 Task: Look for space in Artur Nogueira, Brazil from 1st July, 2023 to 8th July, 2023 for 2 adults, 1 child in price range Rs.15000 to Rs.20000. Place can be entire place with 1  bedroom having 1 bed and 1 bathroom. Property type can be house, flat, guest house, hotel. Amenities needed are: washing machine. Booking option can be shelf check-in. Required host language is Spanish.
Action: Mouse moved to (478, 96)
Screenshot: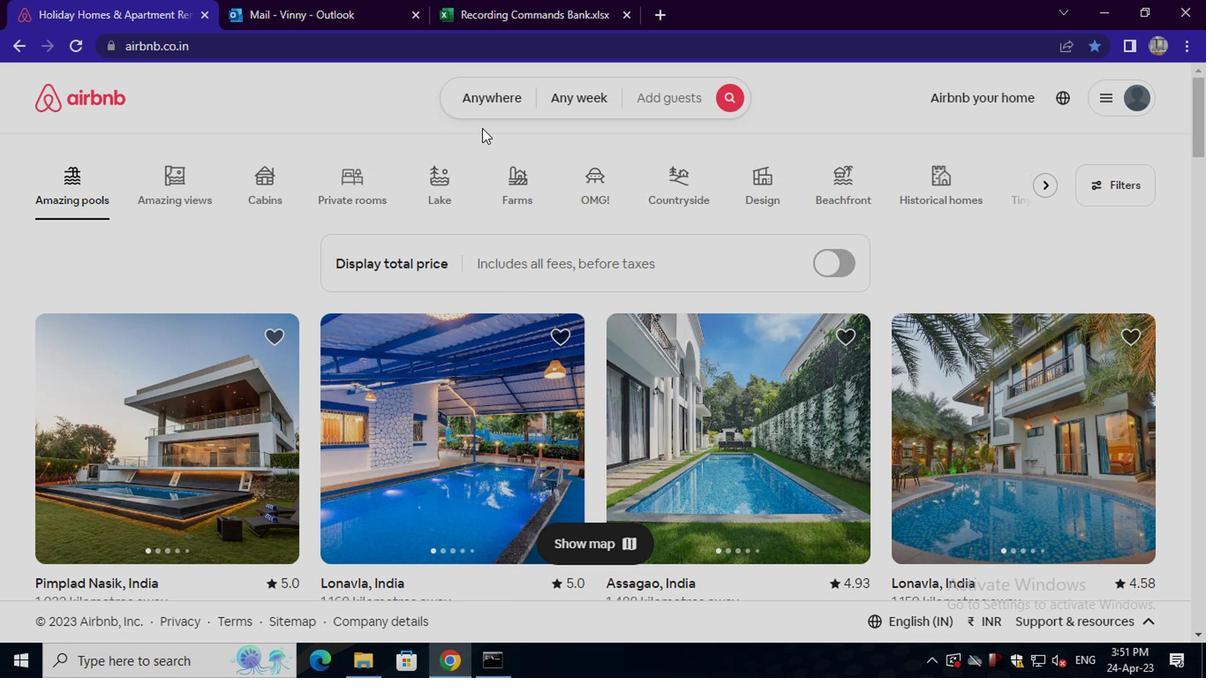 
Action: Mouse pressed left at (478, 96)
Screenshot: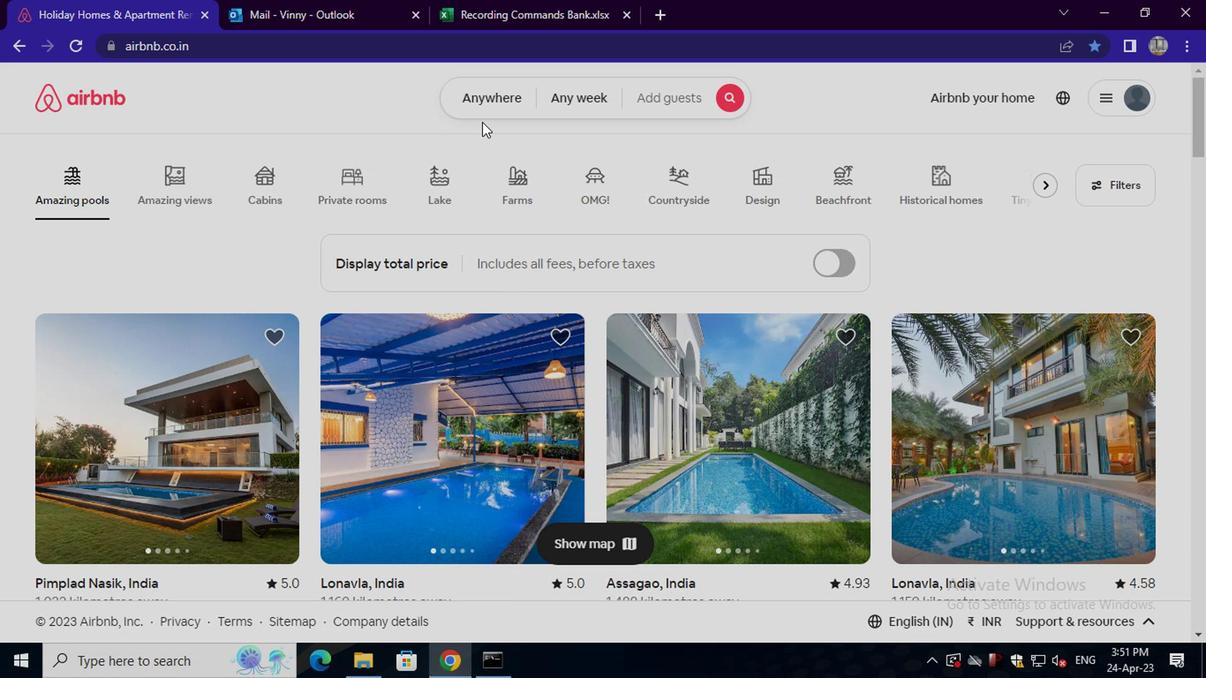 
Action: Mouse moved to (344, 161)
Screenshot: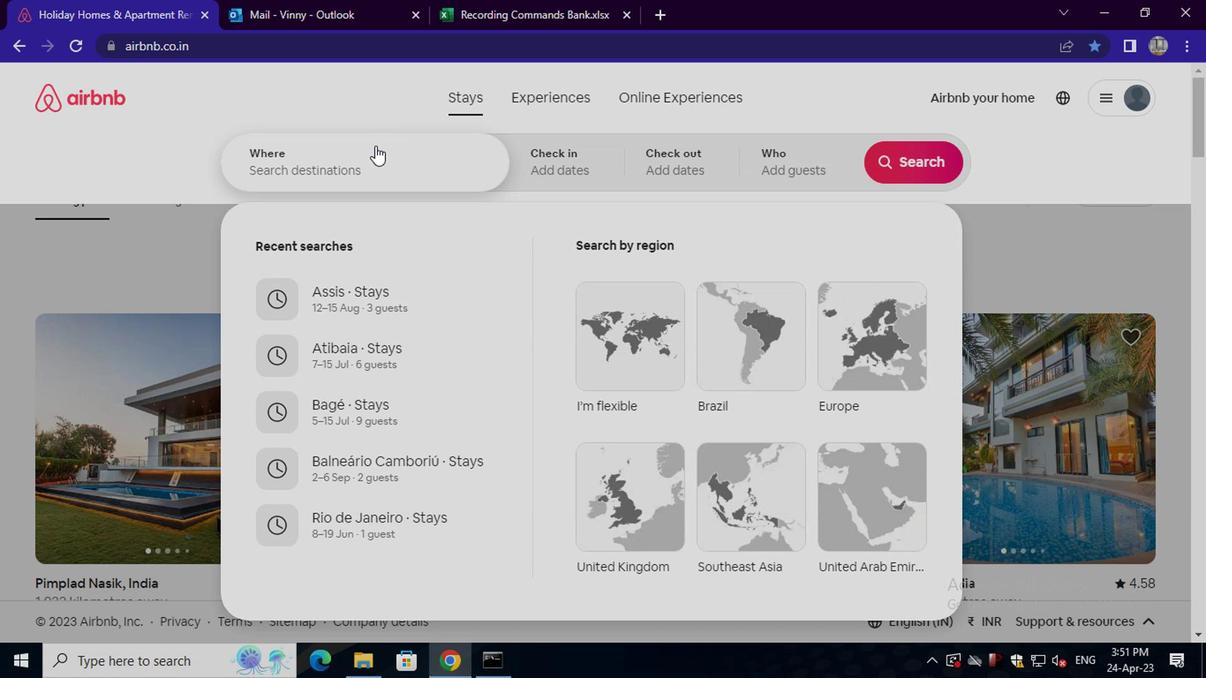 
Action: Mouse pressed left at (344, 161)
Screenshot: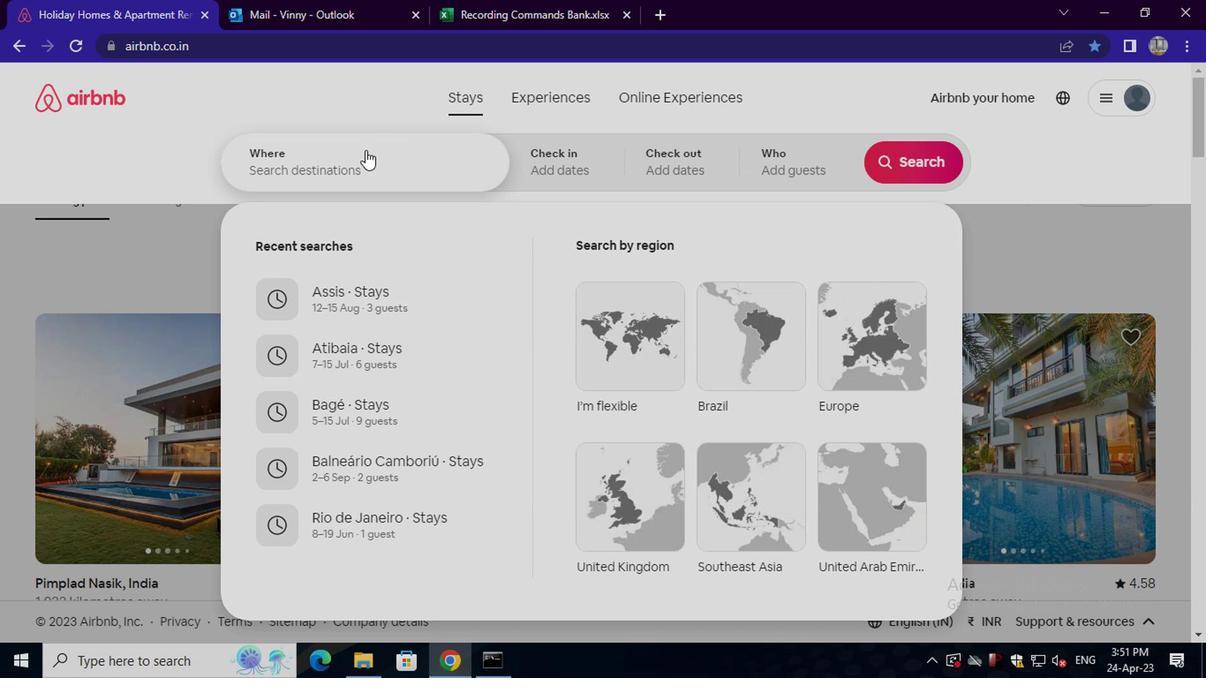 
Action: Mouse moved to (344, 162)
Screenshot: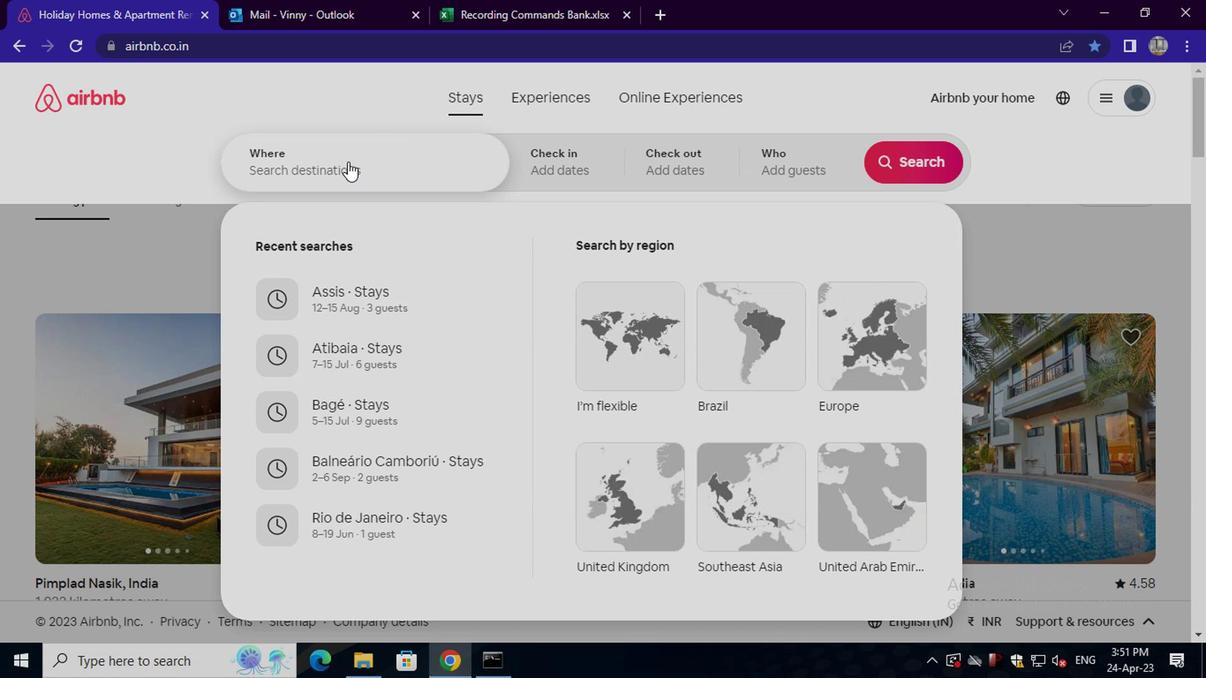 
Action: Key pressed artur<Key.space>nogueira,<Key.space>brazil<Key.enter>
Screenshot: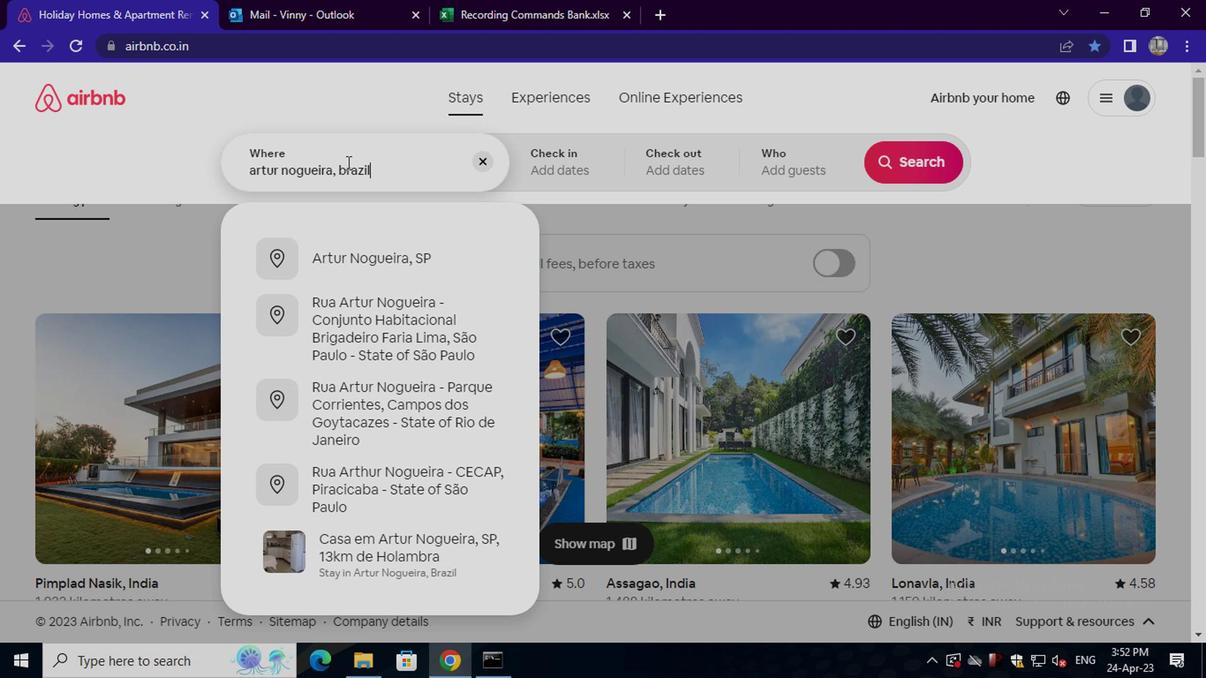 
Action: Mouse moved to (880, 300)
Screenshot: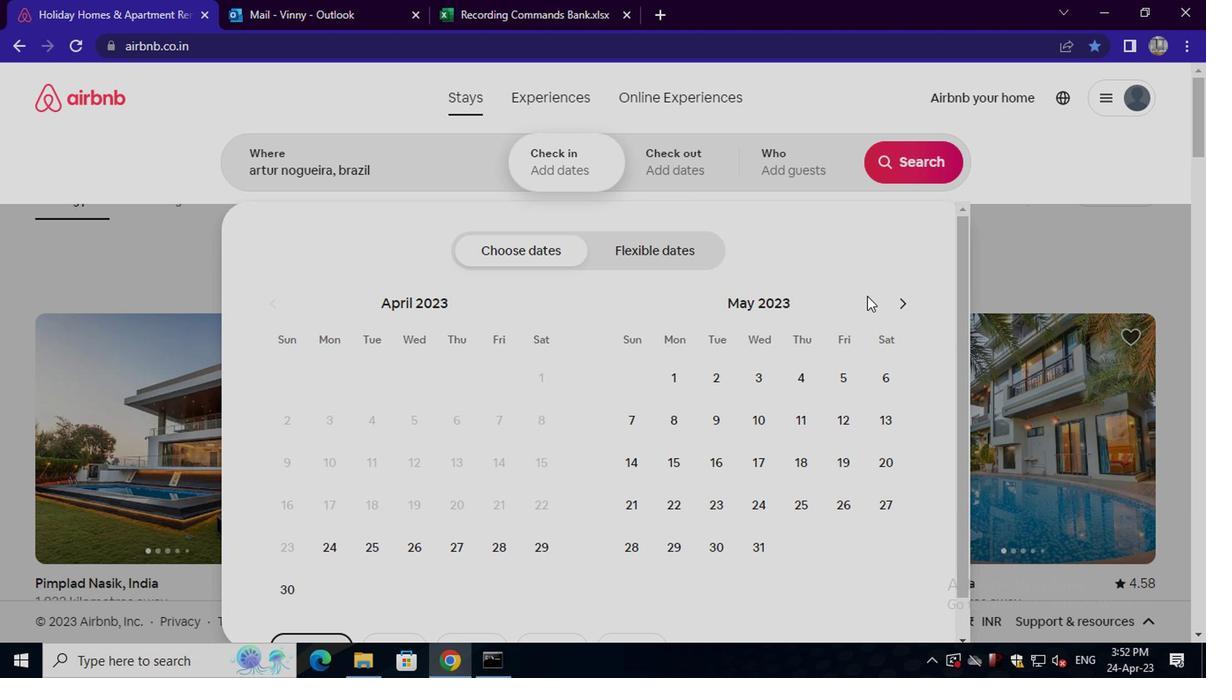 
Action: Mouse pressed left at (880, 300)
Screenshot: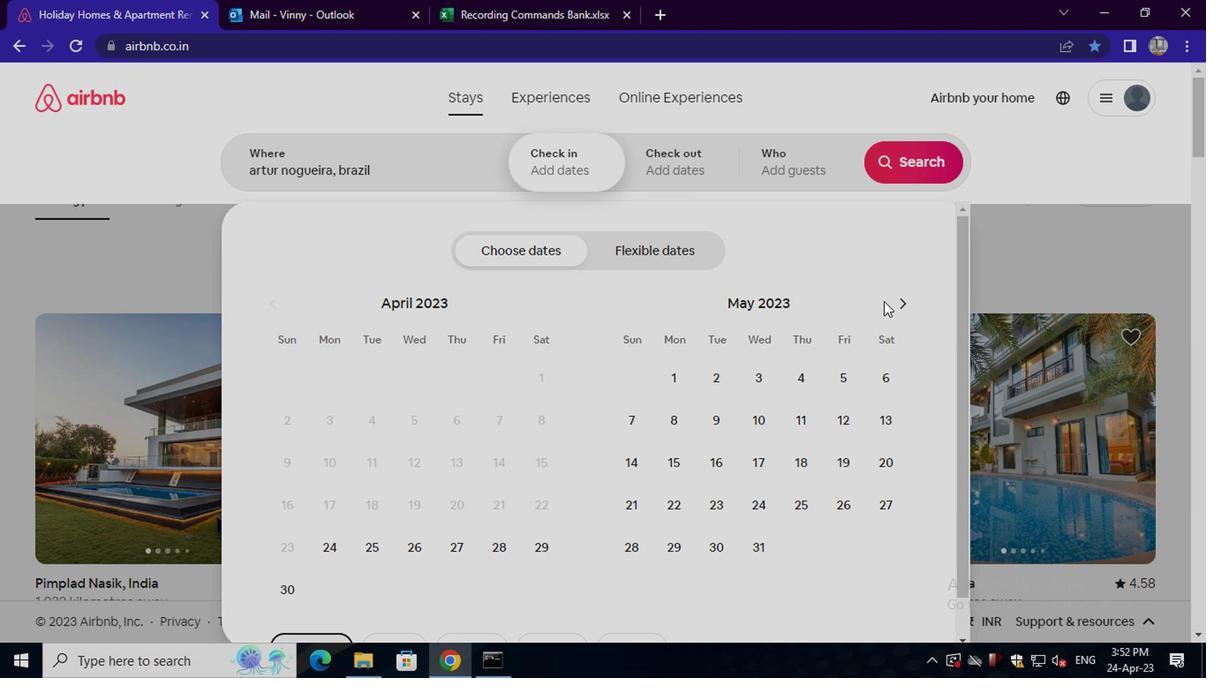 
Action: Mouse moved to (898, 303)
Screenshot: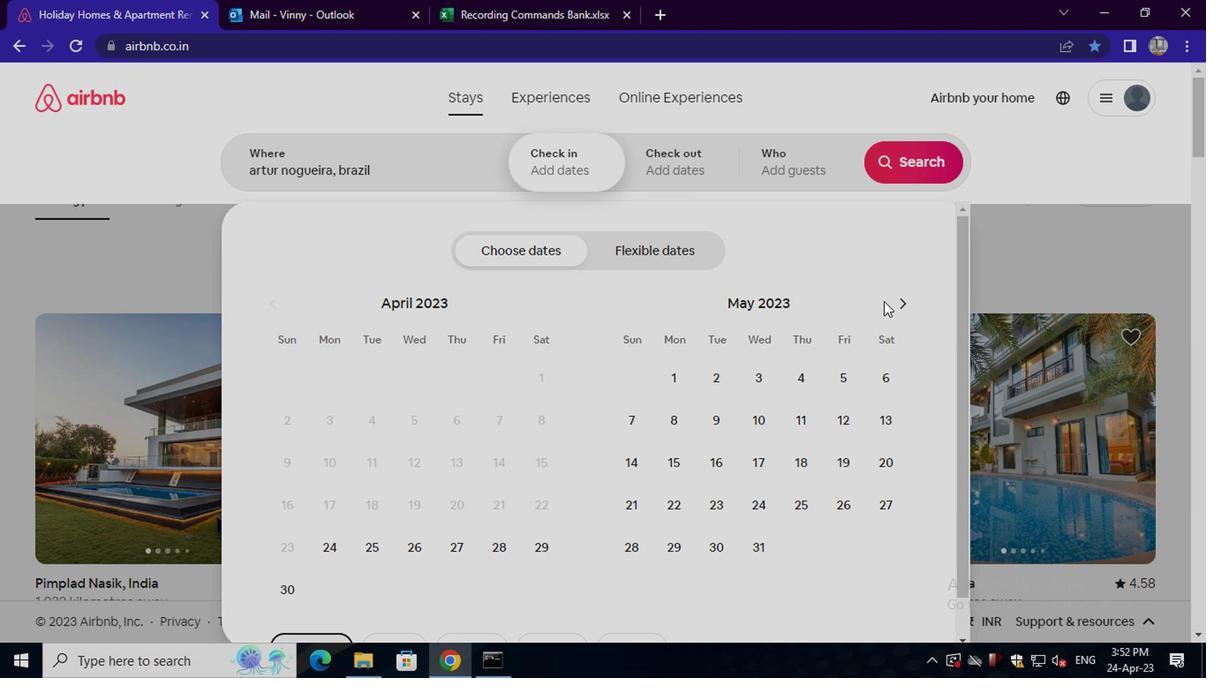 
Action: Mouse pressed left at (898, 303)
Screenshot: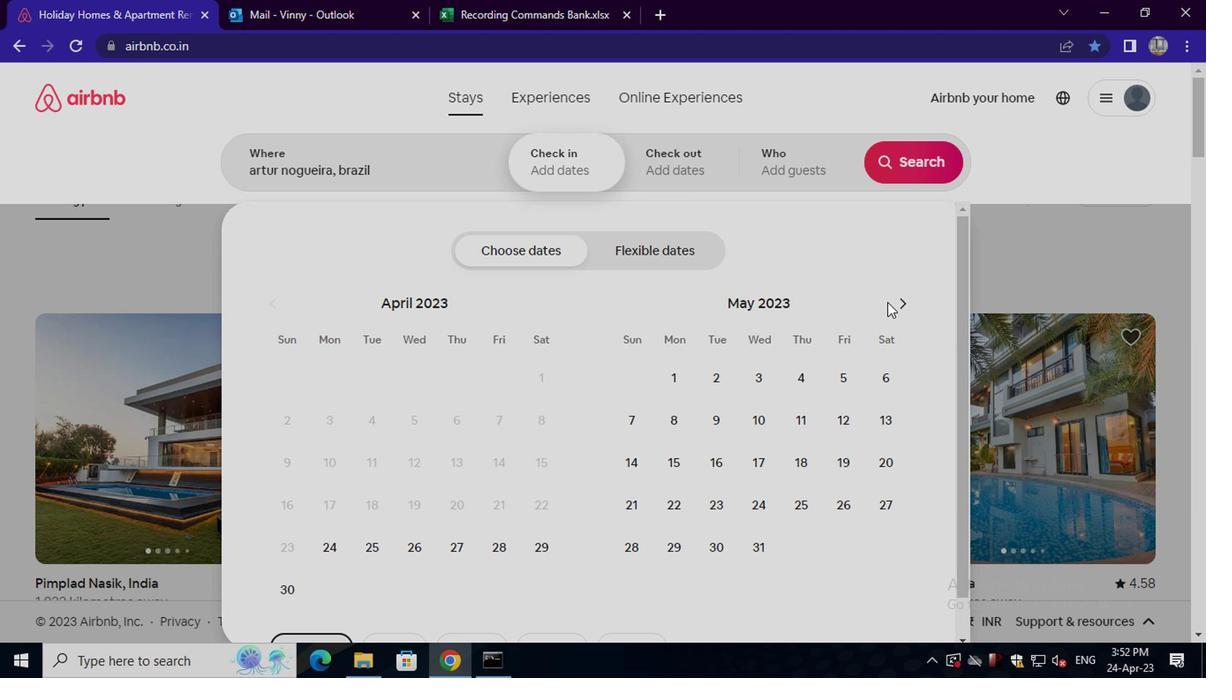 
Action: Mouse pressed left at (898, 303)
Screenshot: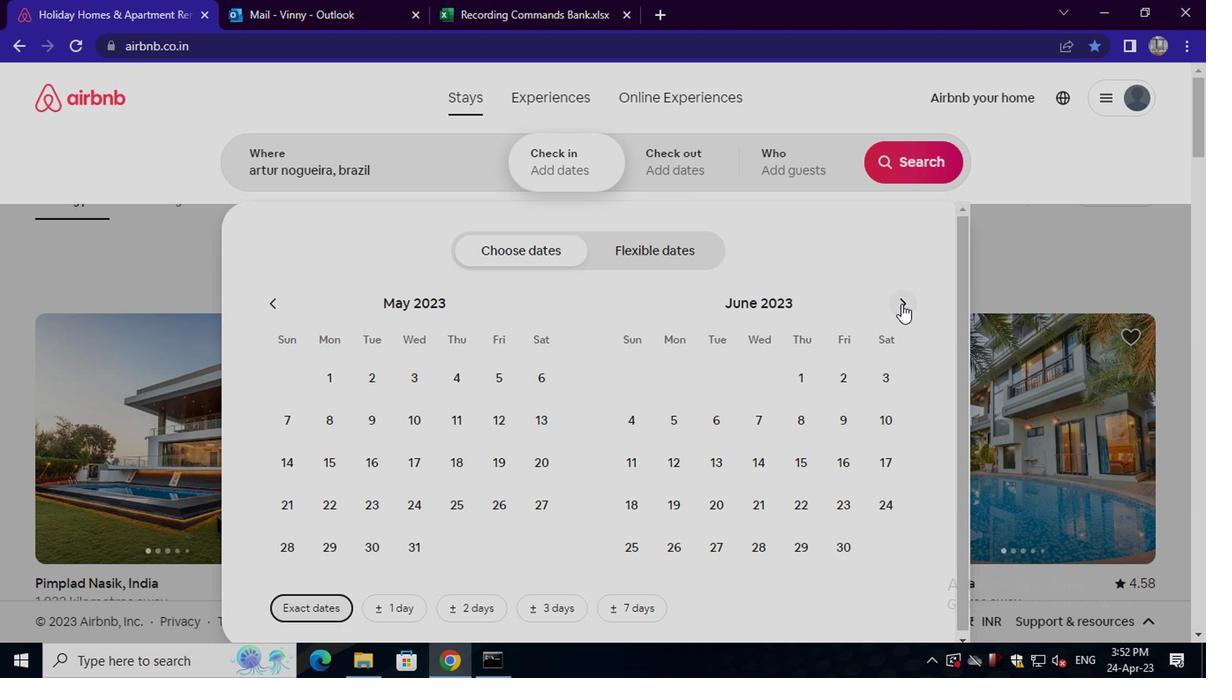 
Action: Mouse moved to (877, 366)
Screenshot: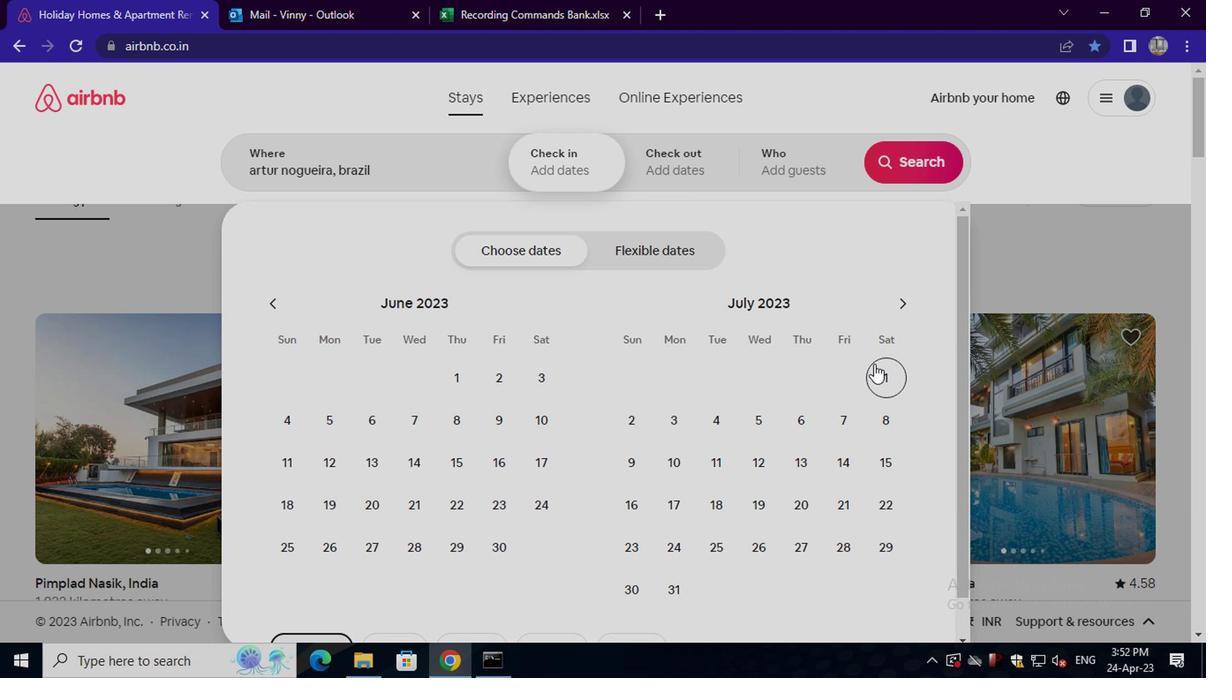 
Action: Mouse pressed left at (877, 366)
Screenshot: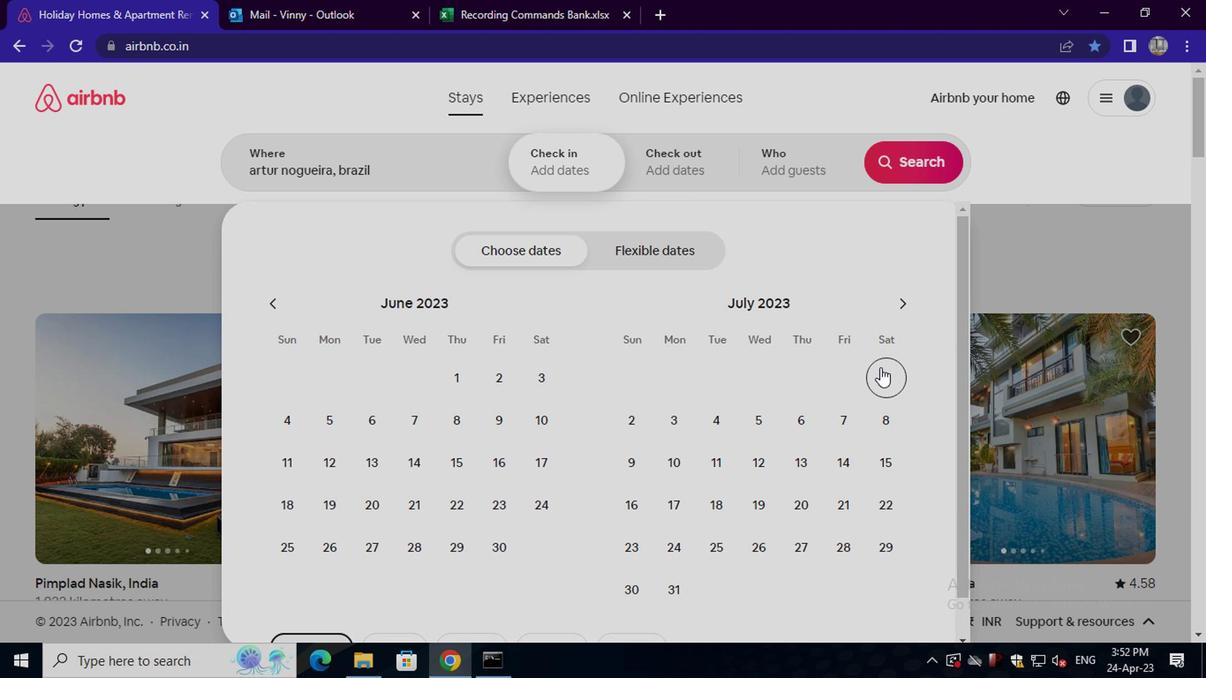
Action: Mouse moved to (879, 425)
Screenshot: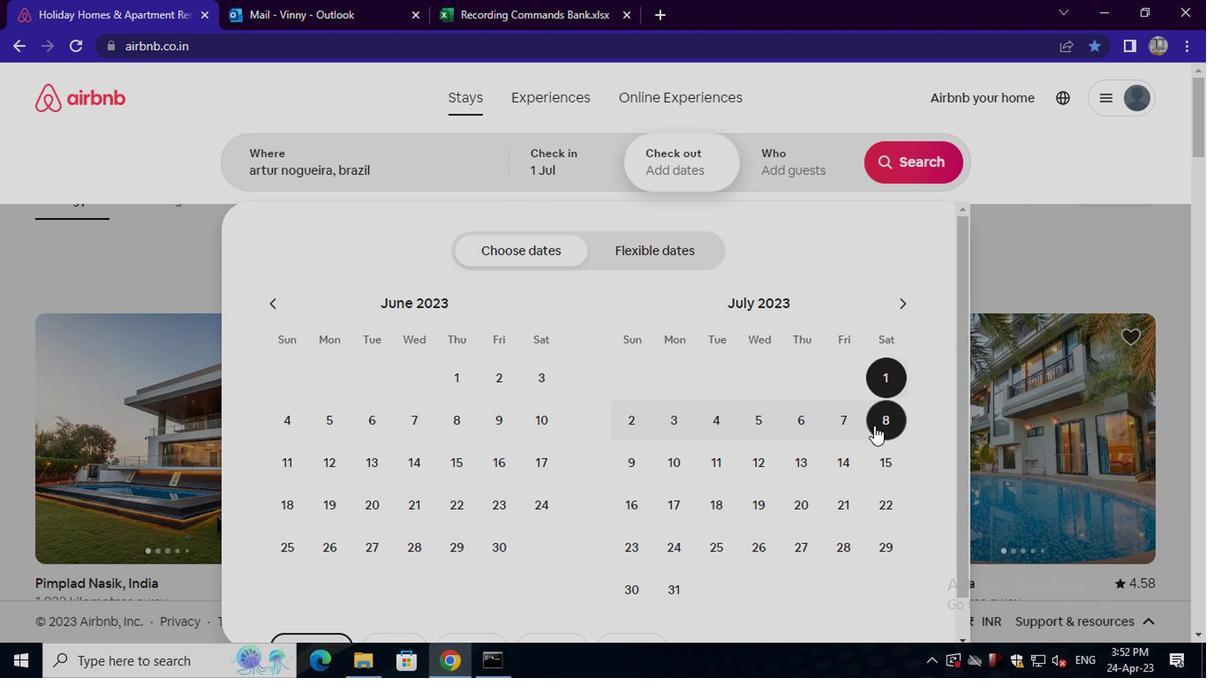
Action: Mouse pressed left at (879, 425)
Screenshot: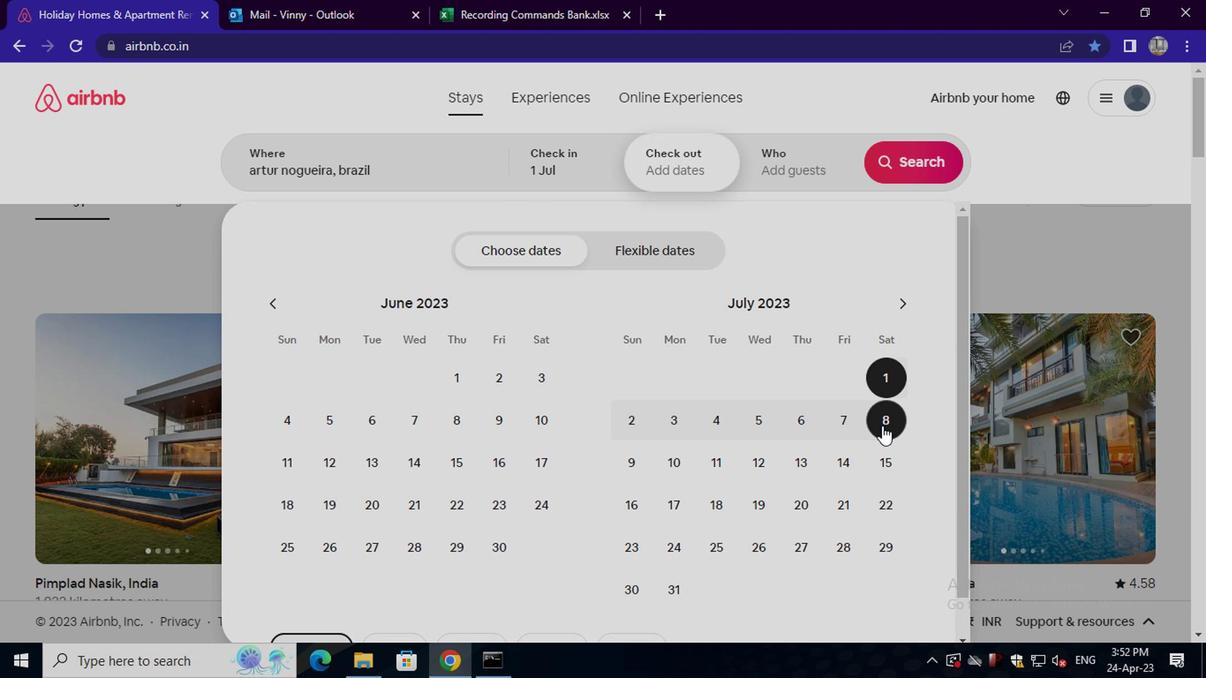 
Action: Mouse moved to (801, 175)
Screenshot: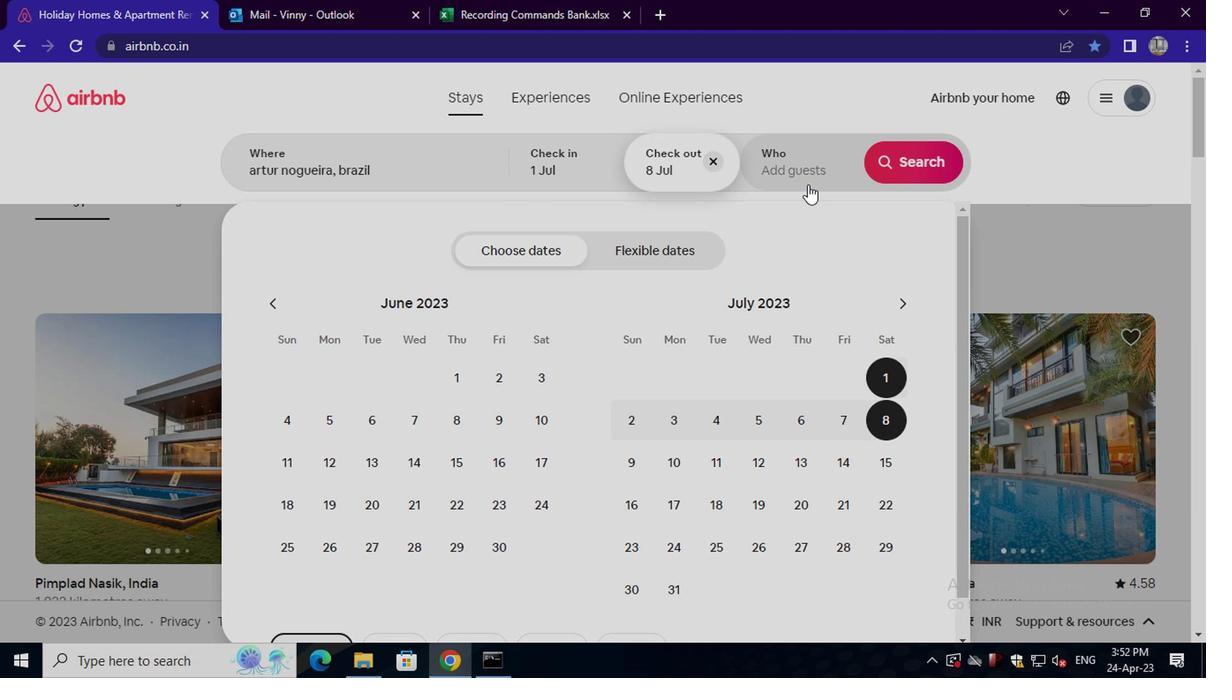 
Action: Mouse pressed left at (801, 175)
Screenshot: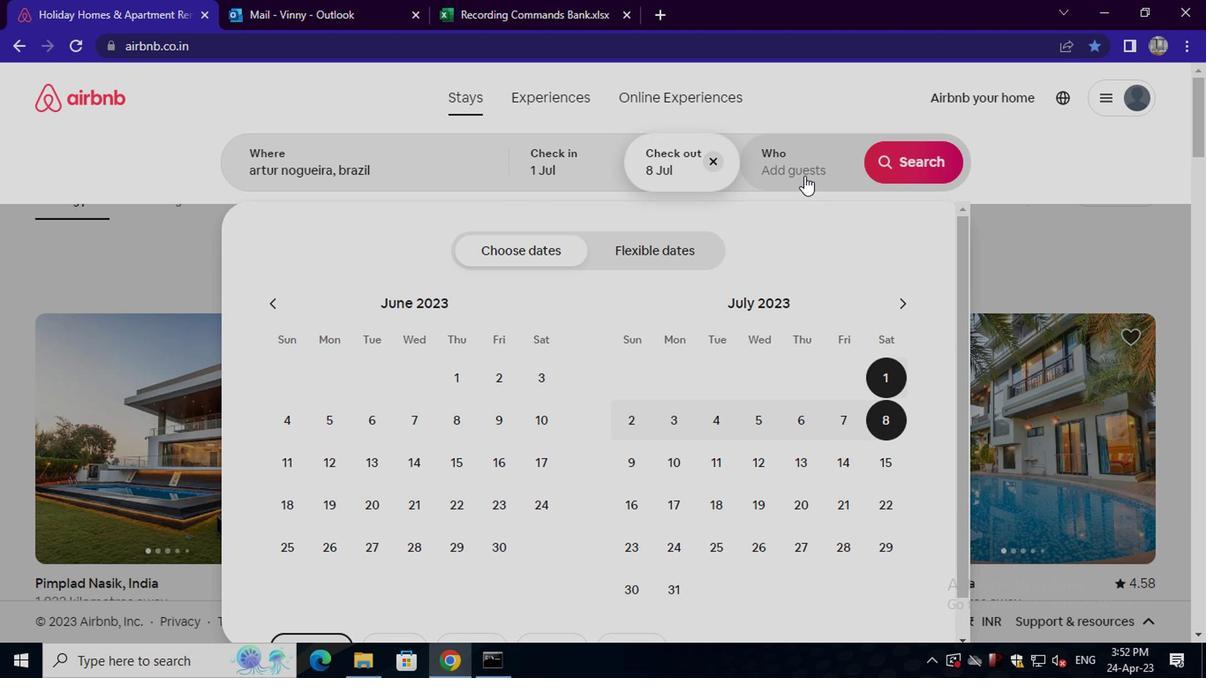 
Action: Mouse moved to (916, 258)
Screenshot: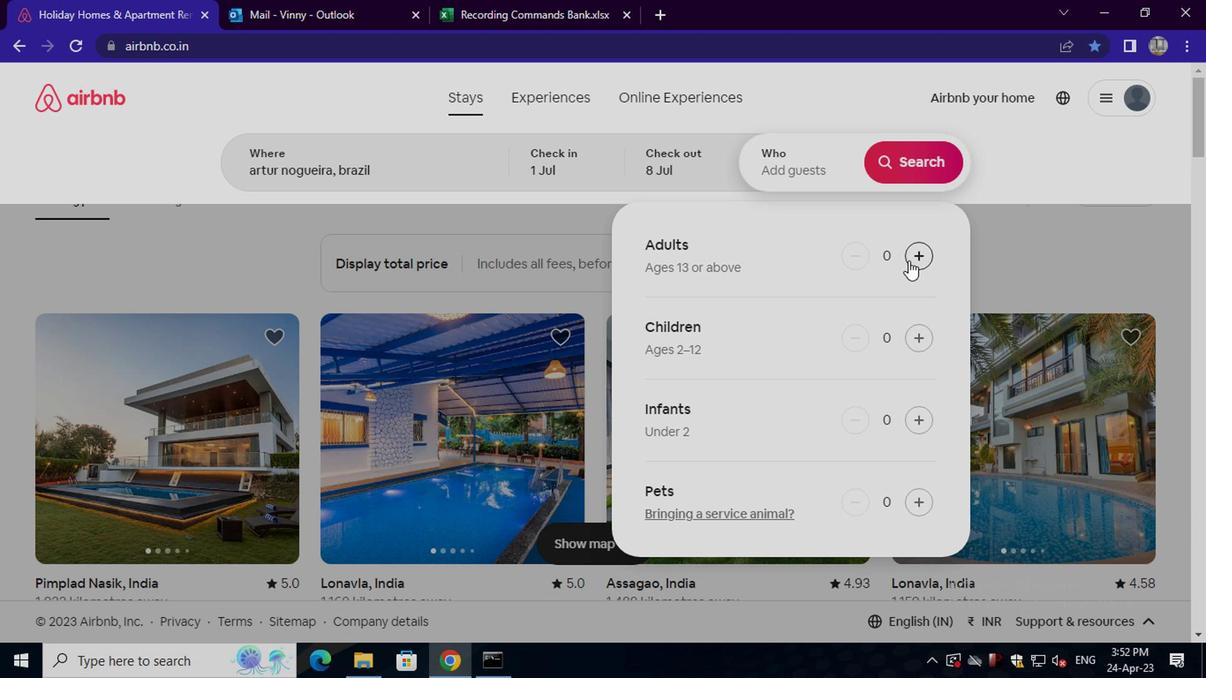 
Action: Mouse pressed left at (916, 258)
Screenshot: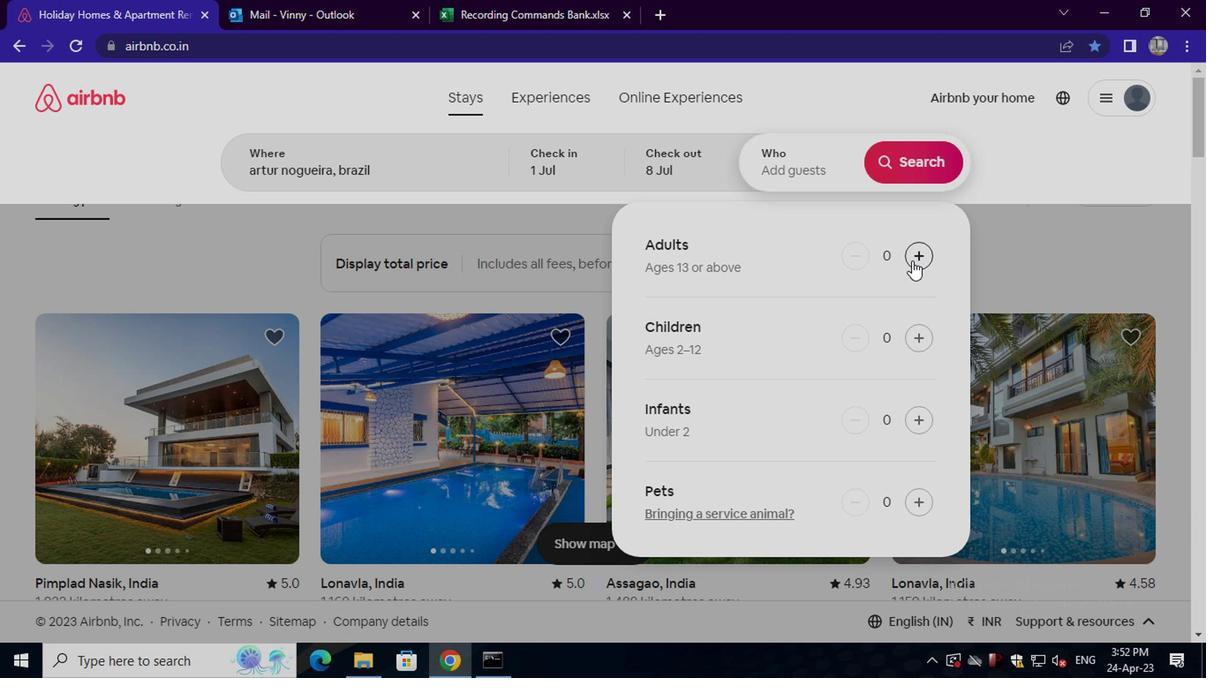 
Action: Mouse pressed left at (916, 258)
Screenshot: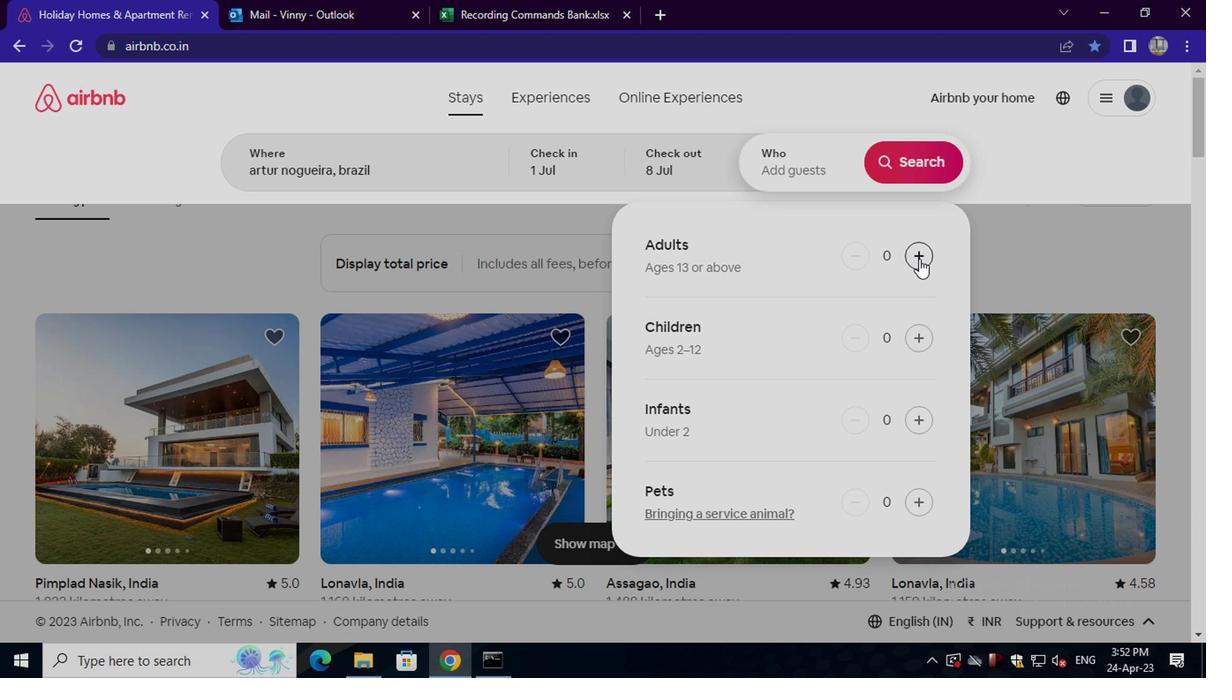 
Action: Mouse moved to (918, 337)
Screenshot: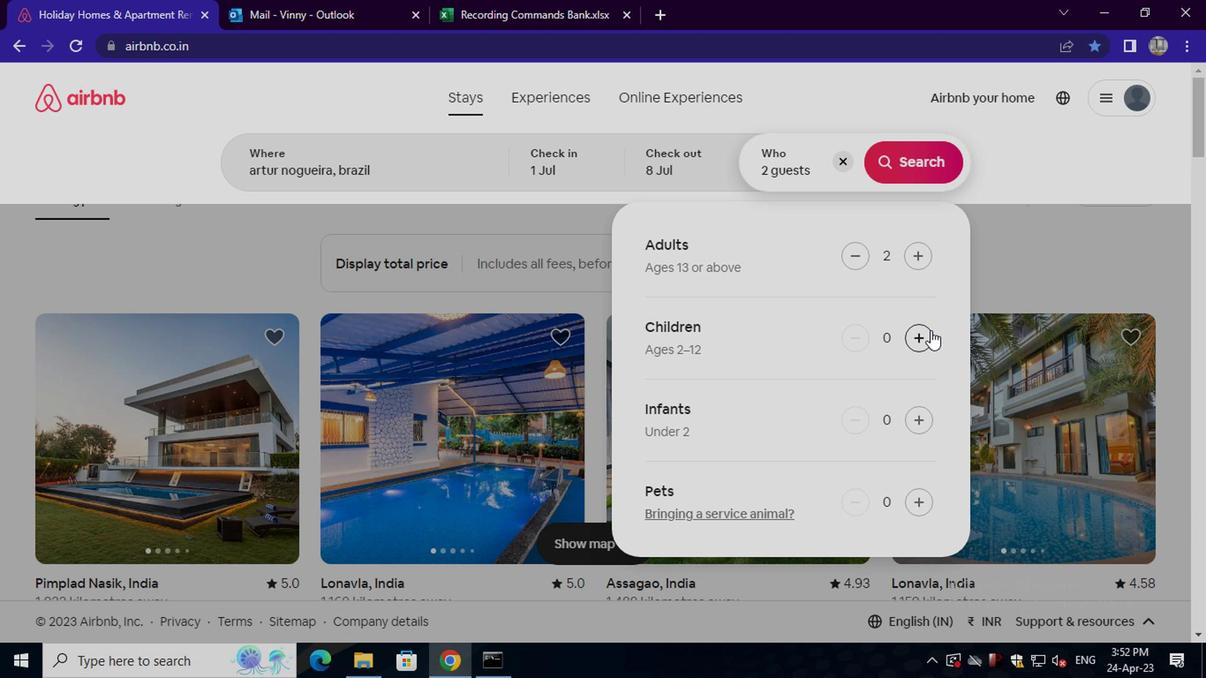 
Action: Mouse pressed left at (918, 337)
Screenshot: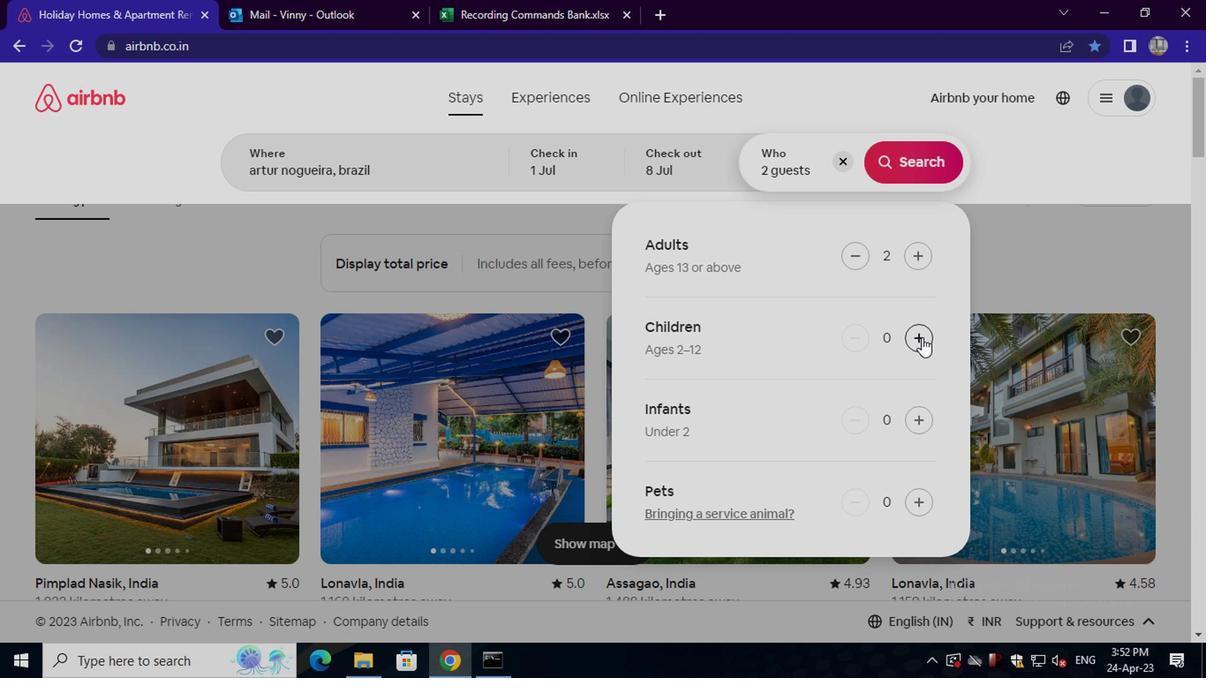 
Action: Mouse moved to (904, 172)
Screenshot: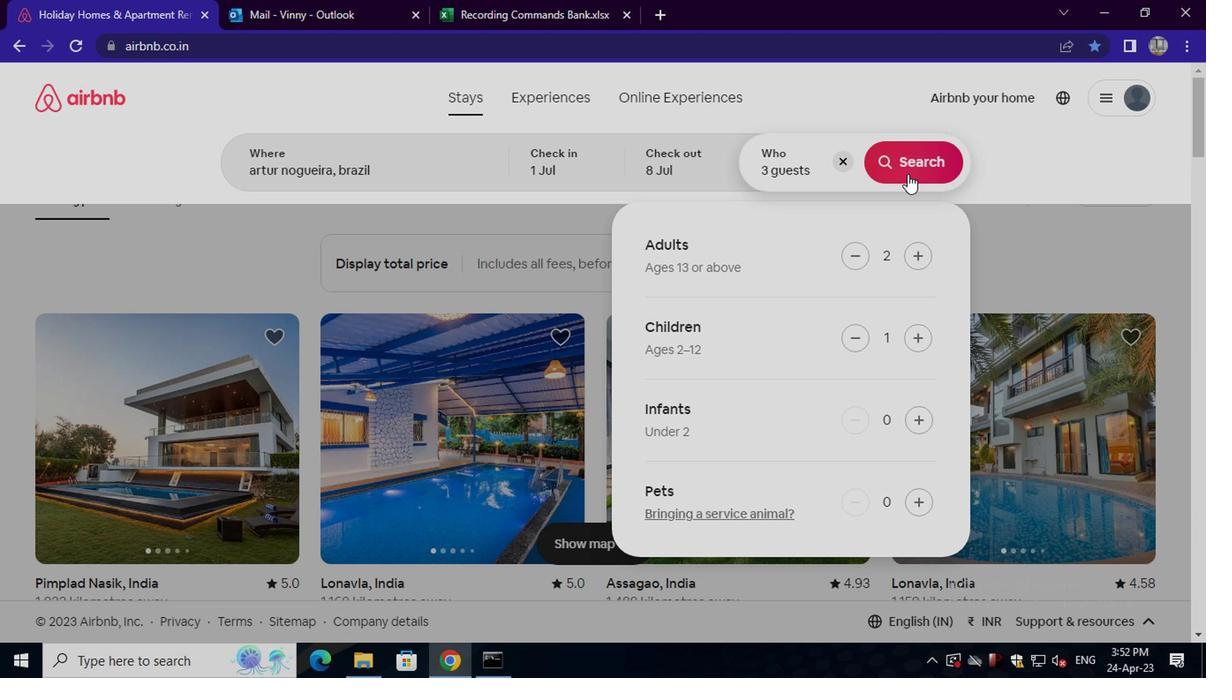 
Action: Mouse pressed left at (904, 172)
Screenshot: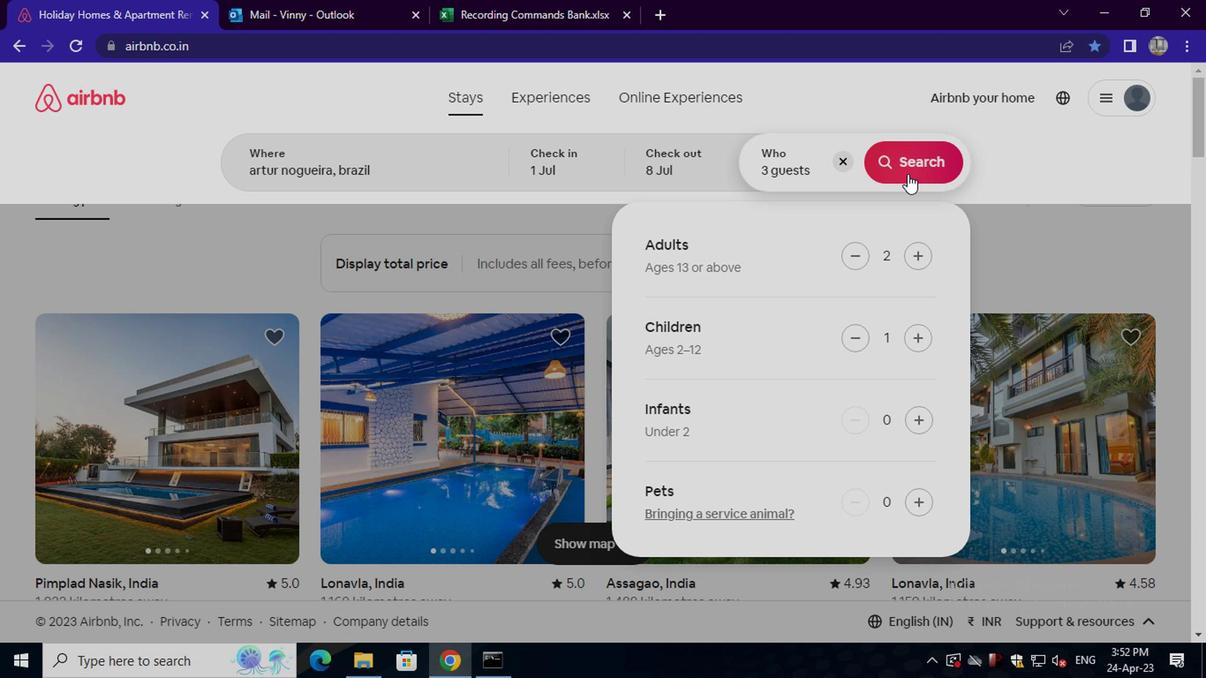 
Action: Mouse moved to (1138, 186)
Screenshot: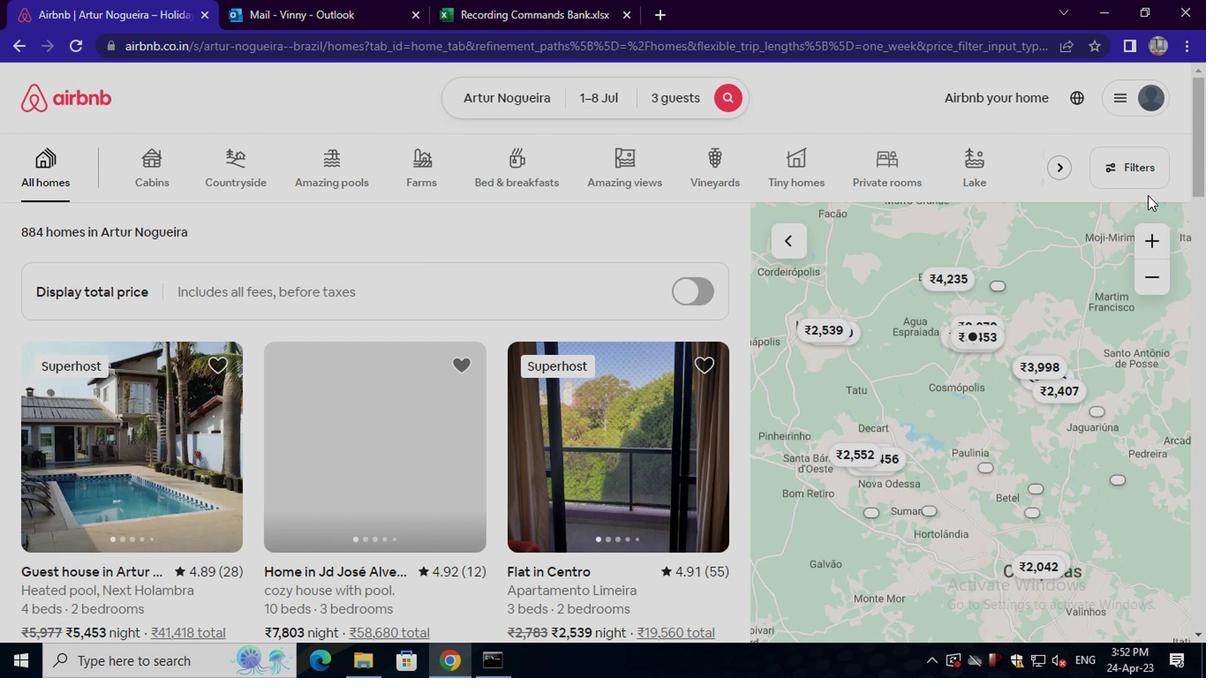
Action: Mouse pressed left at (1138, 186)
Screenshot: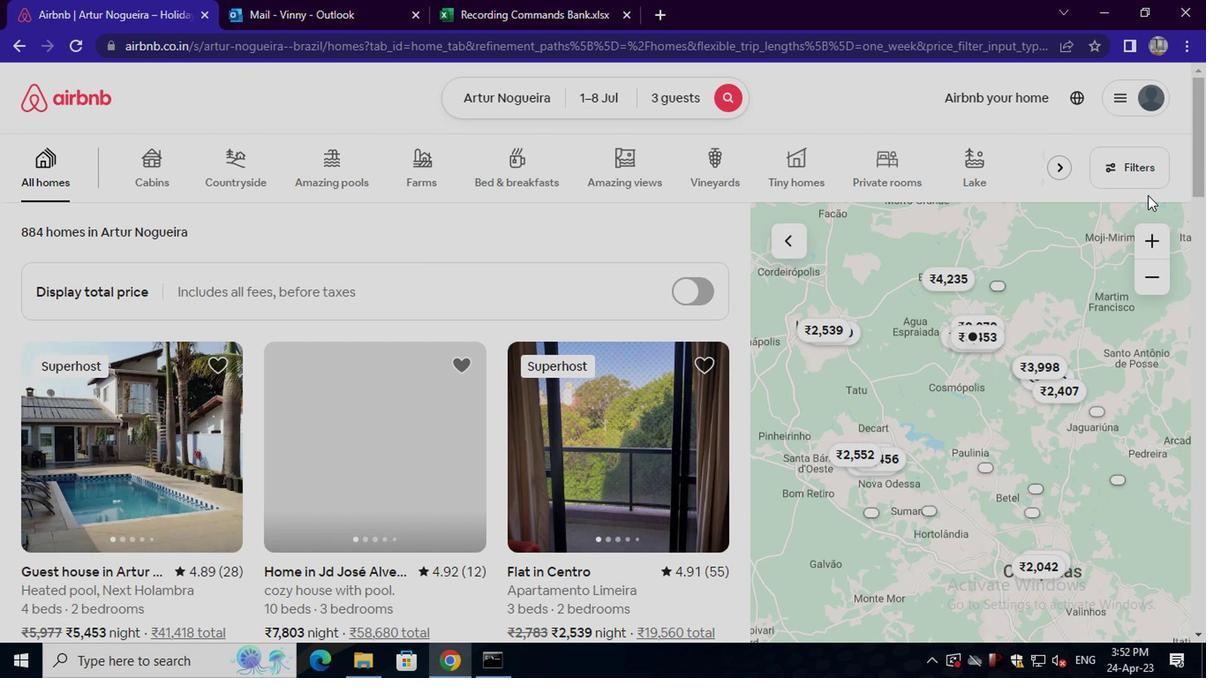 
Action: Mouse moved to (488, 380)
Screenshot: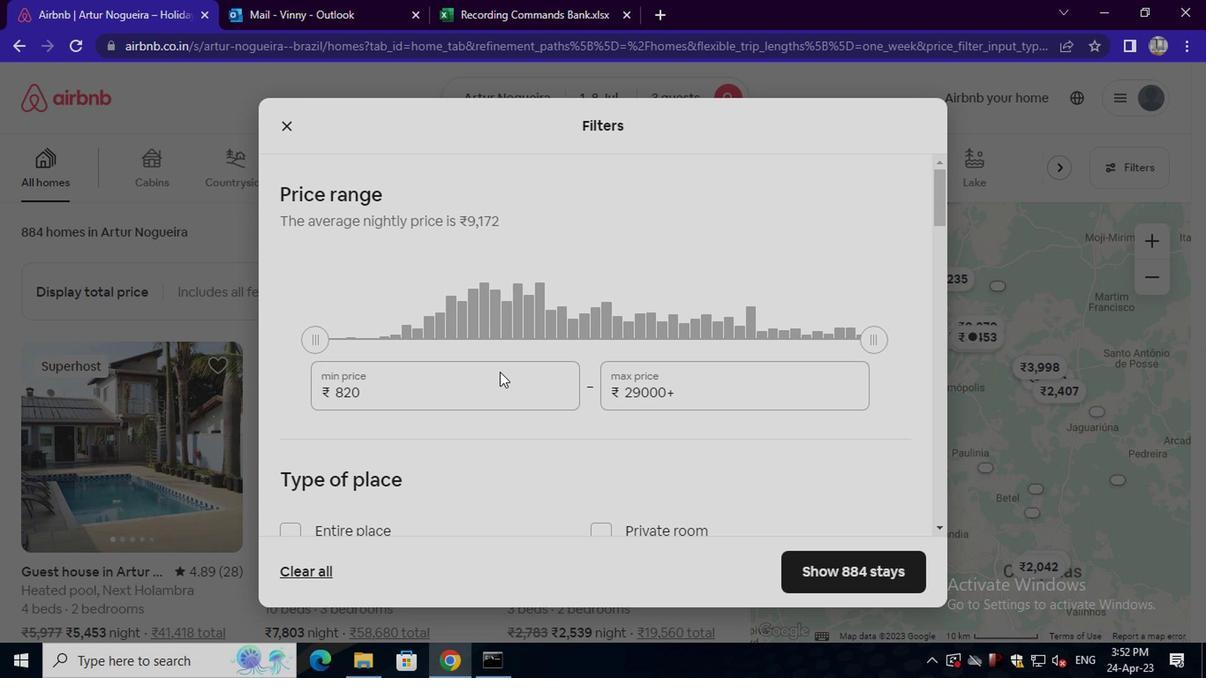 
Action: Mouse pressed left at (488, 380)
Screenshot: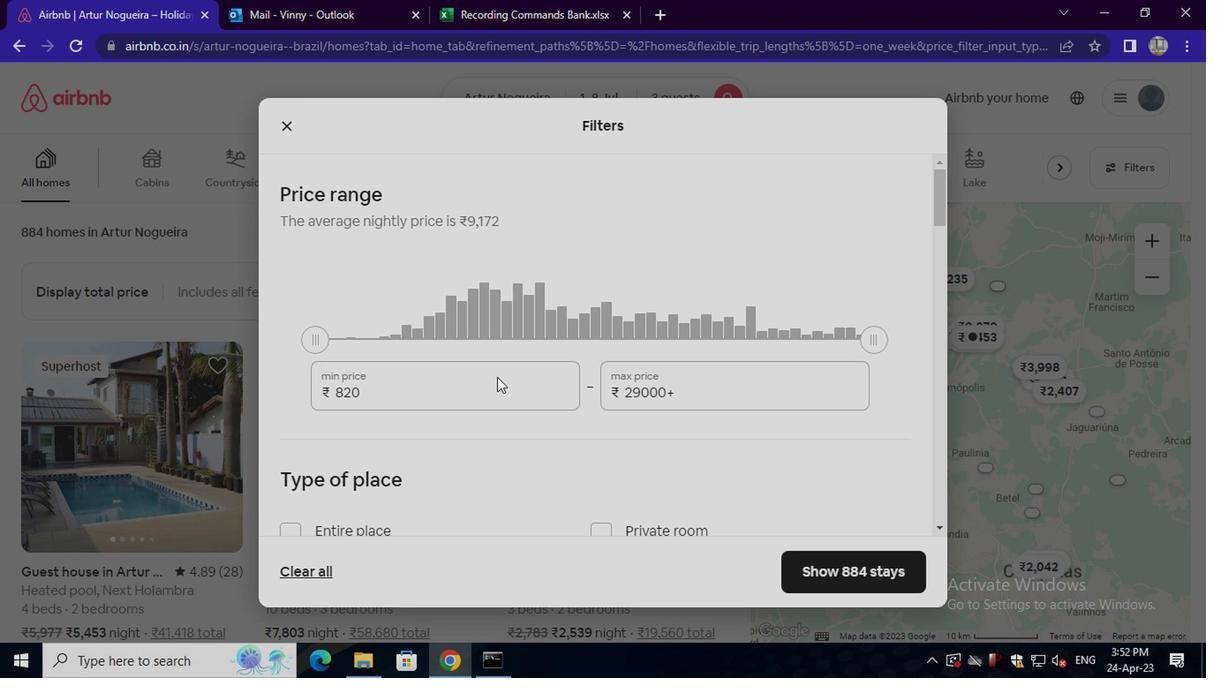 
Action: Mouse moved to (488, 380)
Screenshot: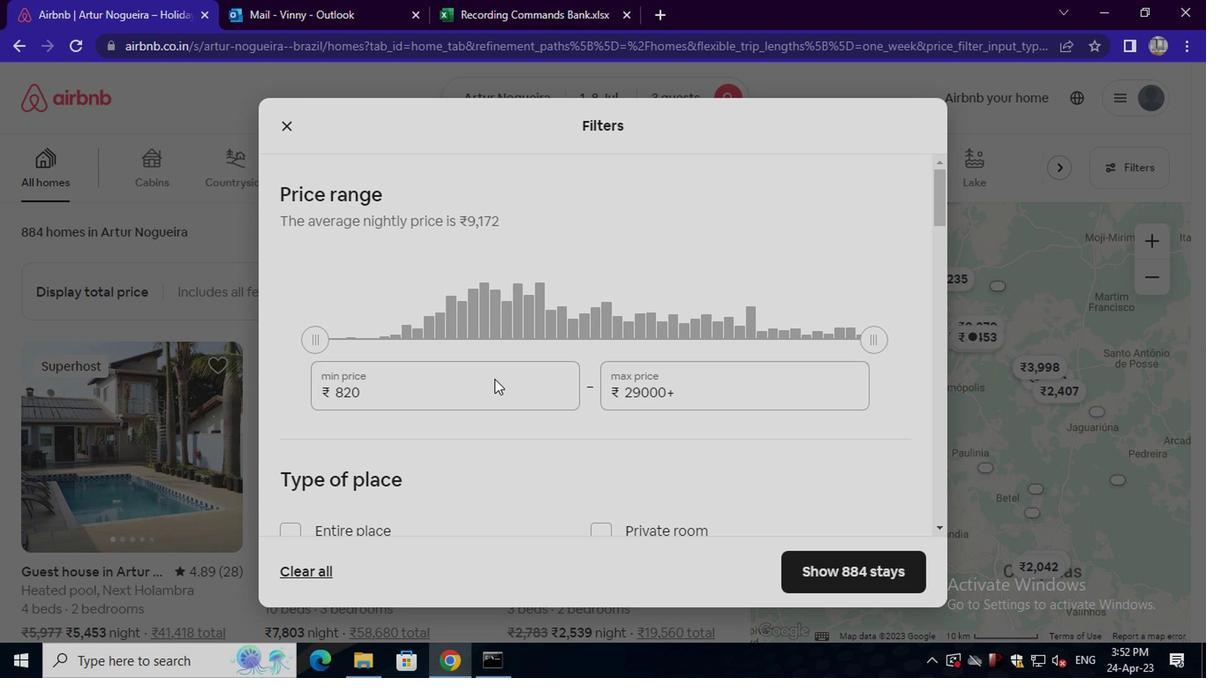 
Action: Key pressed <Key.backspace><Key.backspace><Key.backspace><Key.backspace><Key.backspace><Key.backspace><Key.backspace><Key.backspace><Key.backspace><Key.backspace><Key.backspace>15000
Screenshot: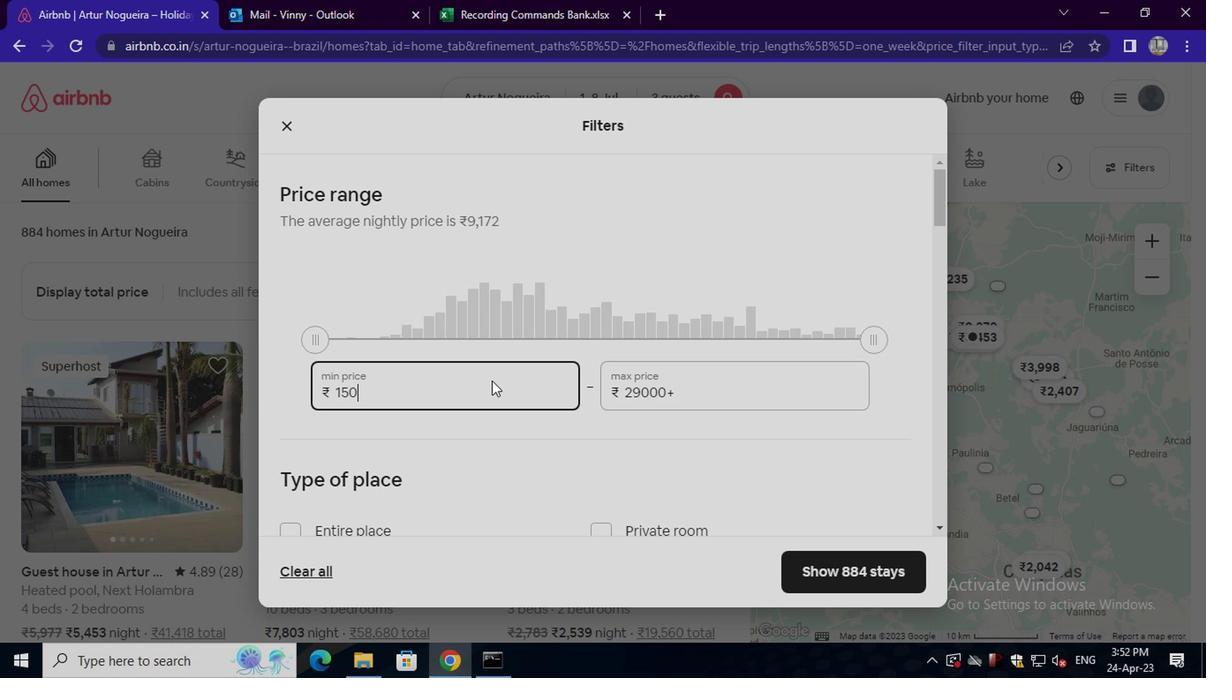
Action: Mouse moved to (680, 394)
Screenshot: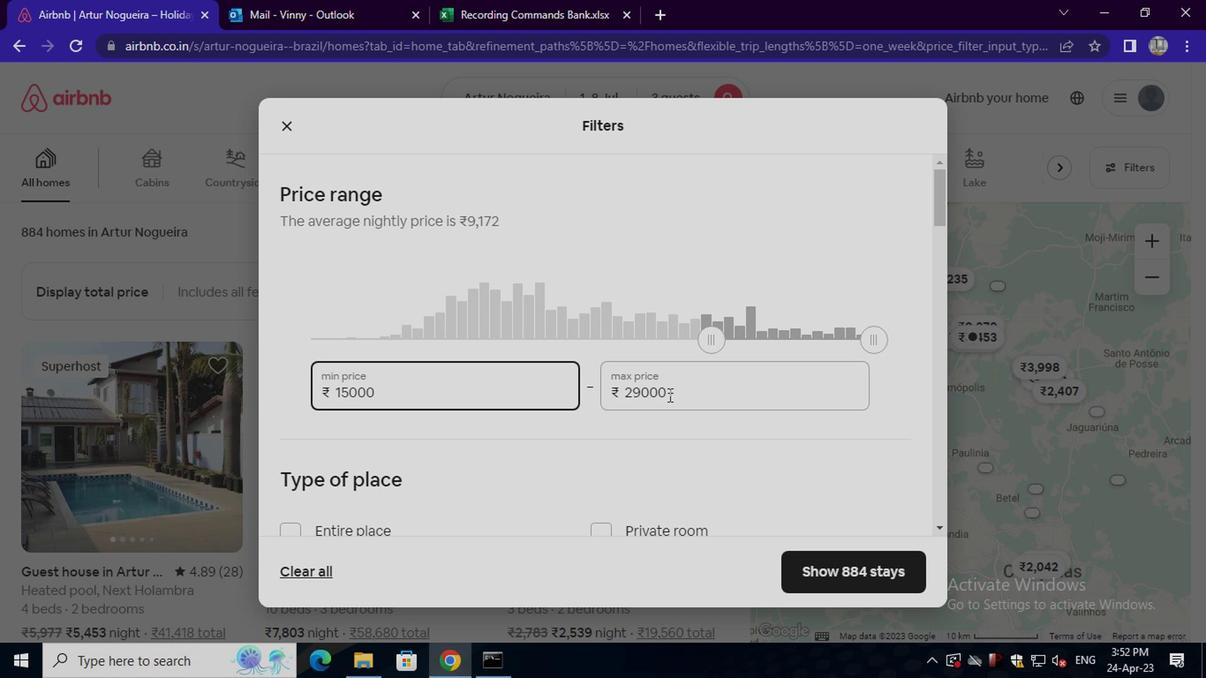 
Action: Mouse pressed left at (680, 394)
Screenshot: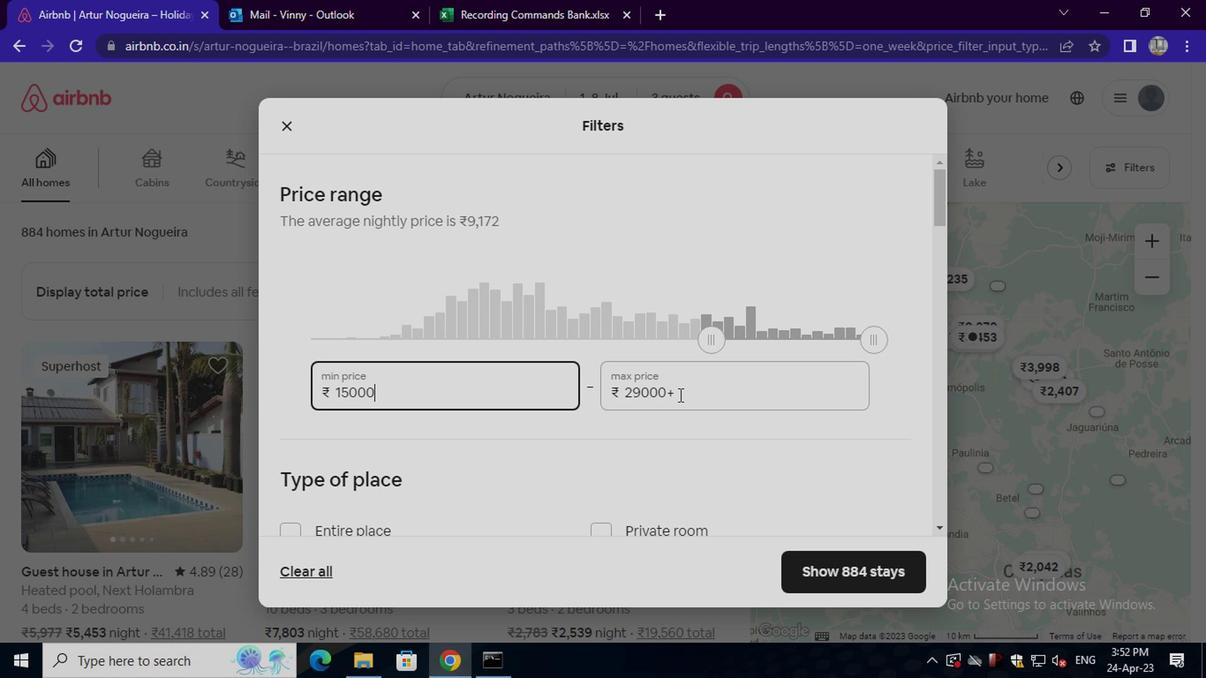 
Action: Mouse moved to (691, 388)
Screenshot: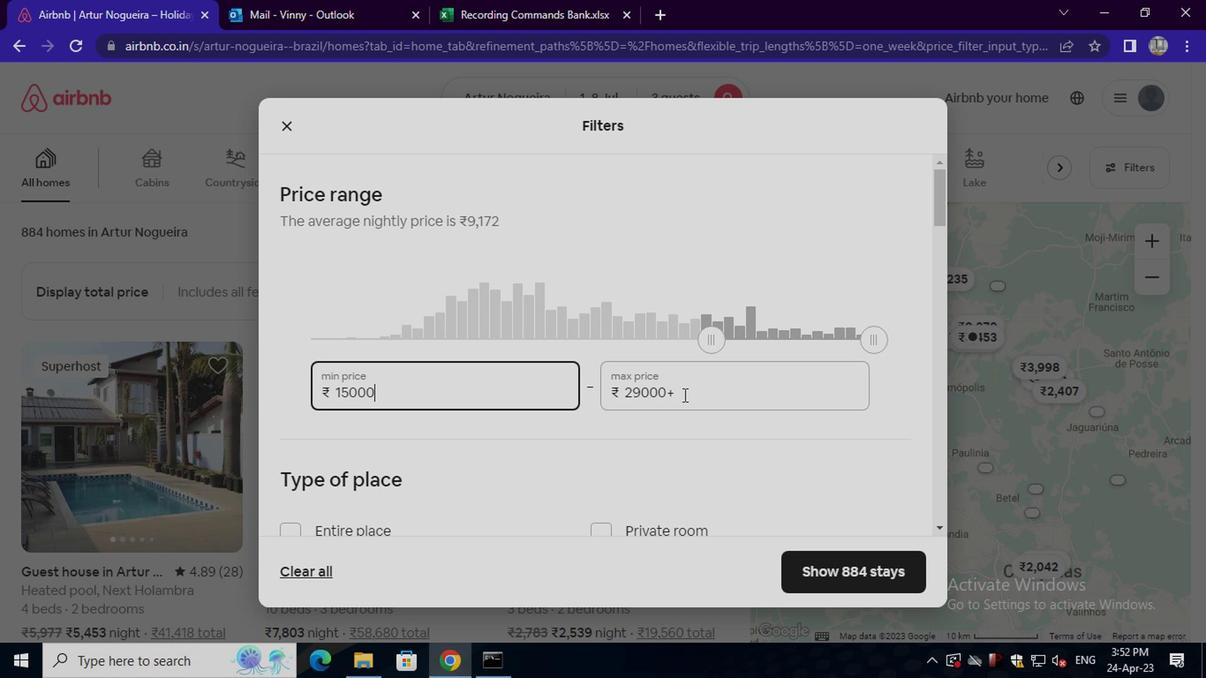 
Action: Key pressed <Key.backspace><Key.backspace><Key.backspace><Key.backspace><Key.backspace><Key.backspace><Key.backspace><Key.backspace><Key.backspace><Key.backspace><Key.backspace><Key.backspace><Key.backspace>20000
Screenshot: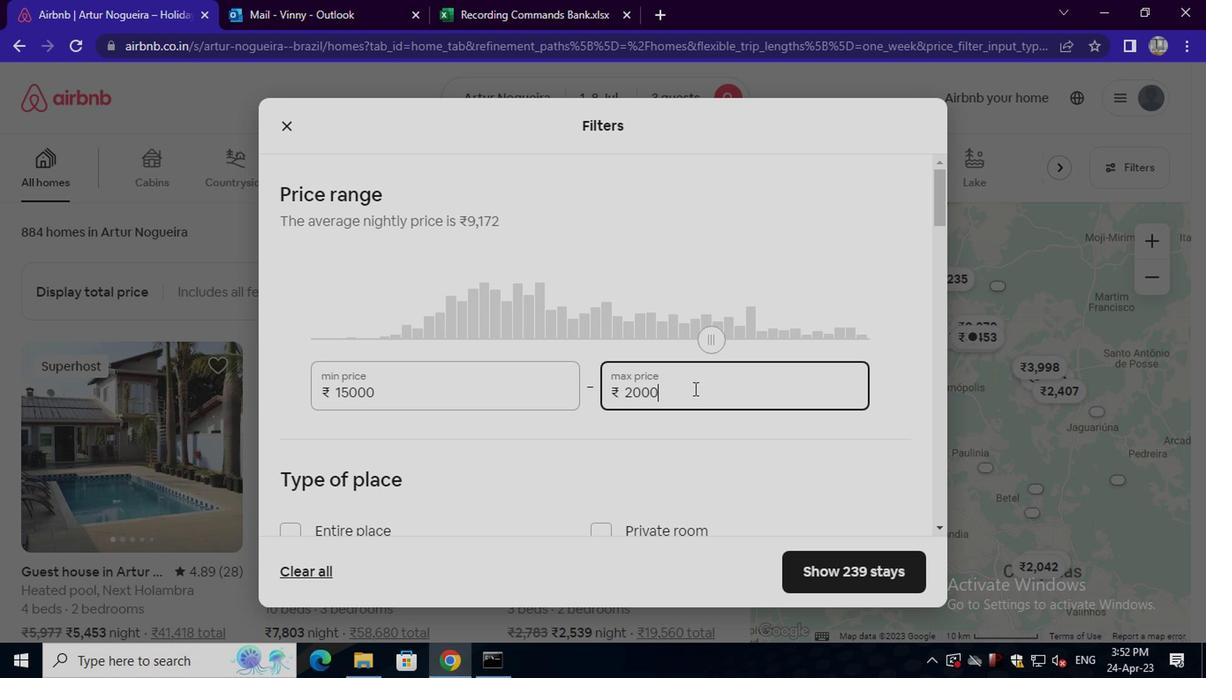 
Action: Mouse moved to (703, 380)
Screenshot: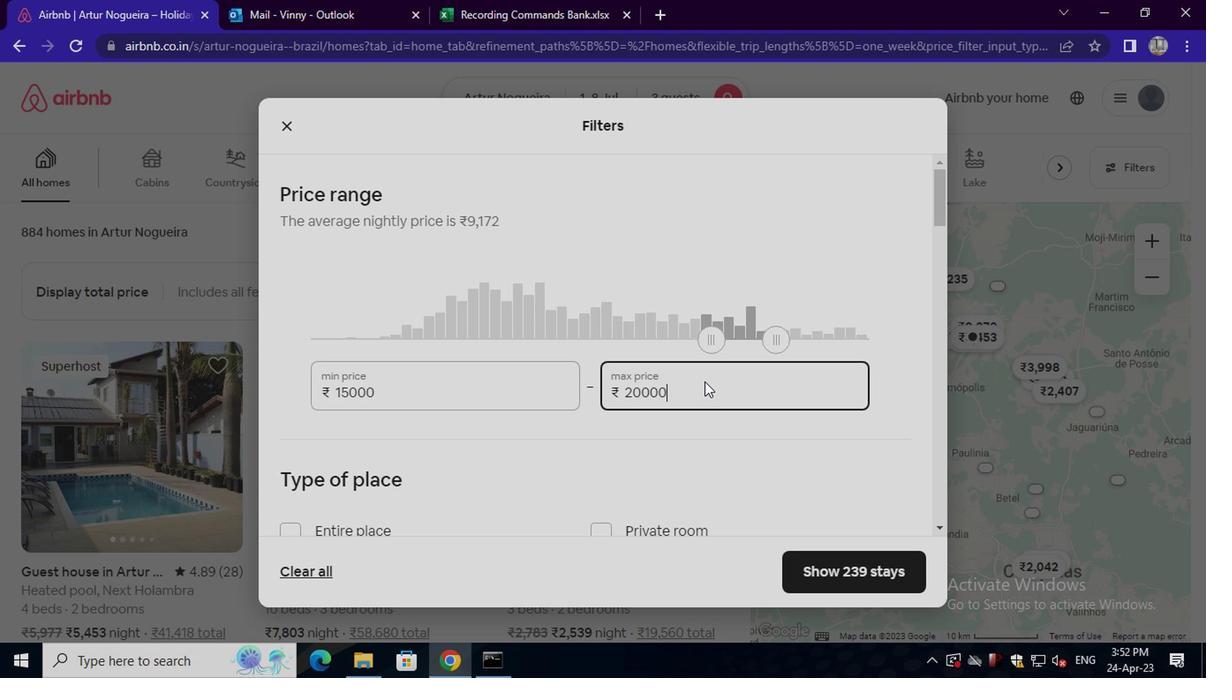 
Action: Mouse scrolled (703, 379) with delta (0, -1)
Screenshot: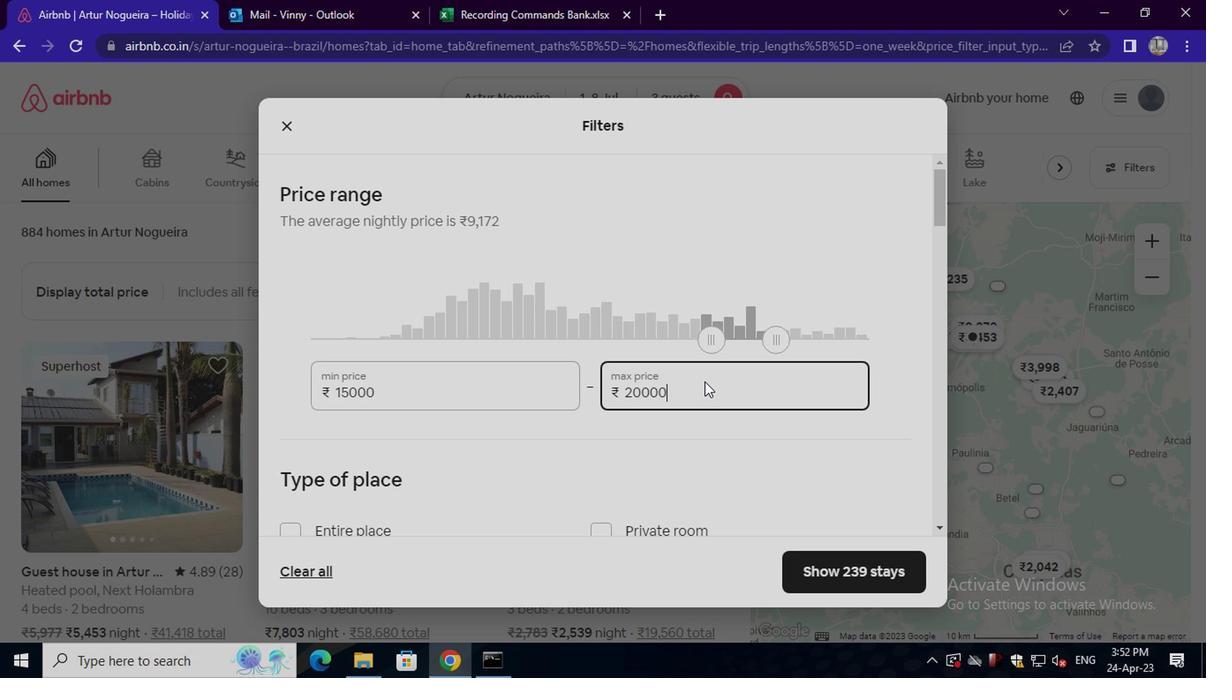 
Action: Mouse moved to (705, 379)
Screenshot: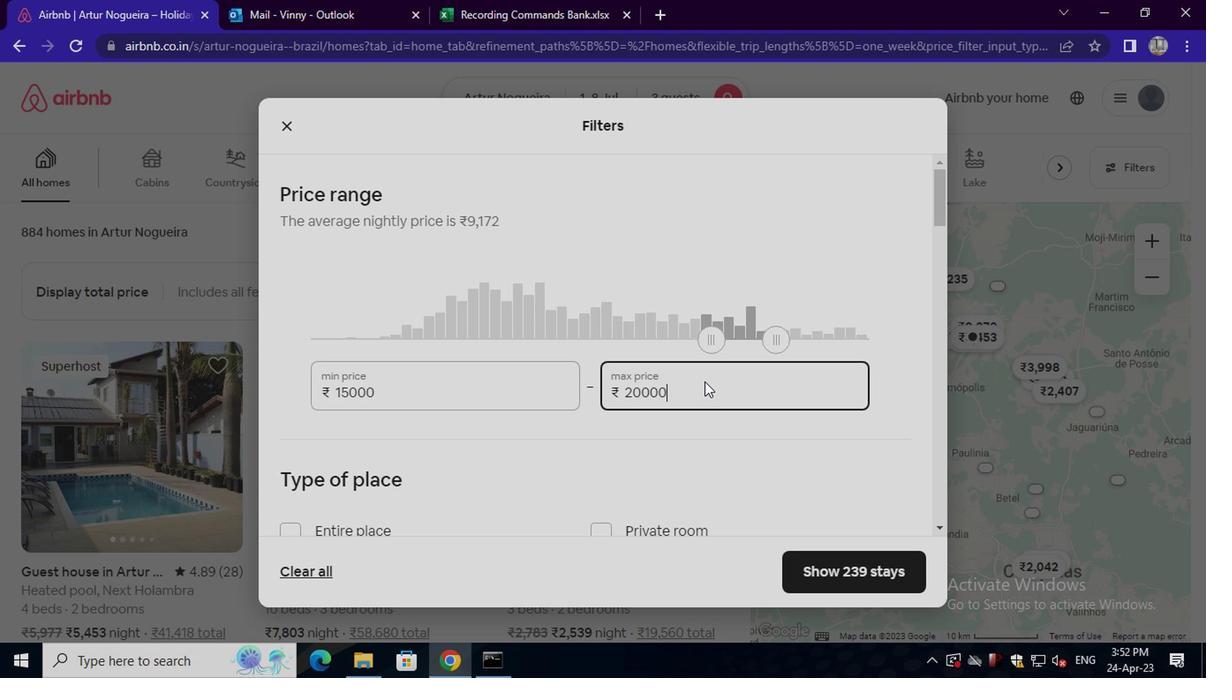 
Action: Mouse scrolled (705, 378) with delta (0, 0)
Screenshot: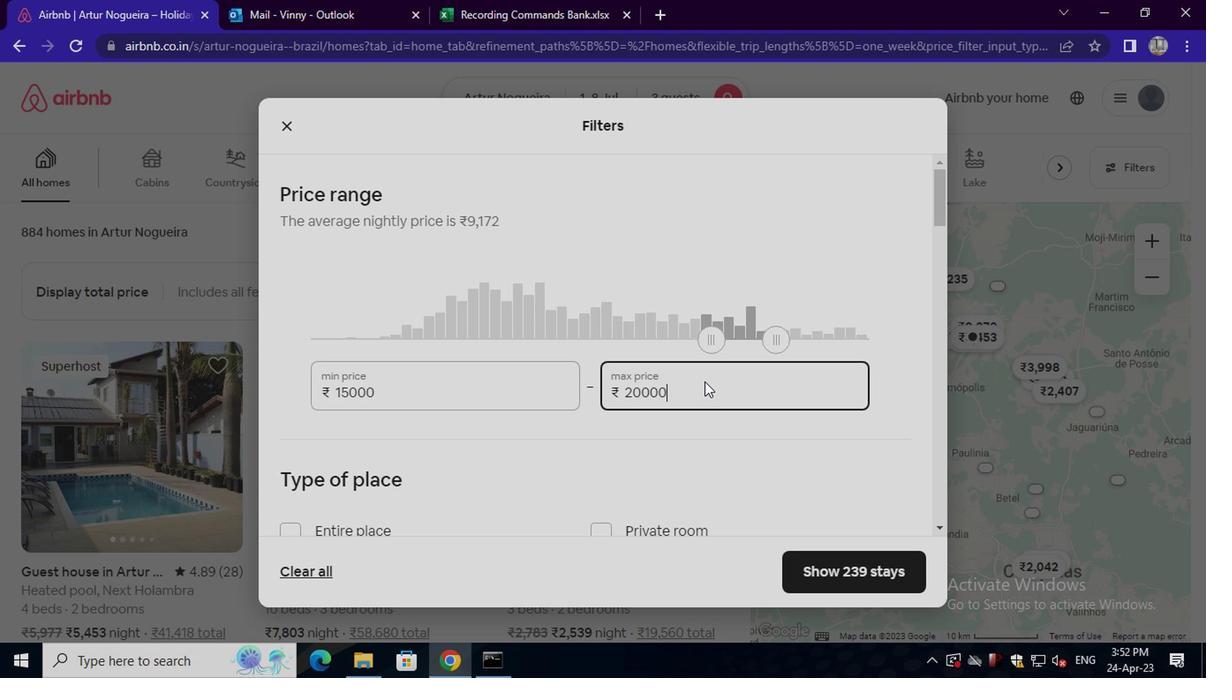
Action: Mouse moved to (291, 357)
Screenshot: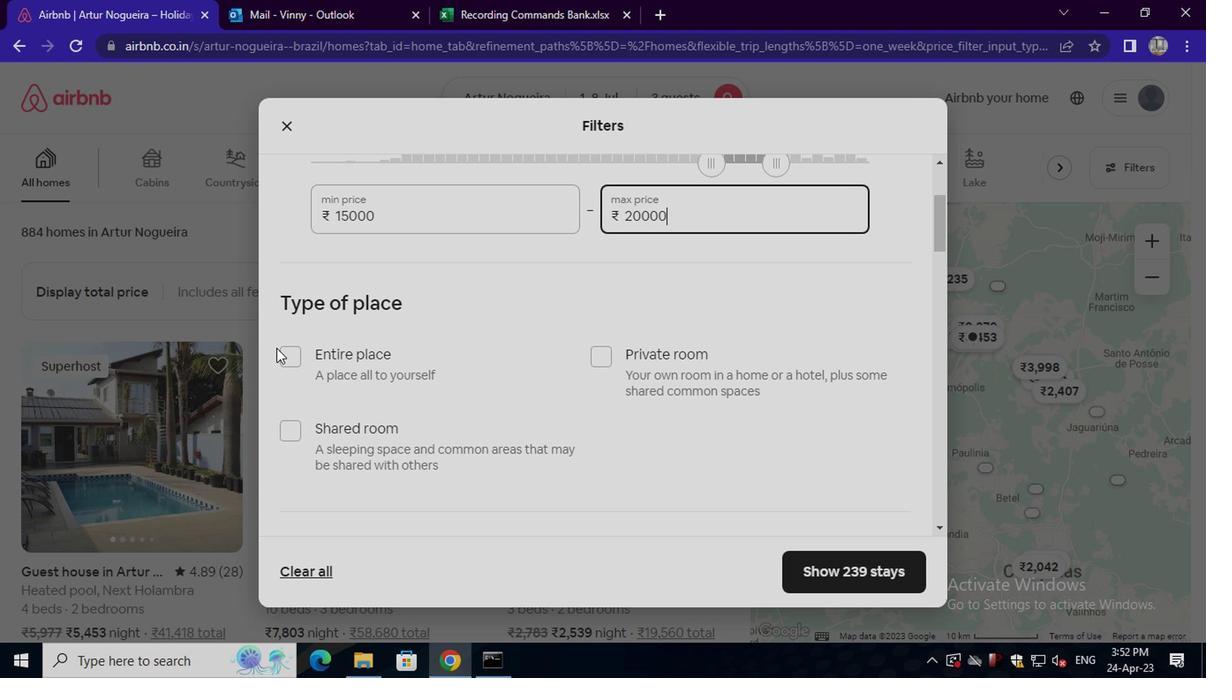 
Action: Mouse pressed left at (291, 357)
Screenshot: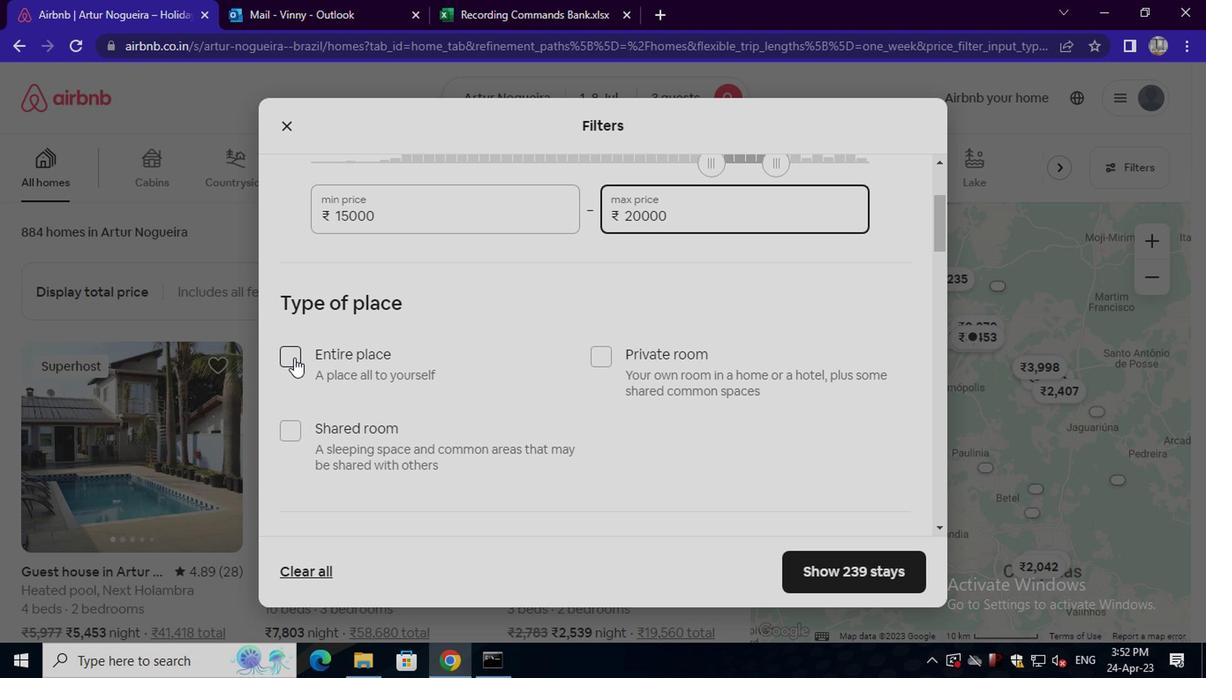 
Action: Mouse moved to (333, 375)
Screenshot: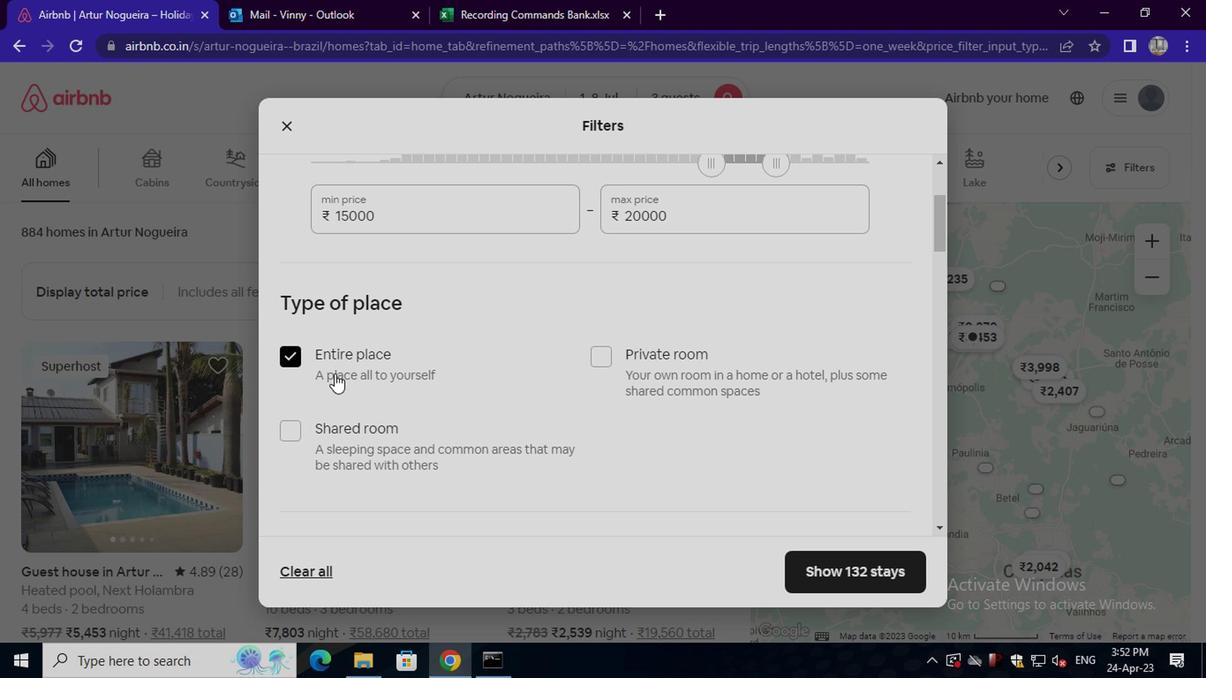 
Action: Mouse scrolled (333, 374) with delta (0, 0)
Screenshot: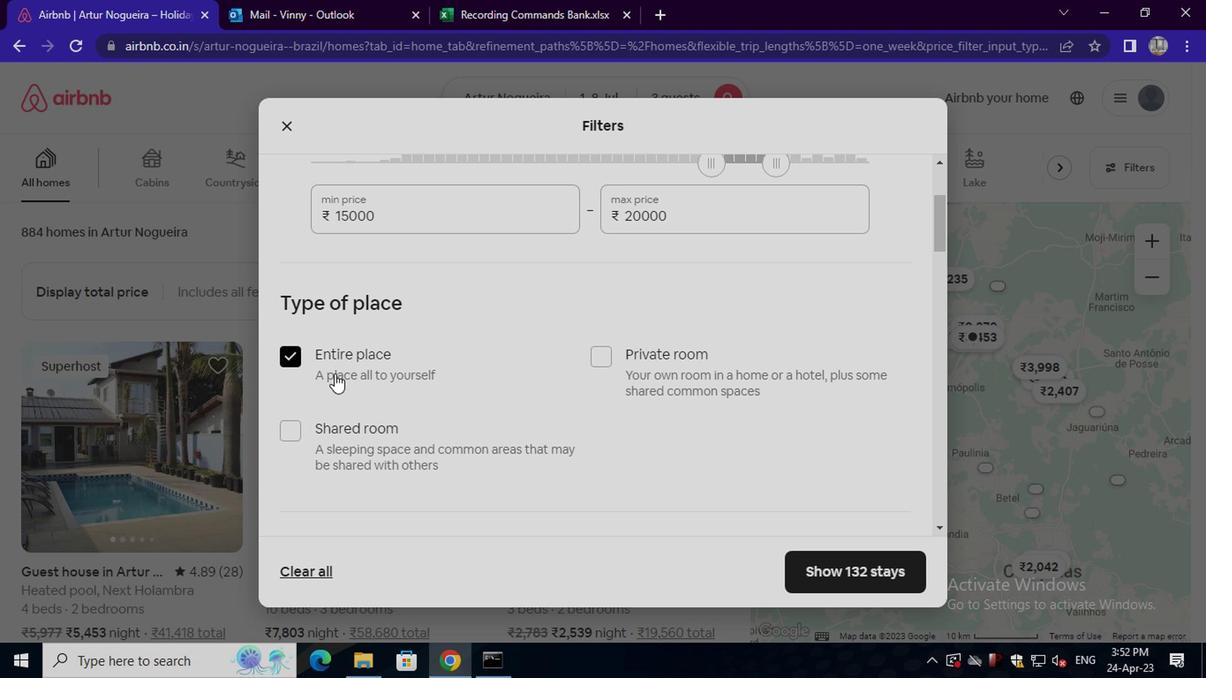
Action: Mouse scrolled (333, 374) with delta (0, 0)
Screenshot: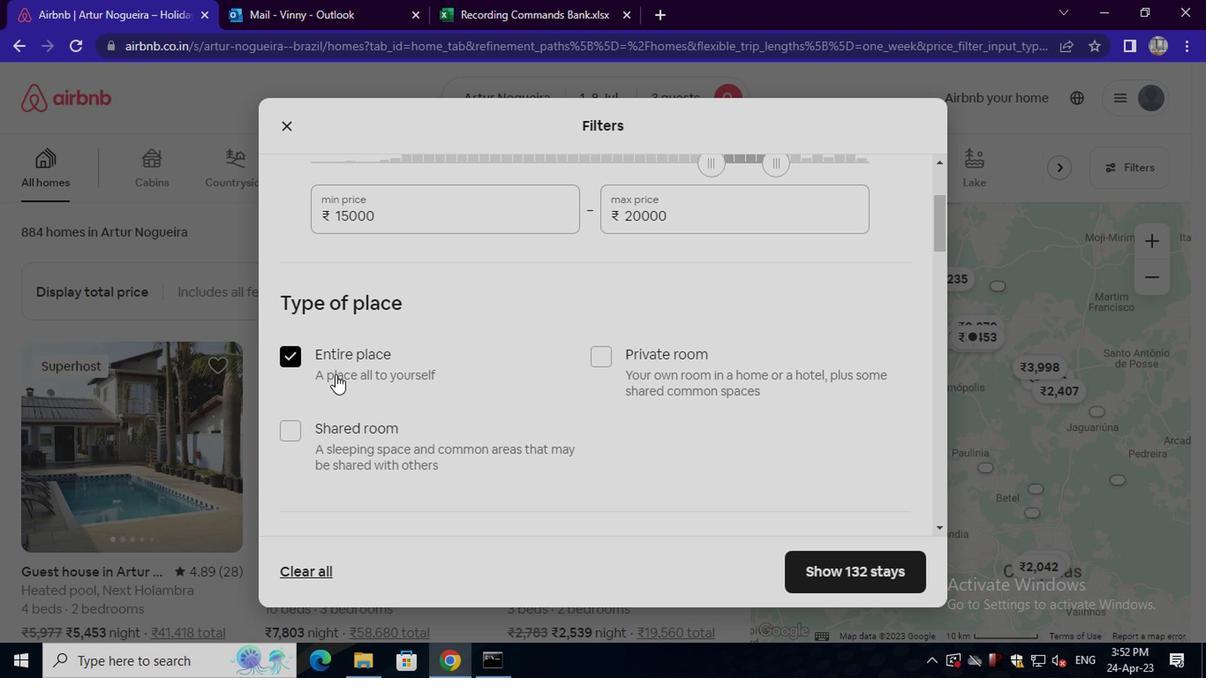 
Action: Mouse moved to (333, 377)
Screenshot: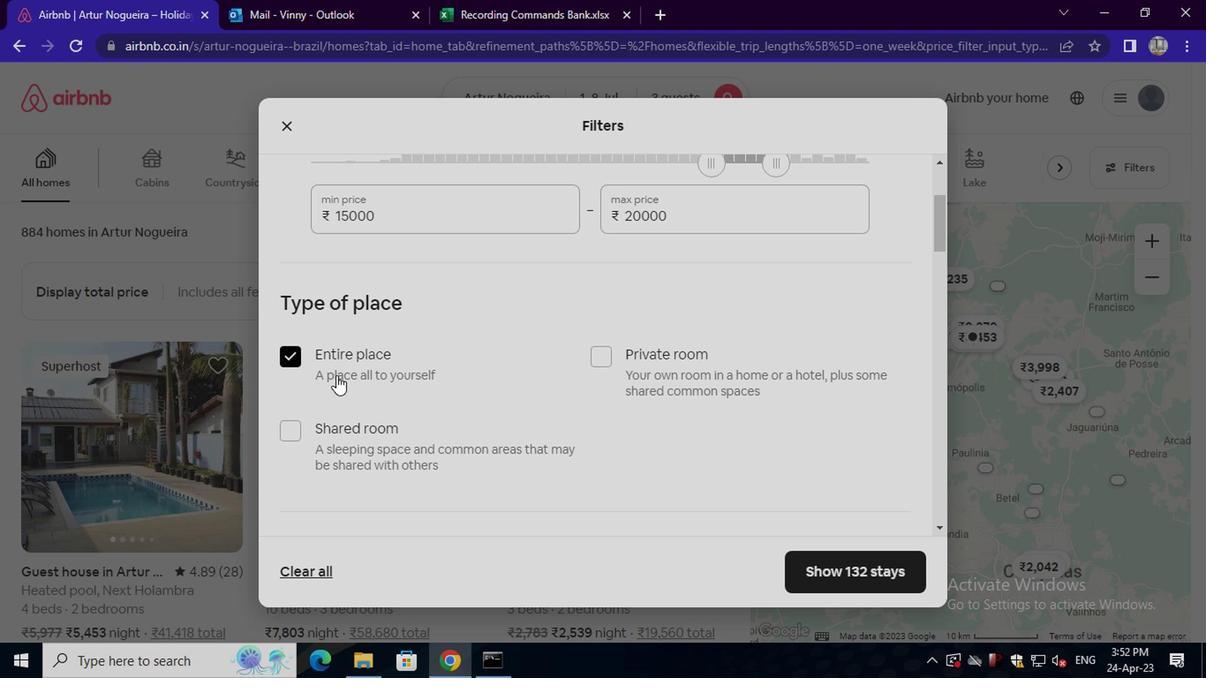 
Action: Mouse scrolled (333, 375) with delta (0, -1)
Screenshot: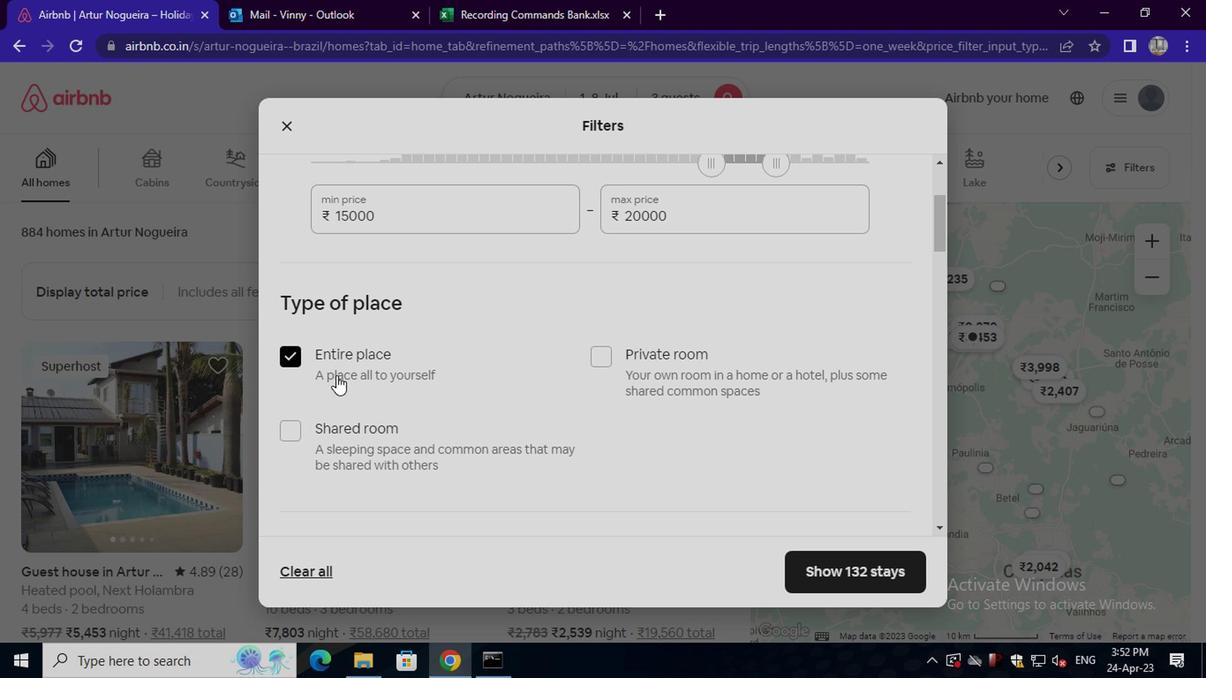 
Action: Mouse scrolled (333, 375) with delta (0, -1)
Screenshot: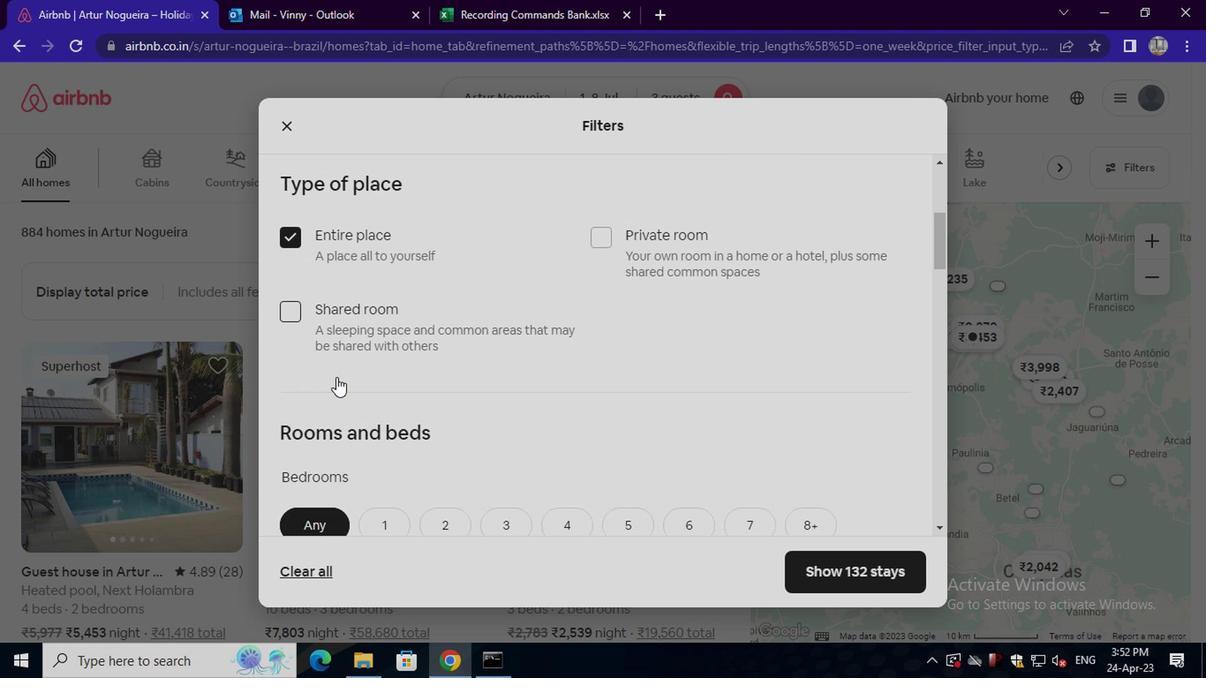 
Action: Mouse moved to (383, 296)
Screenshot: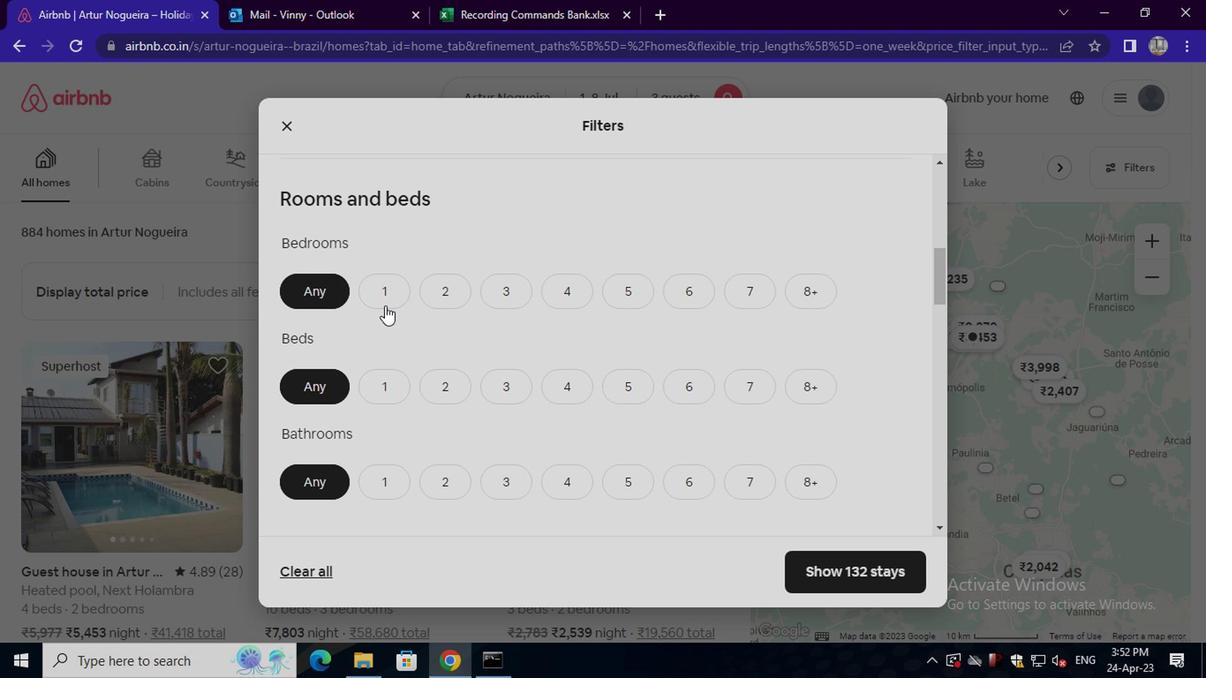 
Action: Mouse pressed left at (383, 296)
Screenshot: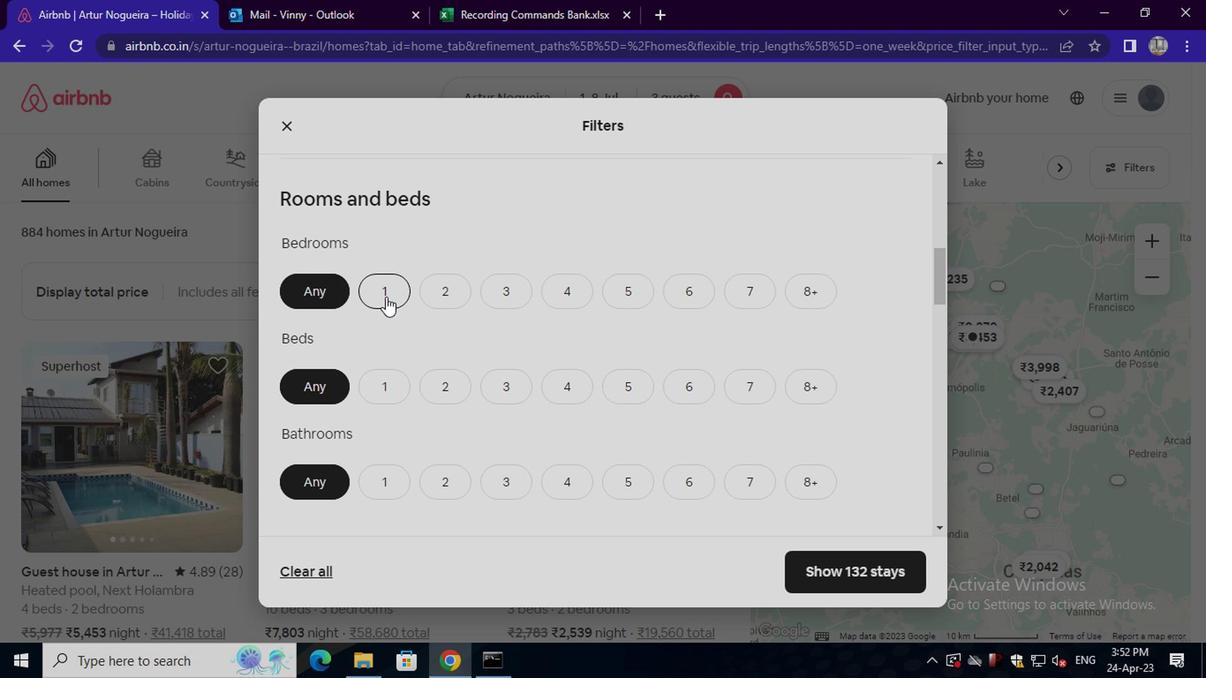
Action: Mouse moved to (381, 385)
Screenshot: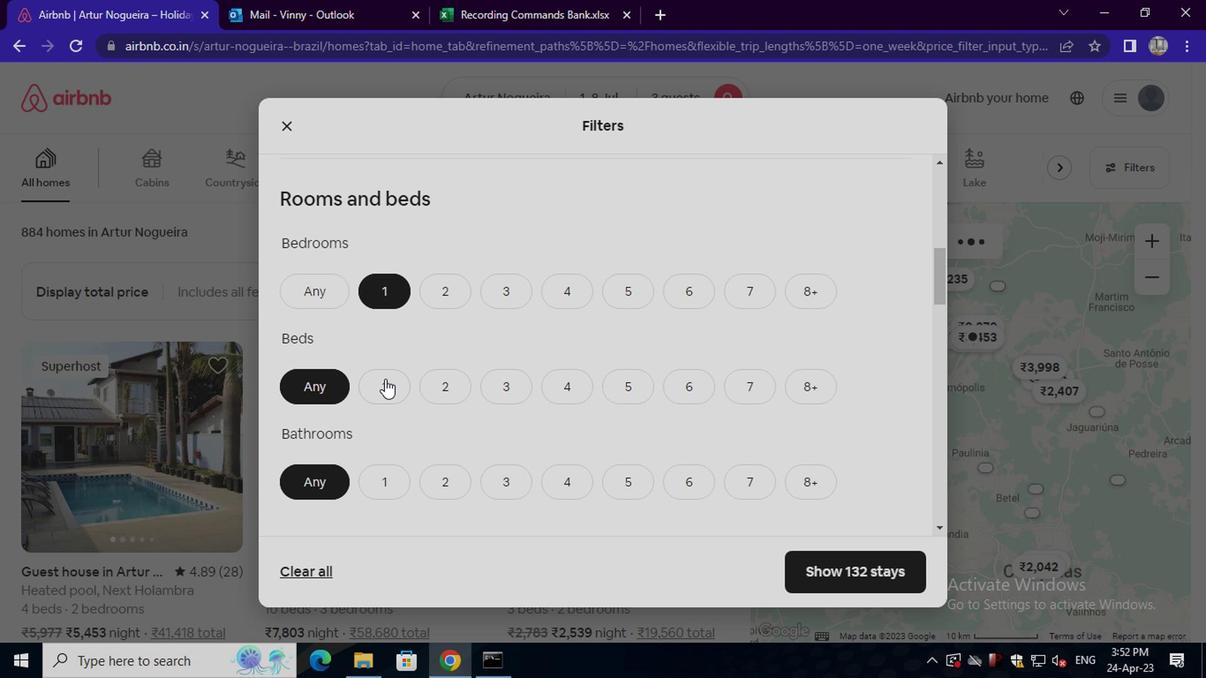 
Action: Mouse pressed left at (381, 385)
Screenshot: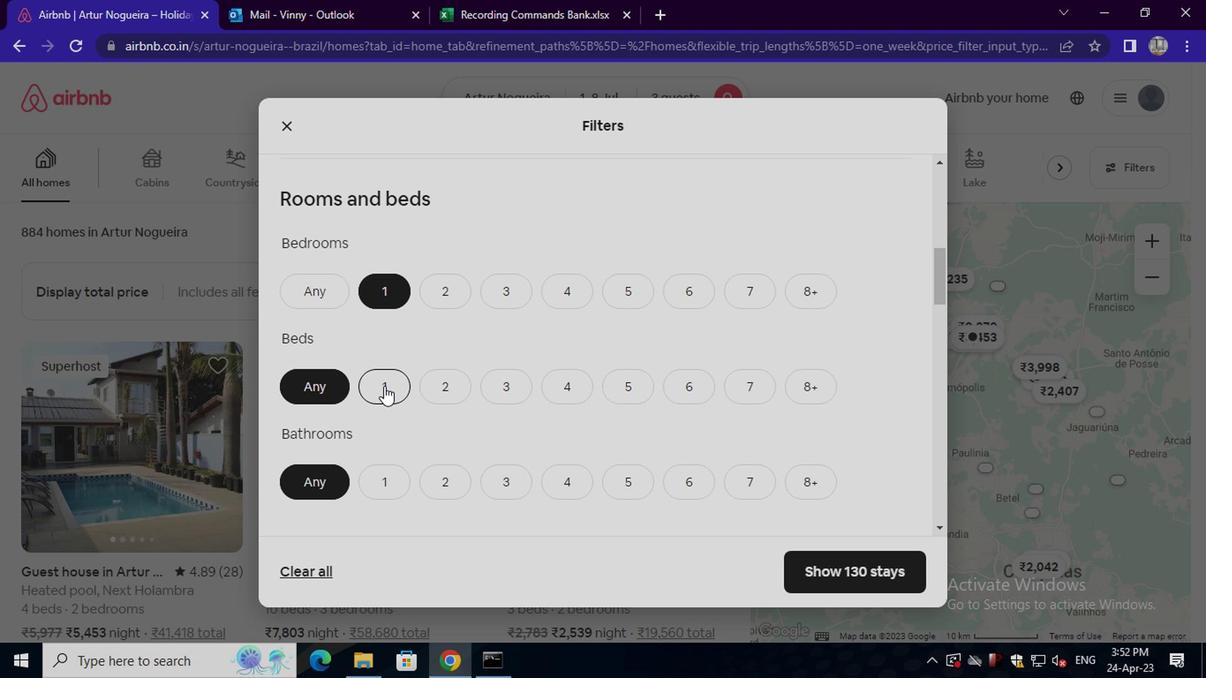 
Action: Mouse moved to (386, 475)
Screenshot: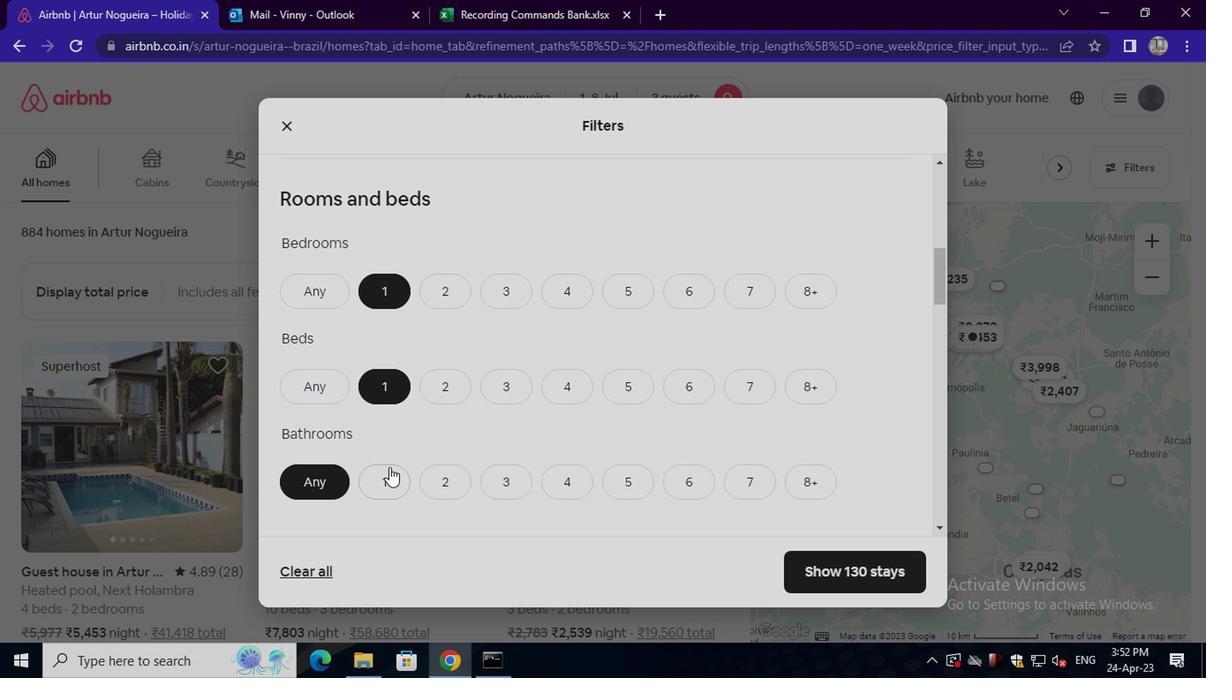 
Action: Mouse pressed left at (386, 475)
Screenshot: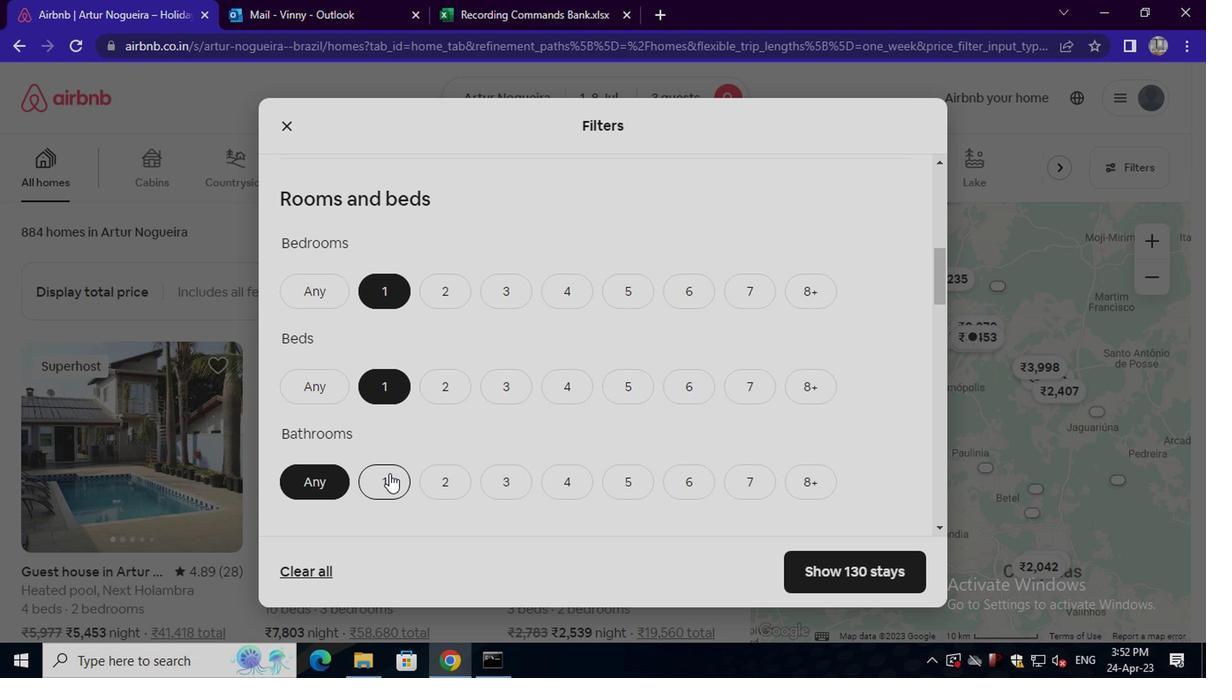 
Action: Mouse moved to (396, 473)
Screenshot: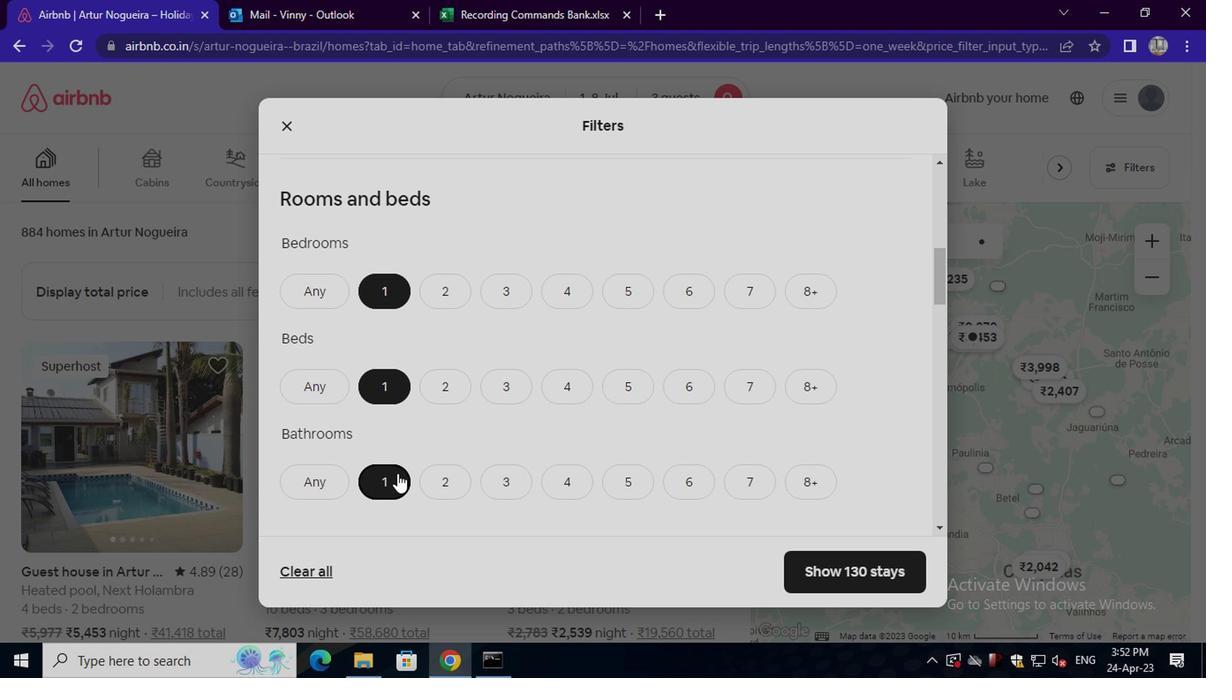 
Action: Mouse scrolled (396, 472) with delta (0, 0)
Screenshot: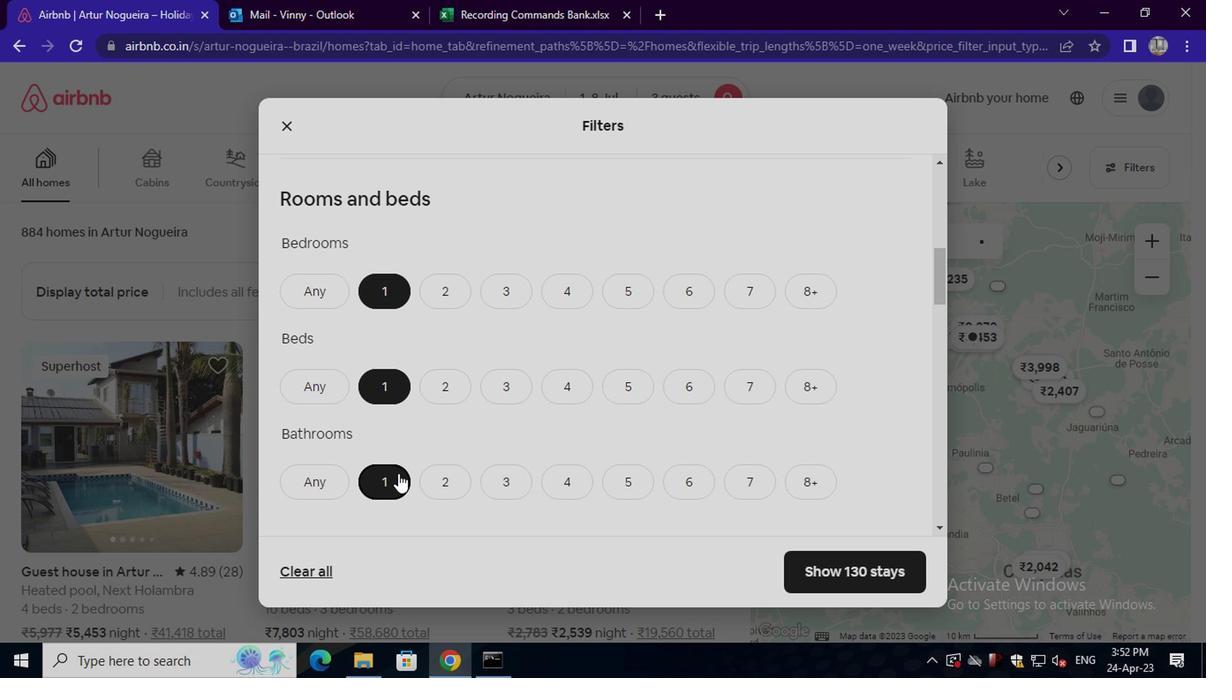 
Action: Mouse scrolled (396, 472) with delta (0, 0)
Screenshot: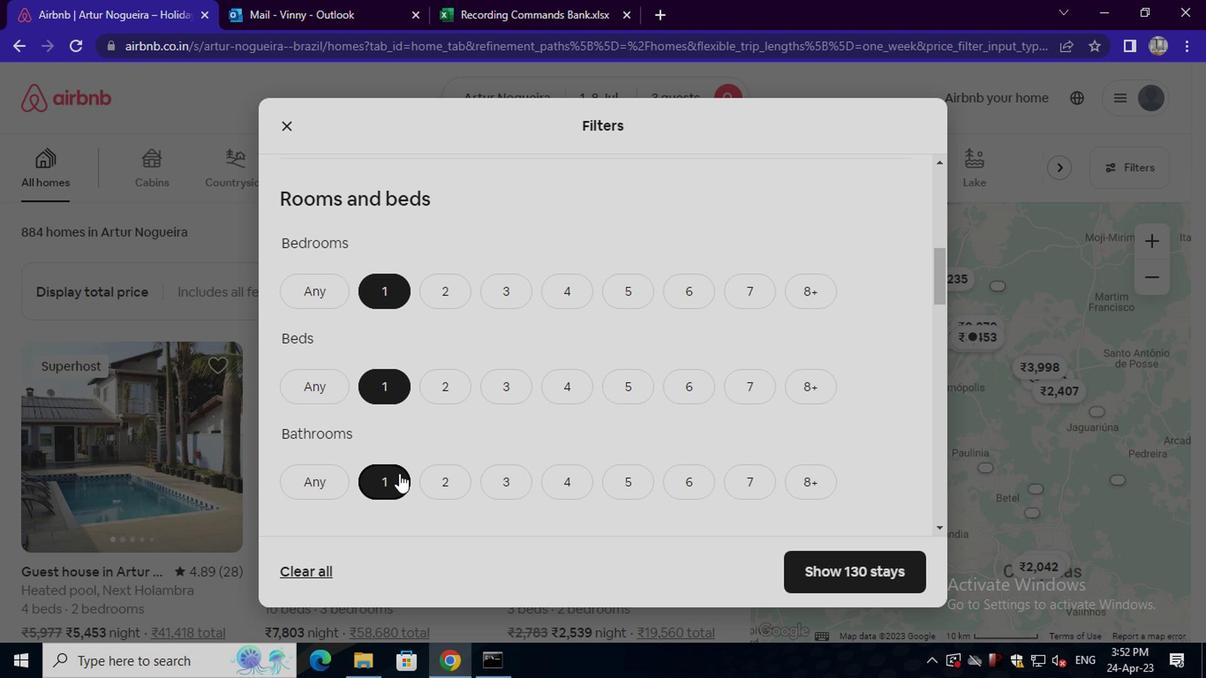 
Action: Mouse moved to (394, 476)
Screenshot: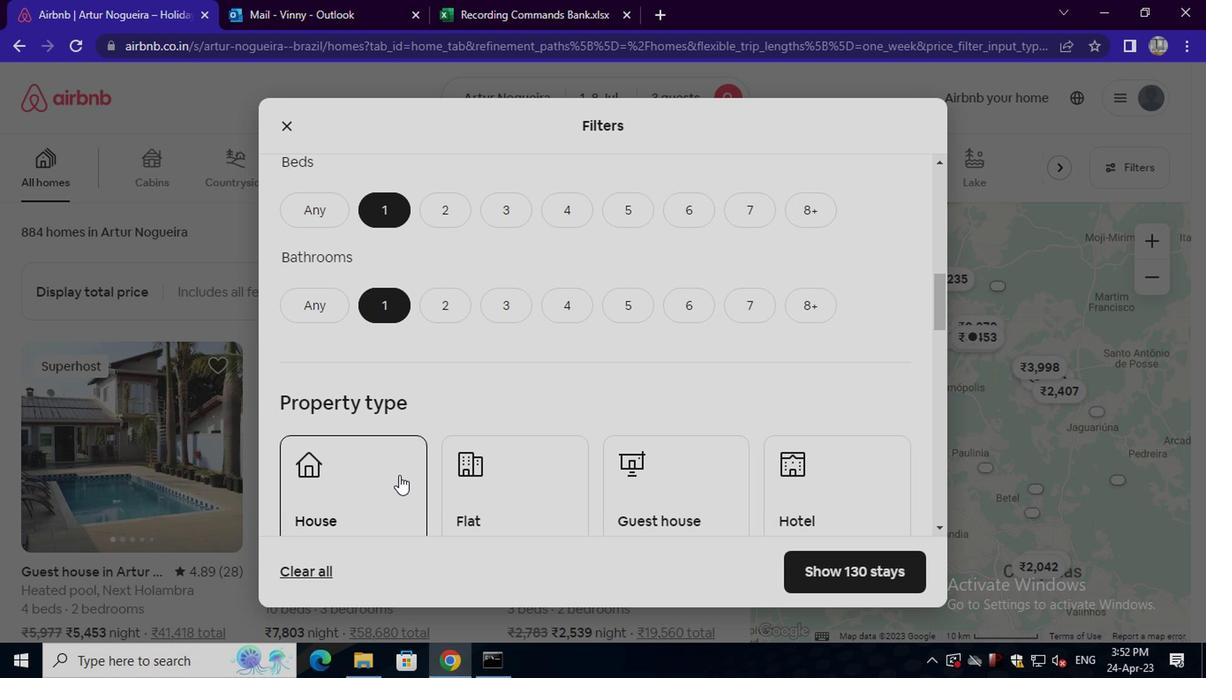 
Action: Mouse pressed left at (394, 476)
Screenshot: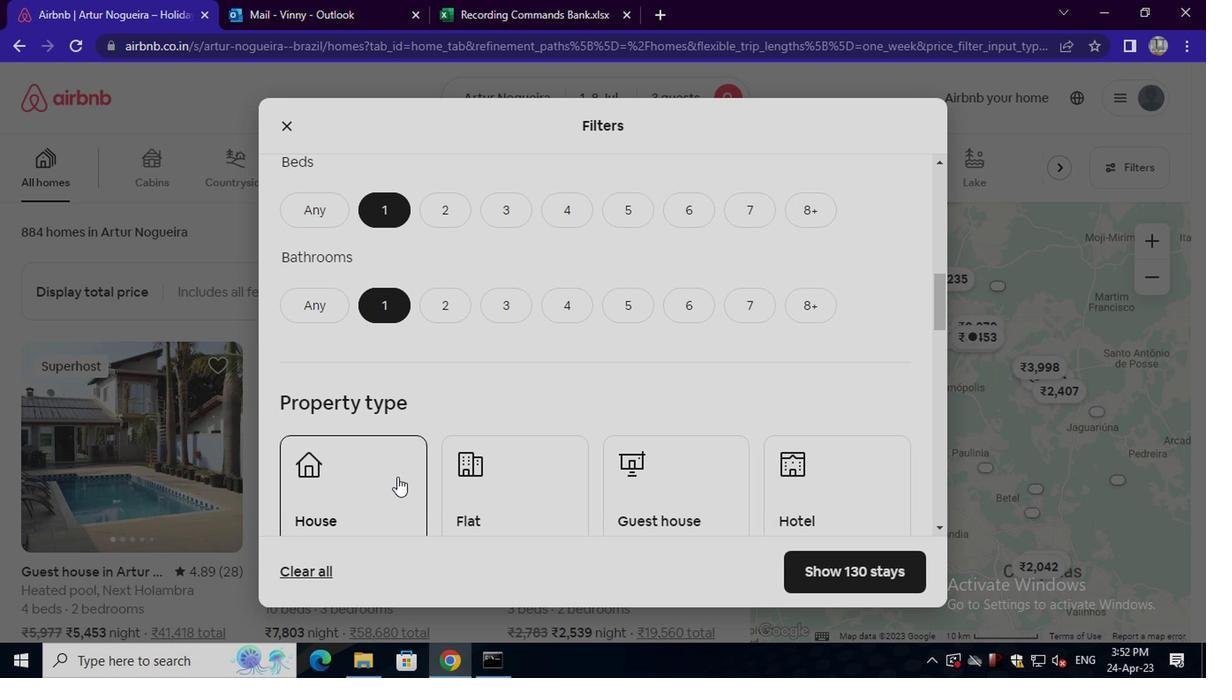 
Action: Mouse moved to (503, 488)
Screenshot: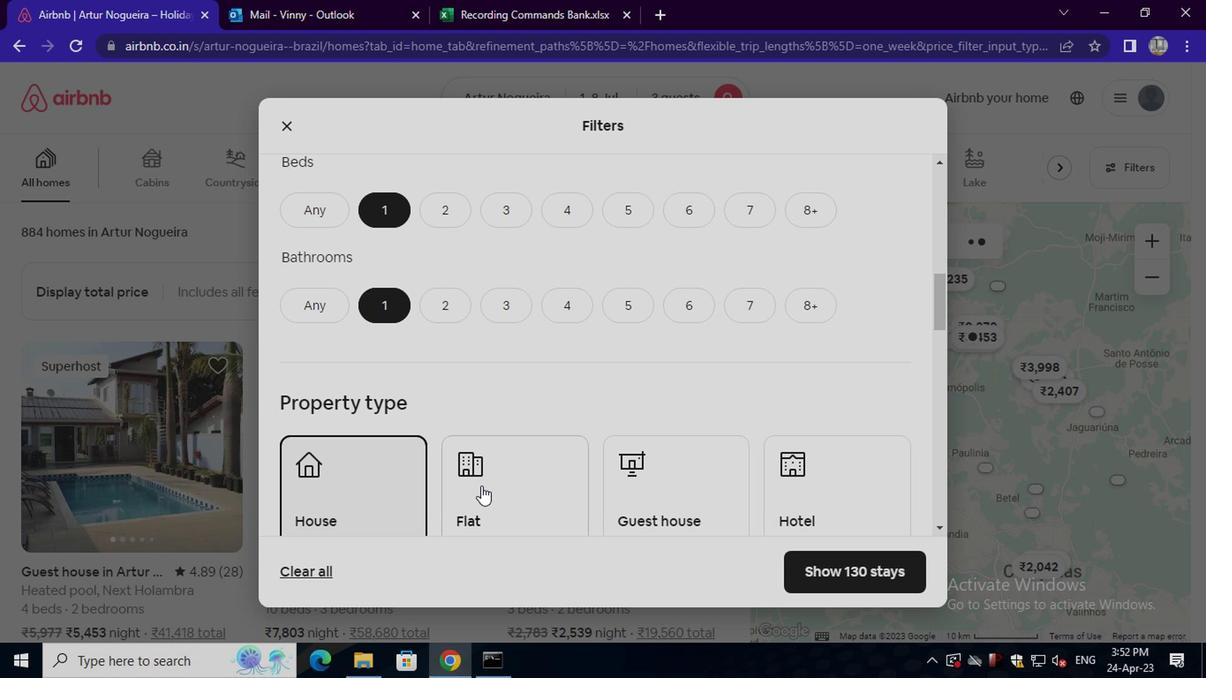 
Action: Mouse pressed left at (503, 488)
Screenshot: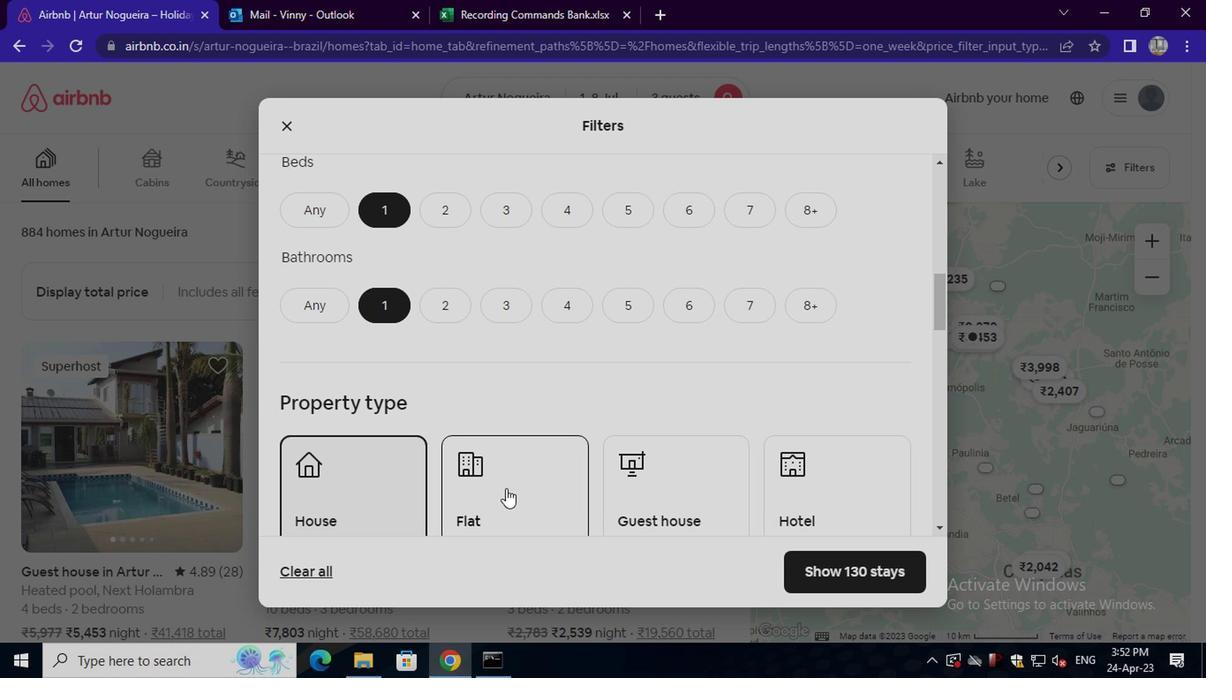 
Action: Mouse moved to (630, 505)
Screenshot: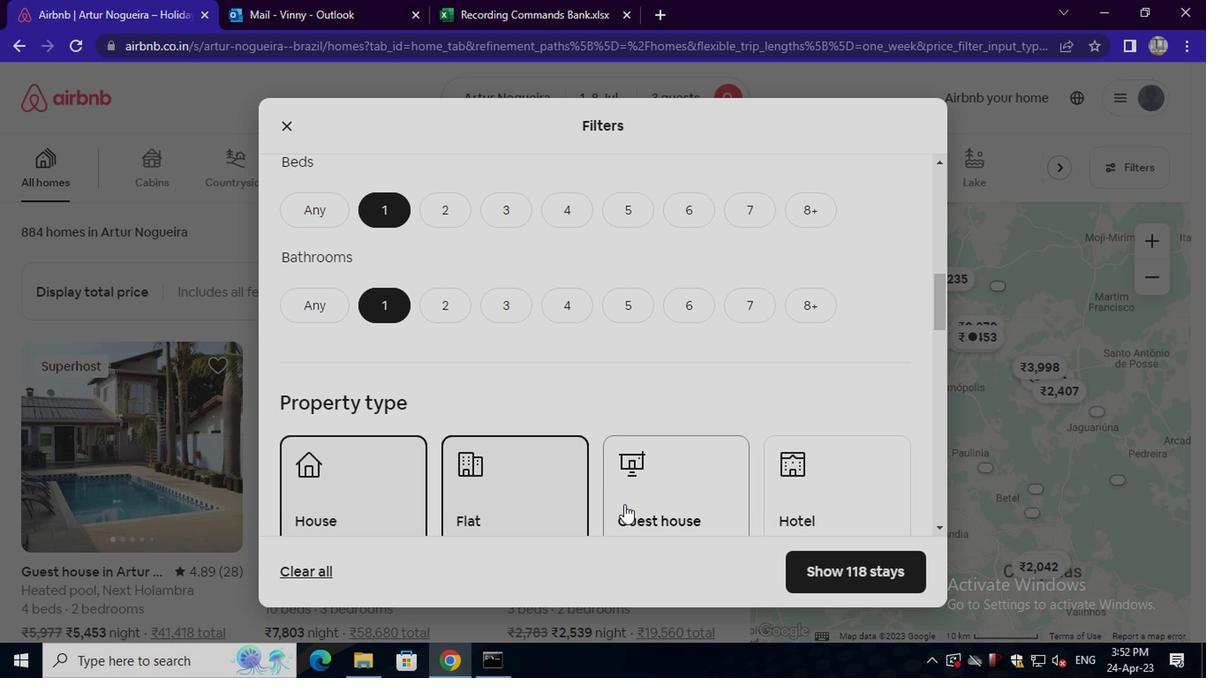 
Action: Mouse pressed left at (630, 505)
Screenshot: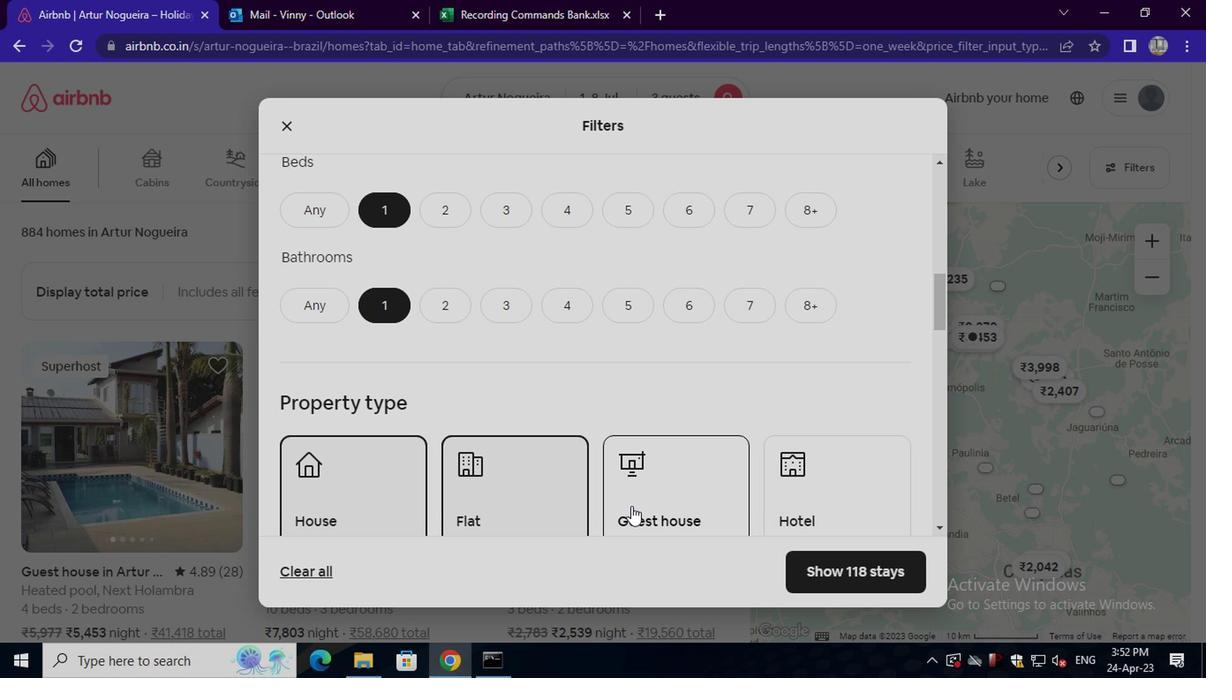 
Action: Mouse moved to (835, 511)
Screenshot: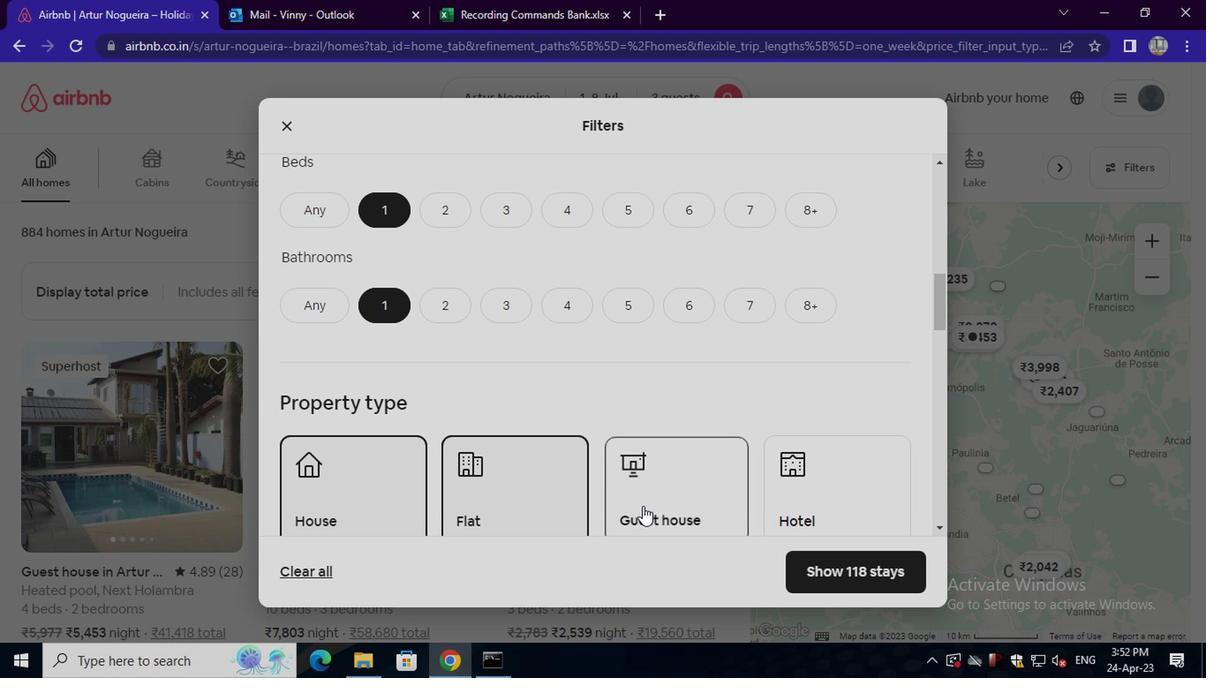 
Action: Mouse pressed left at (835, 511)
Screenshot: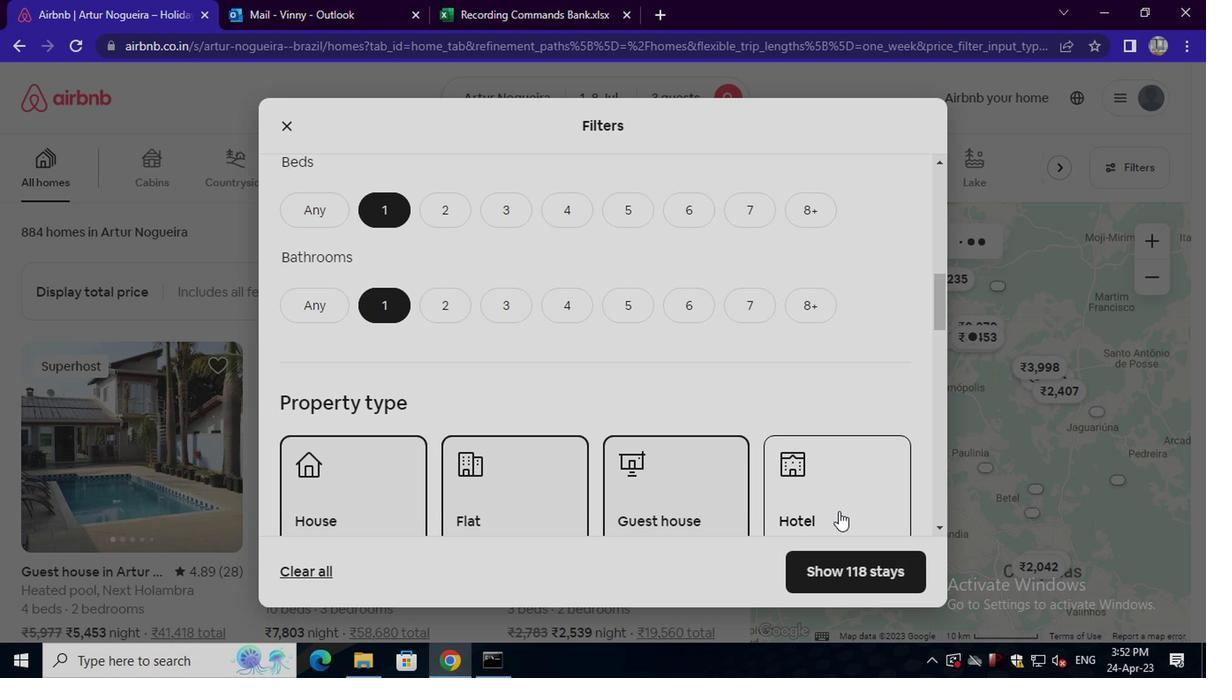 
Action: Mouse moved to (595, 473)
Screenshot: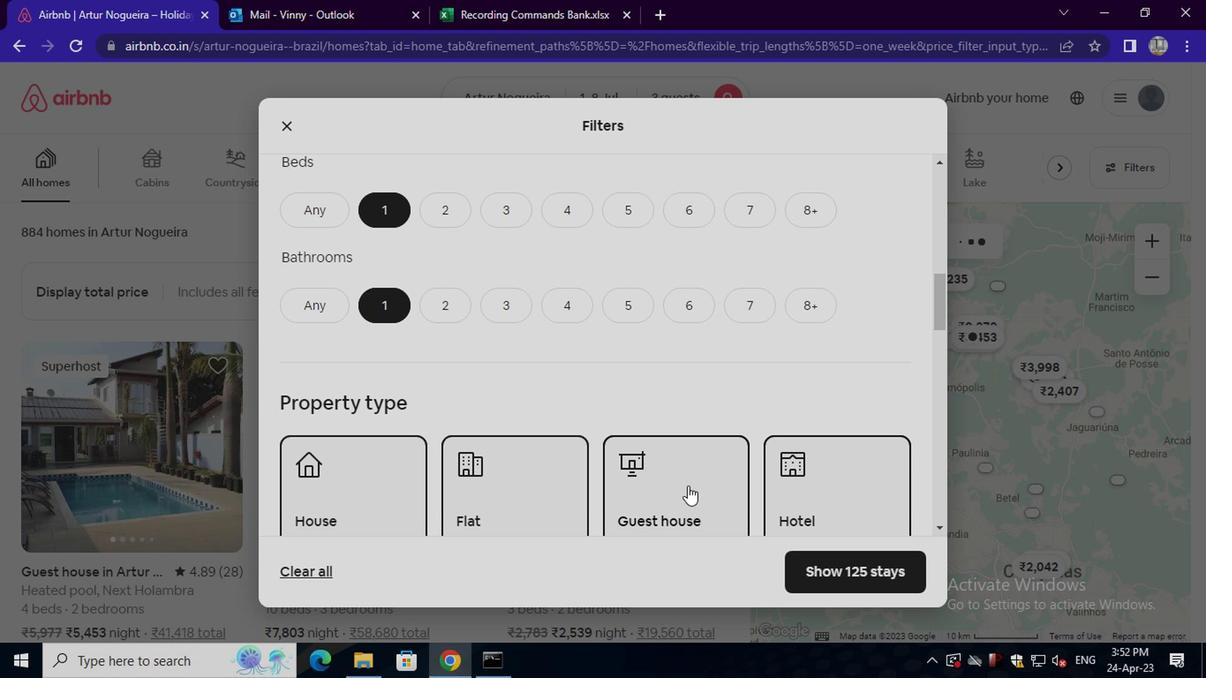 
Action: Mouse scrolled (595, 472) with delta (0, 0)
Screenshot: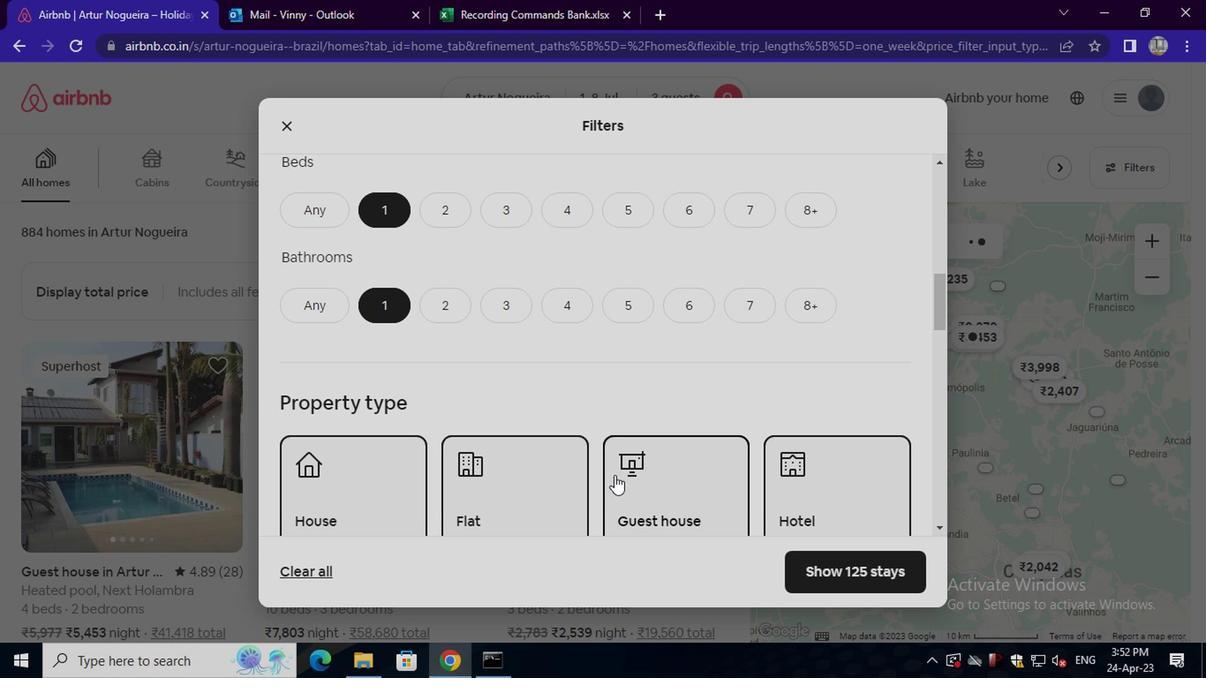 
Action: Mouse scrolled (595, 472) with delta (0, 0)
Screenshot: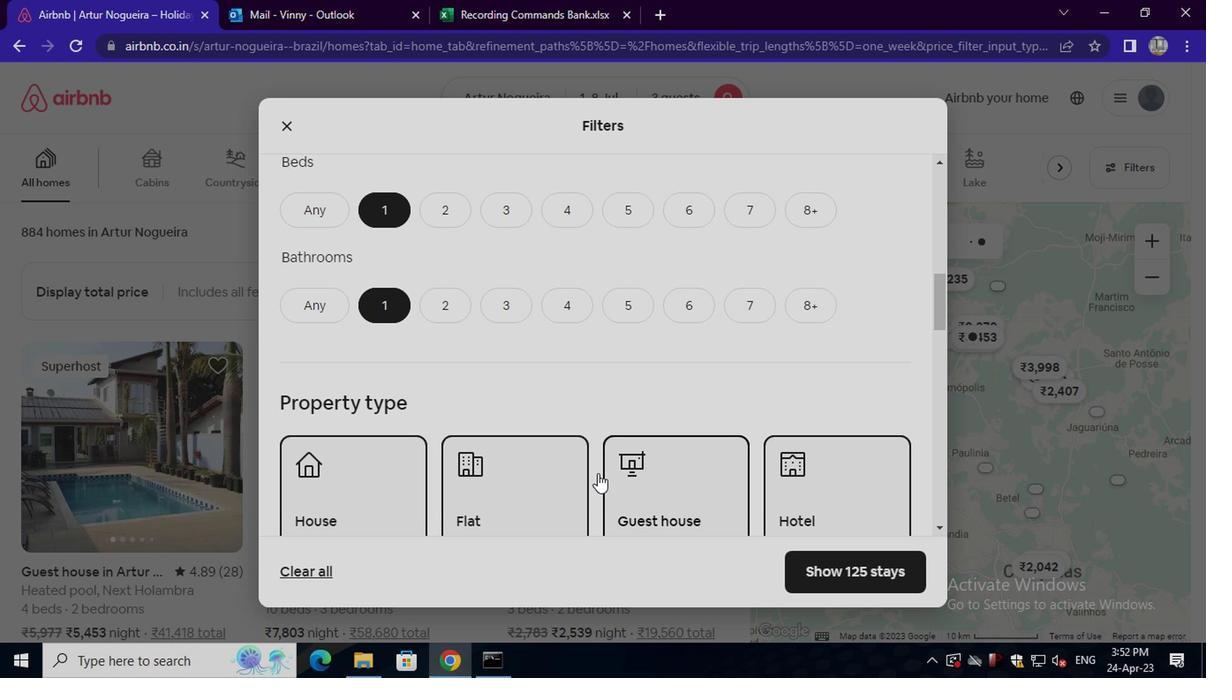 
Action: Mouse scrolled (595, 472) with delta (0, 0)
Screenshot: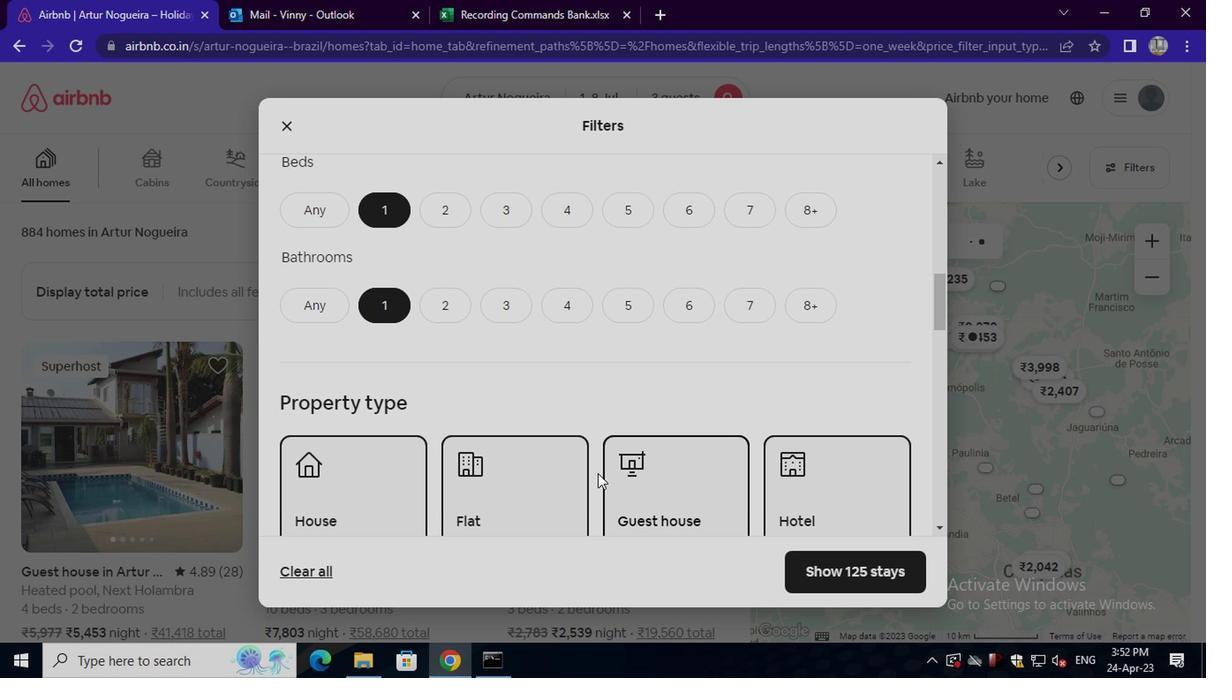 
Action: Mouse moved to (593, 472)
Screenshot: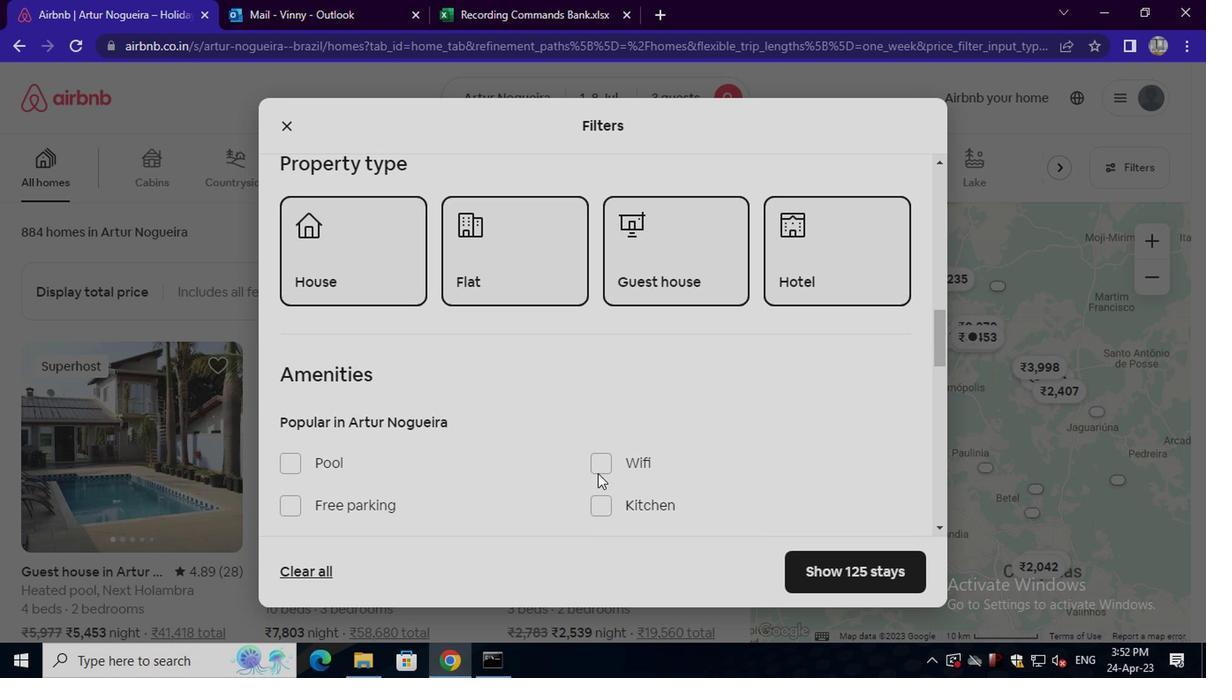 
Action: Mouse scrolled (593, 471) with delta (0, -1)
Screenshot: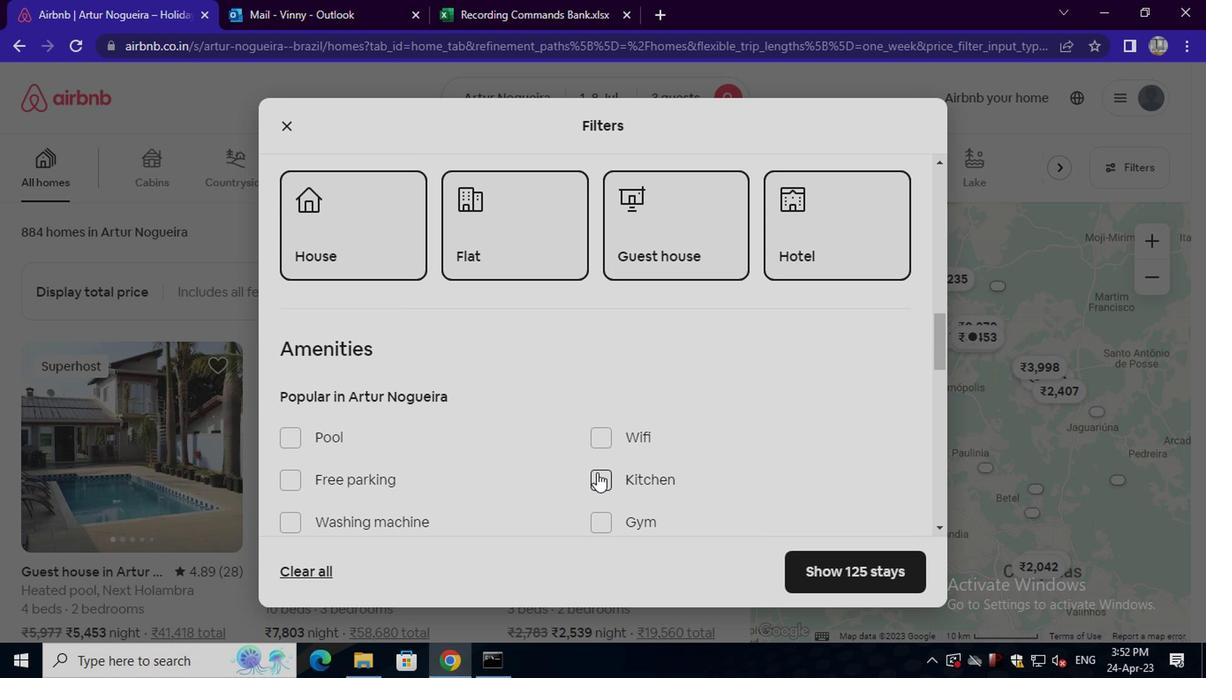 
Action: Mouse moved to (382, 436)
Screenshot: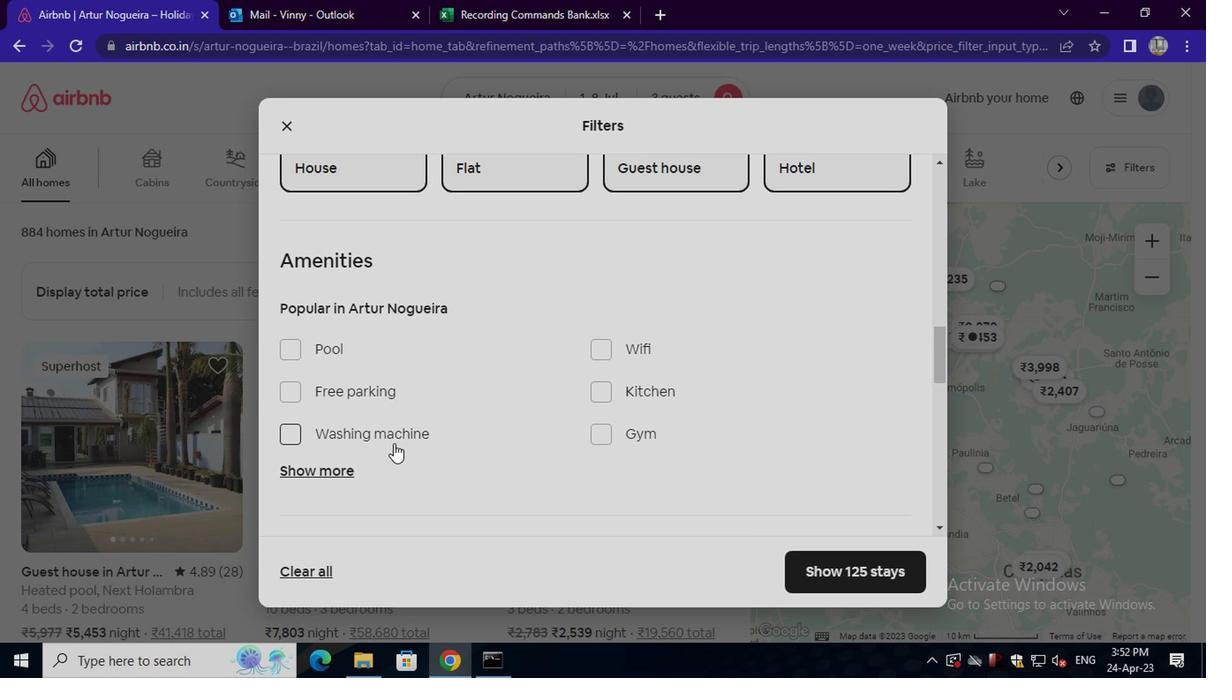 
Action: Mouse pressed left at (382, 436)
Screenshot: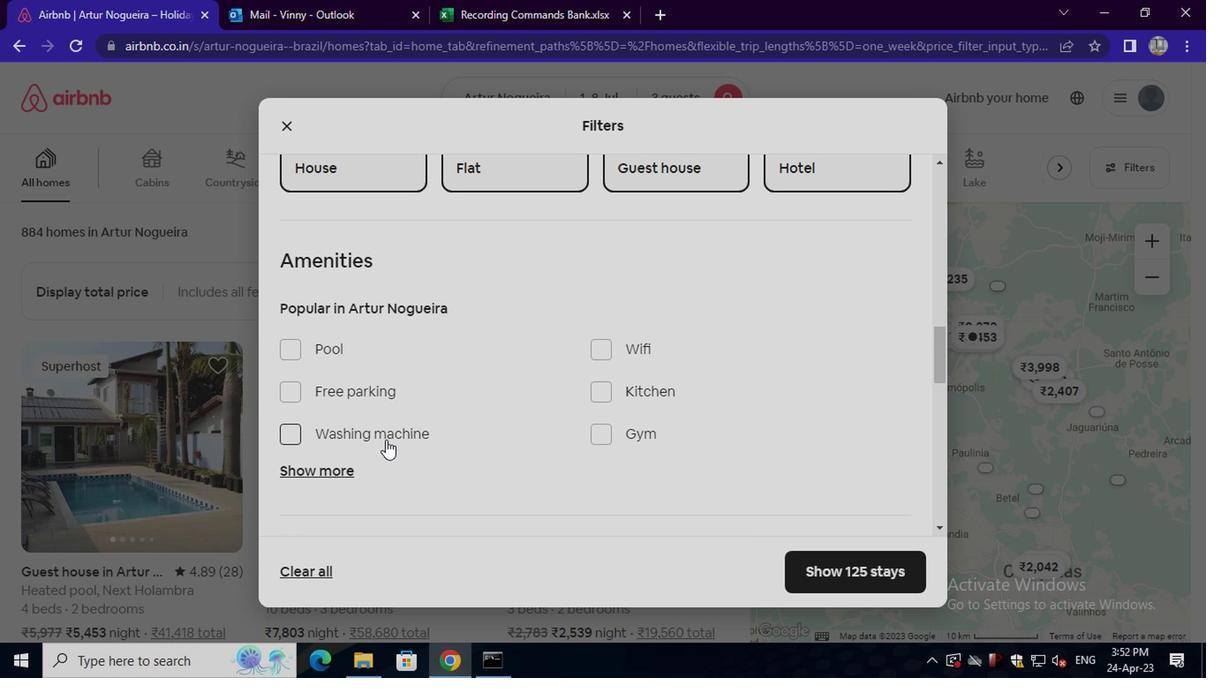 
Action: Mouse moved to (423, 463)
Screenshot: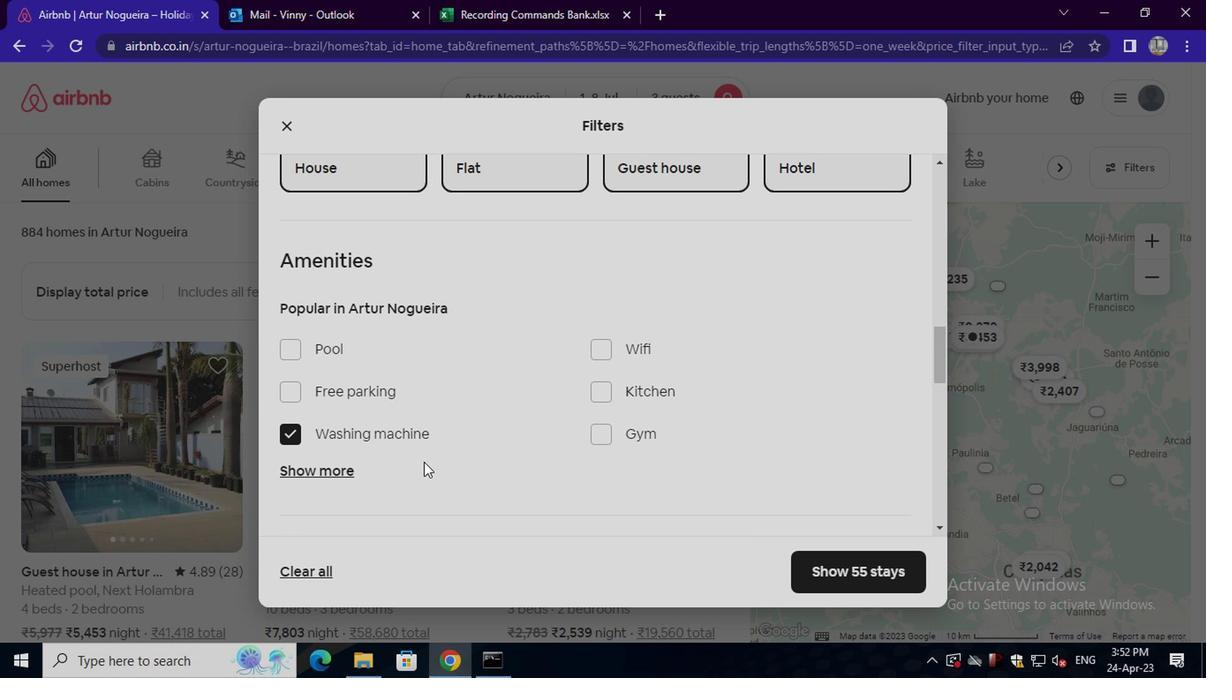 
Action: Mouse scrolled (423, 462) with delta (0, -1)
Screenshot: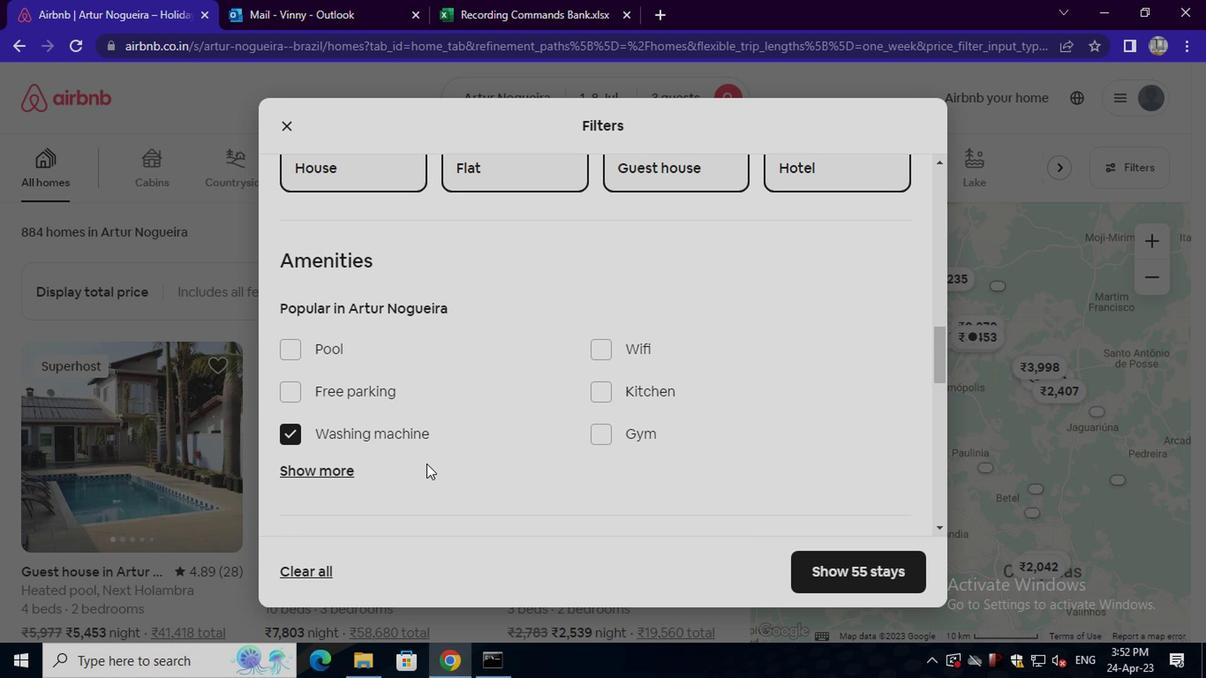 
Action: Mouse scrolled (423, 462) with delta (0, -1)
Screenshot: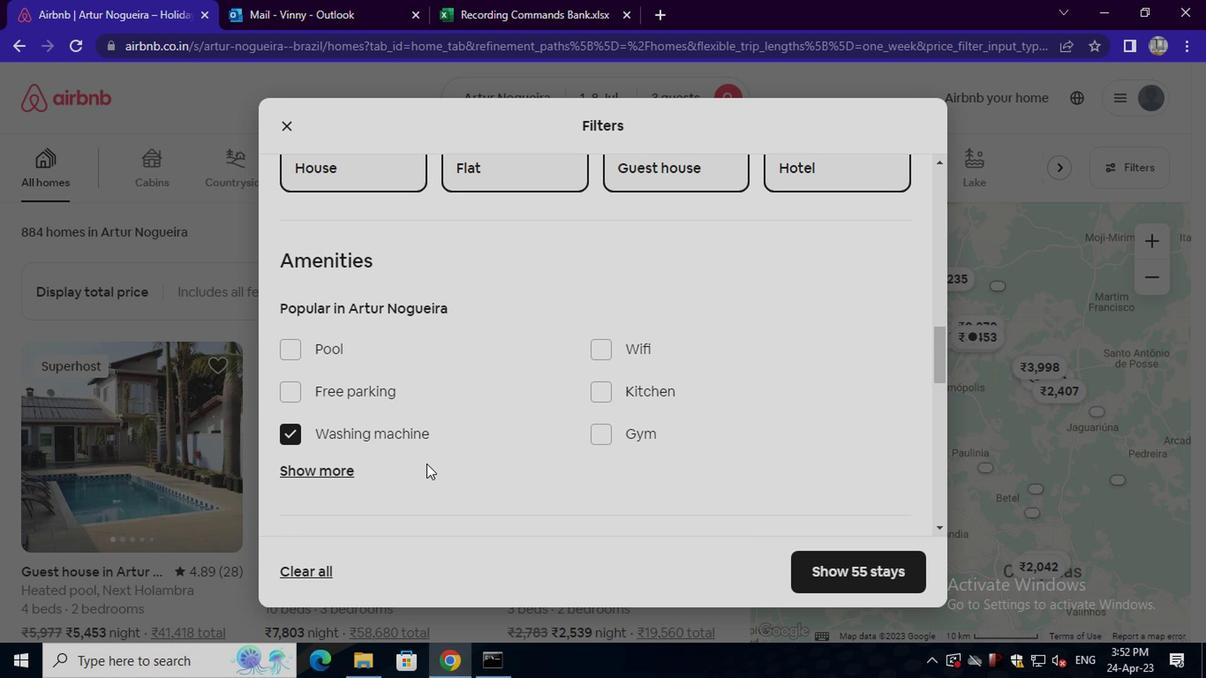 
Action: Mouse moved to (426, 465)
Screenshot: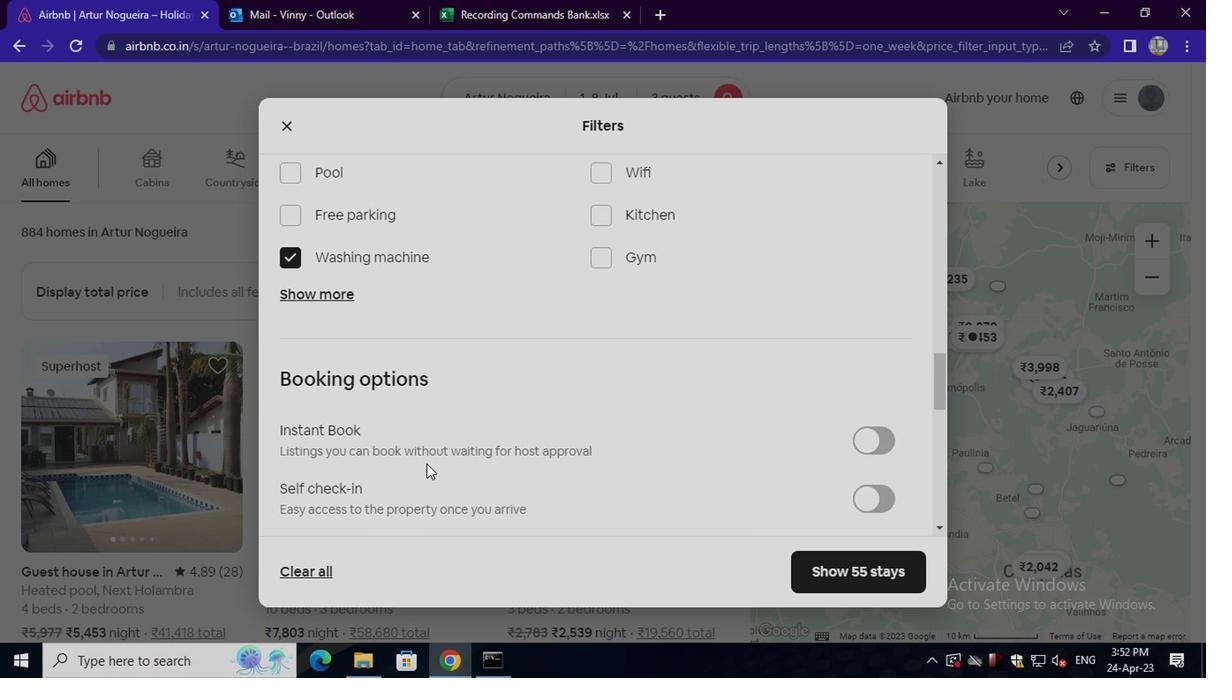 
Action: Mouse scrolled (426, 464) with delta (0, 0)
Screenshot: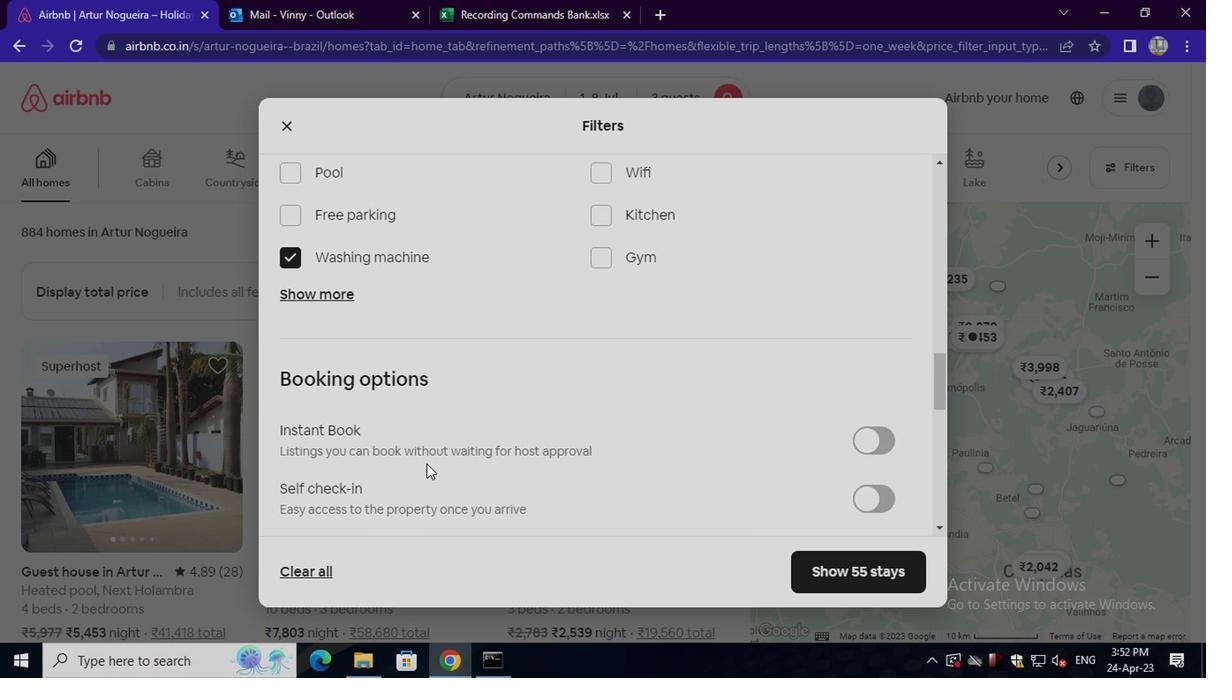 
Action: Mouse scrolled (426, 464) with delta (0, 0)
Screenshot: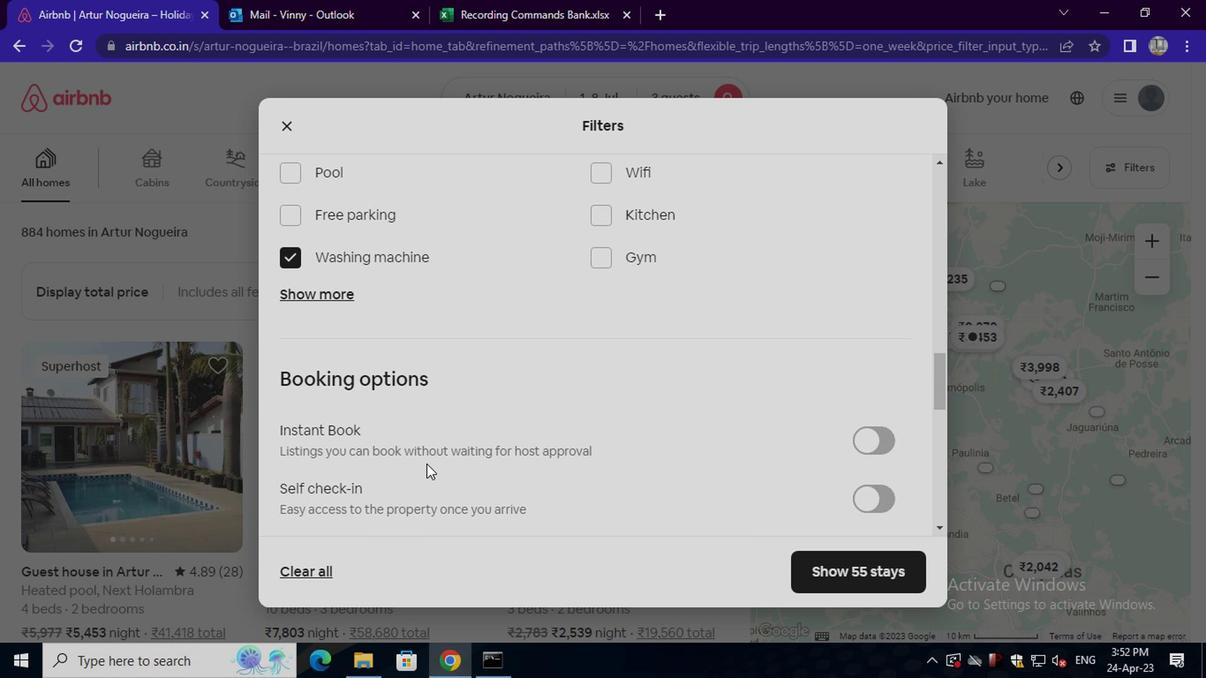
Action: Mouse scrolled (426, 464) with delta (0, 0)
Screenshot: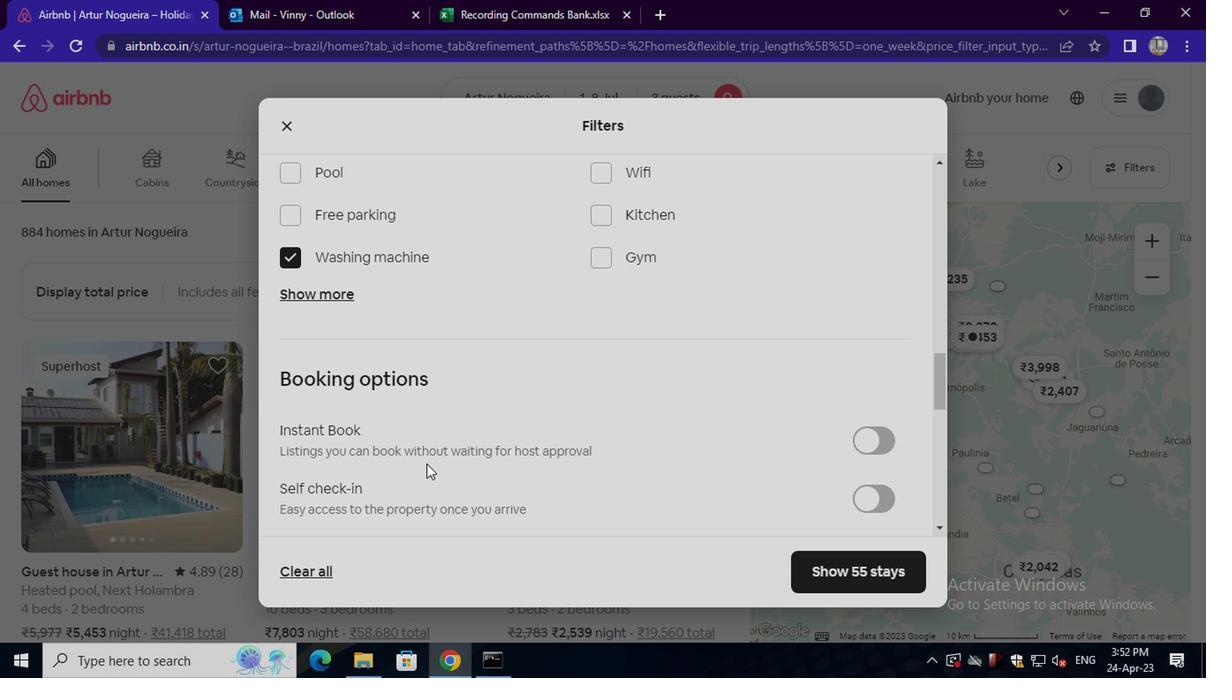 
Action: Mouse scrolled (426, 464) with delta (0, 0)
Screenshot: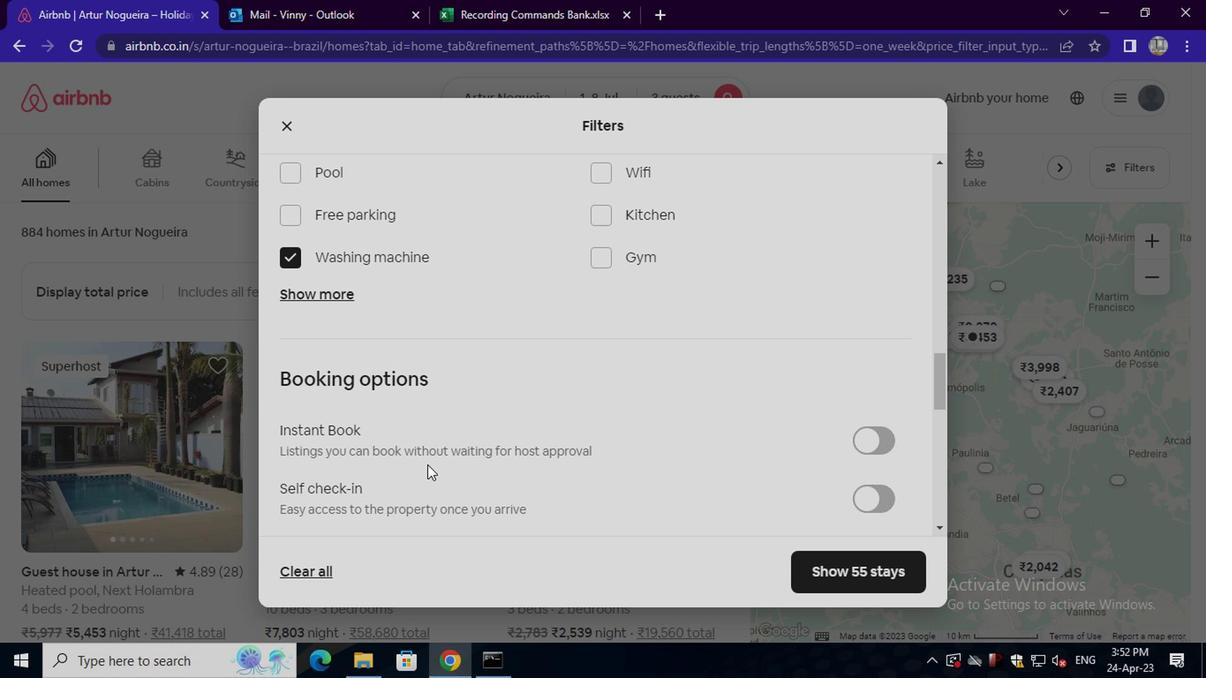 
Action: Mouse moved to (743, 396)
Screenshot: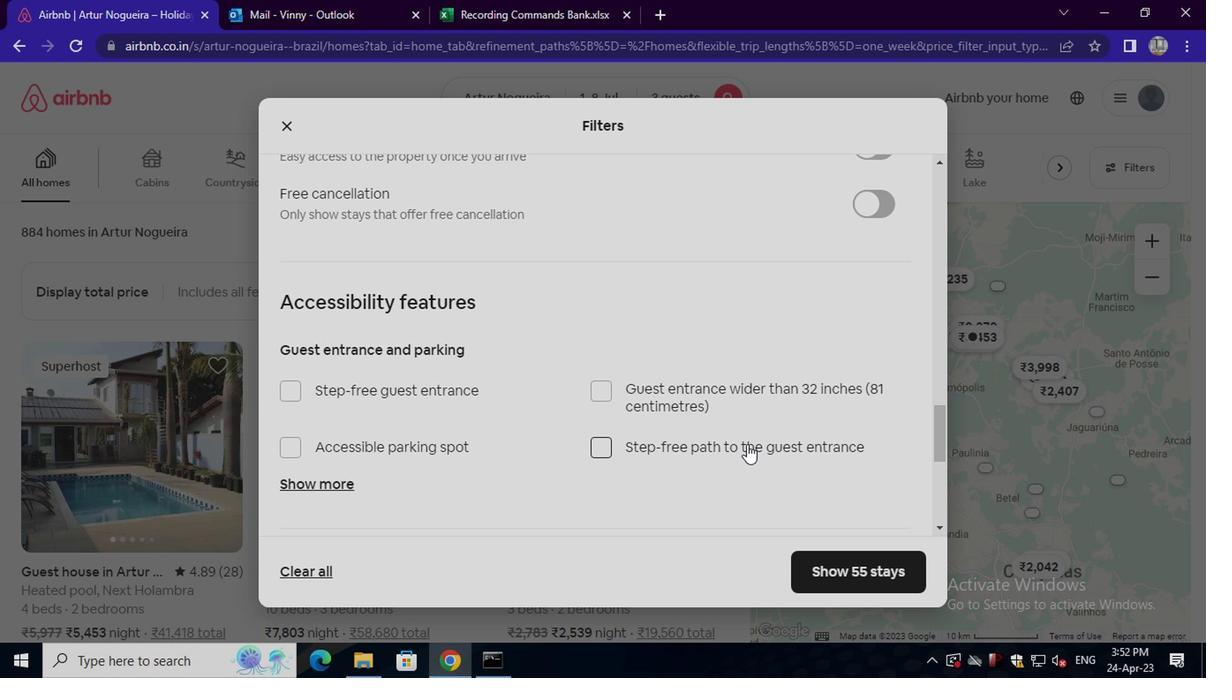 
Action: Mouse scrolled (743, 397) with delta (0, 0)
Screenshot: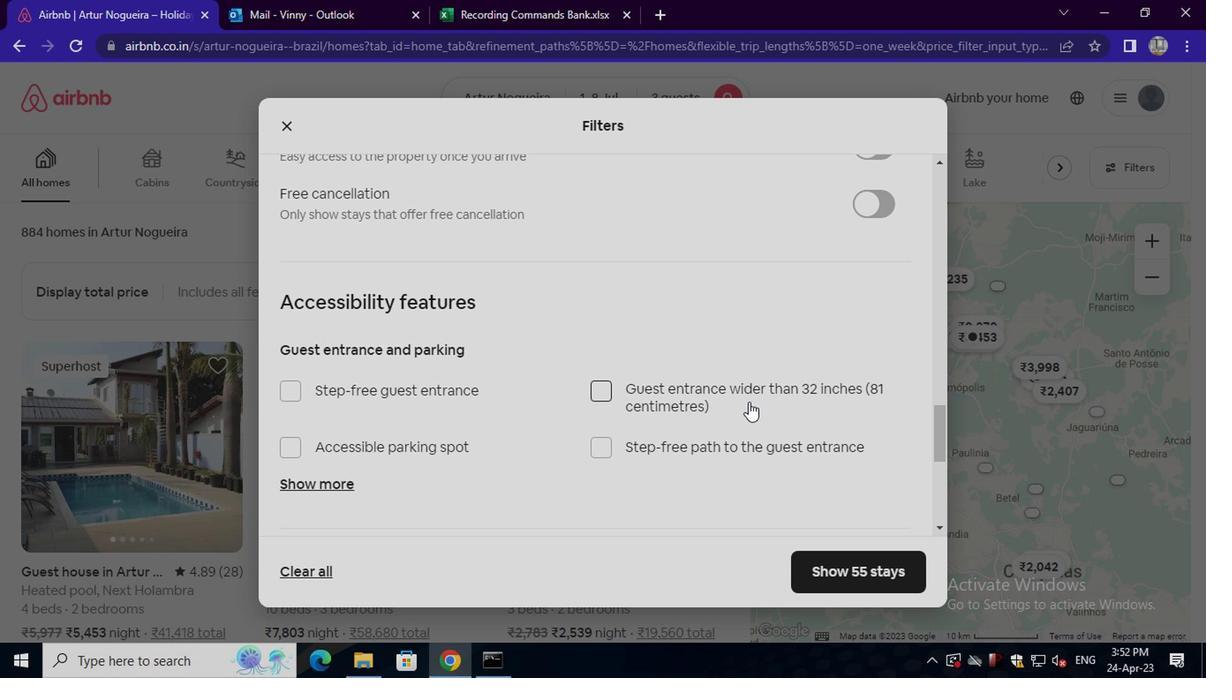 
Action: Mouse scrolled (743, 397) with delta (0, 0)
Screenshot: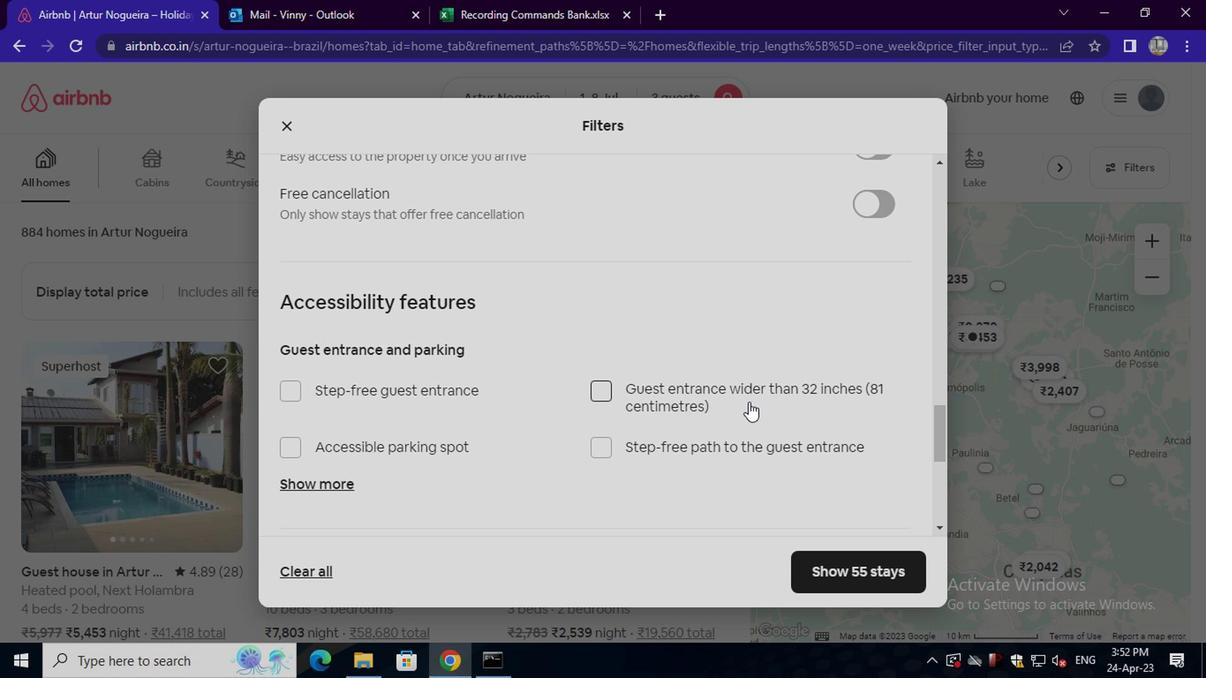 
Action: Mouse moved to (865, 325)
Screenshot: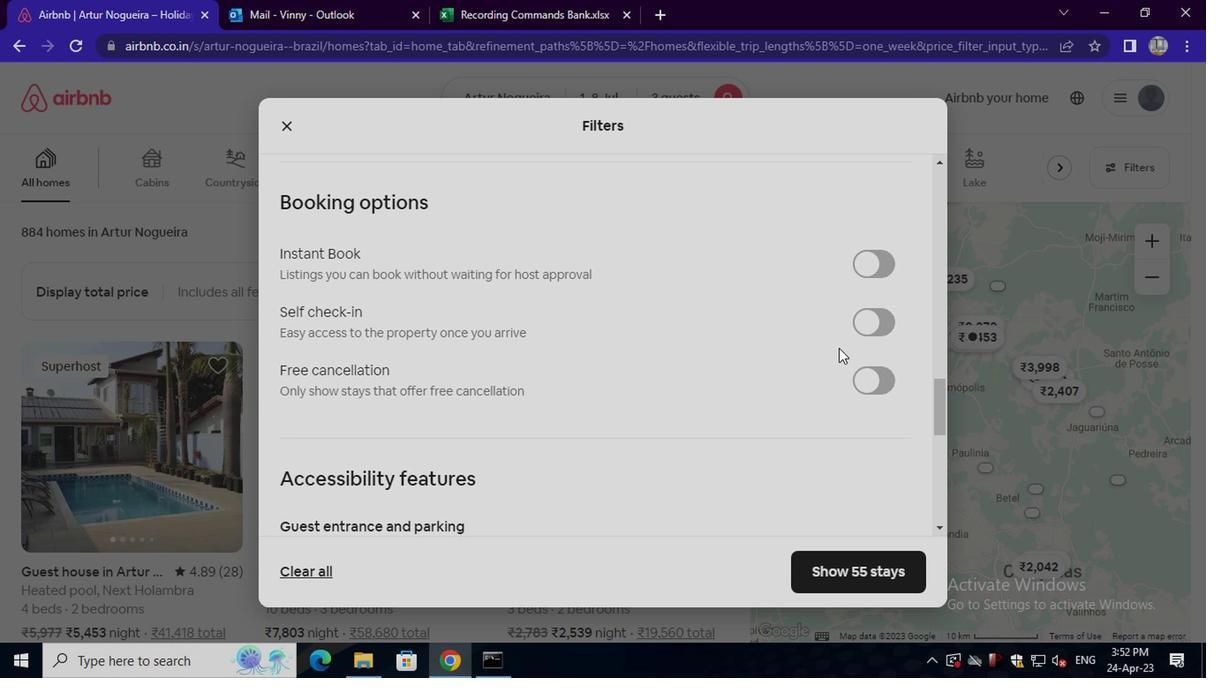 
Action: Mouse pressed left at (865, 325)
Screenshot: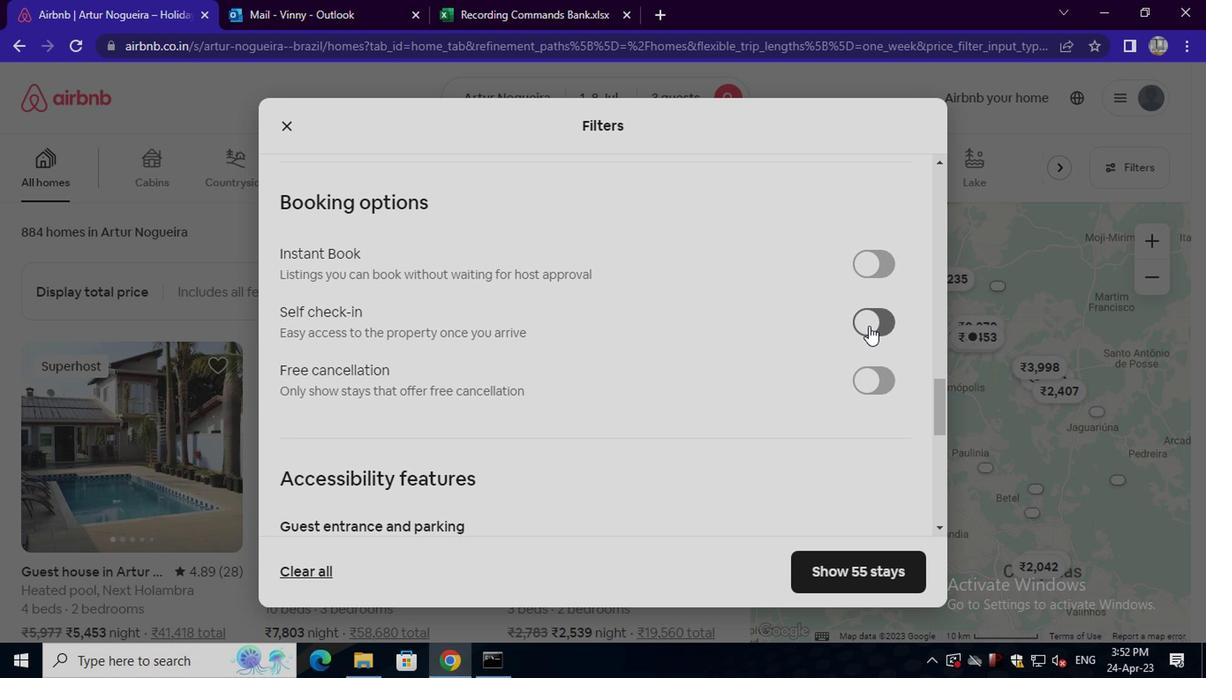 
Action: Mouse moved to (632, 383)
Screenshot: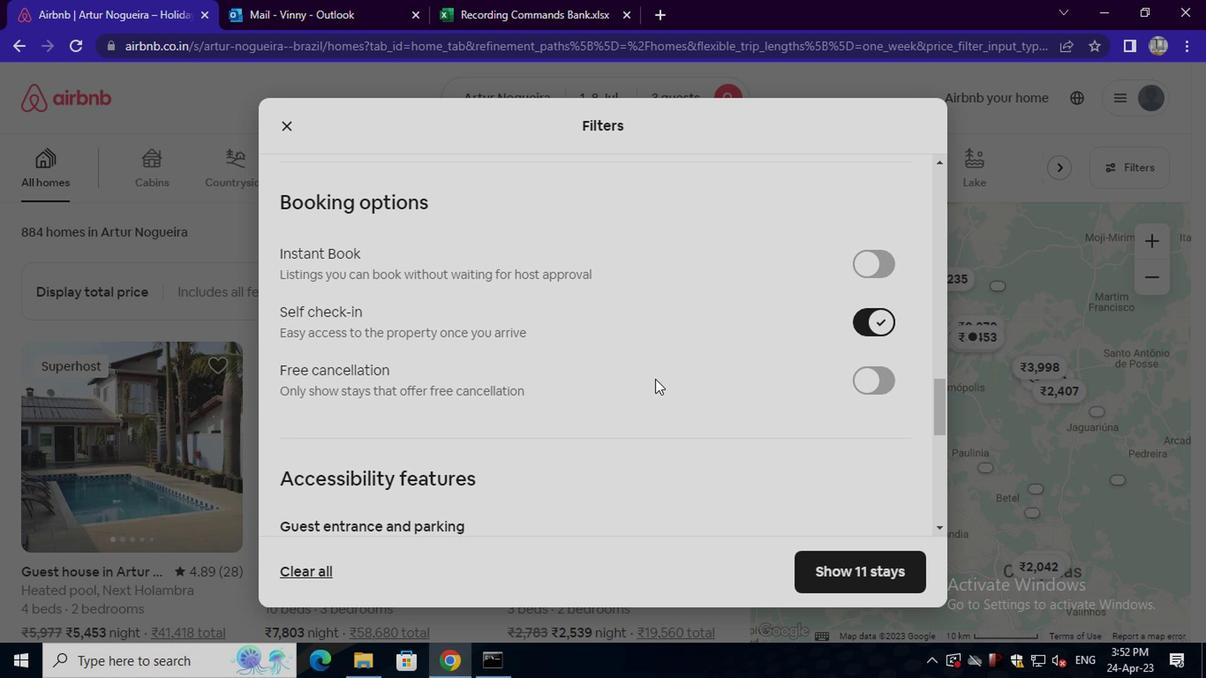 
Action: Mouse scrolled (632, 383) with delta (0, 0)
Screenshot: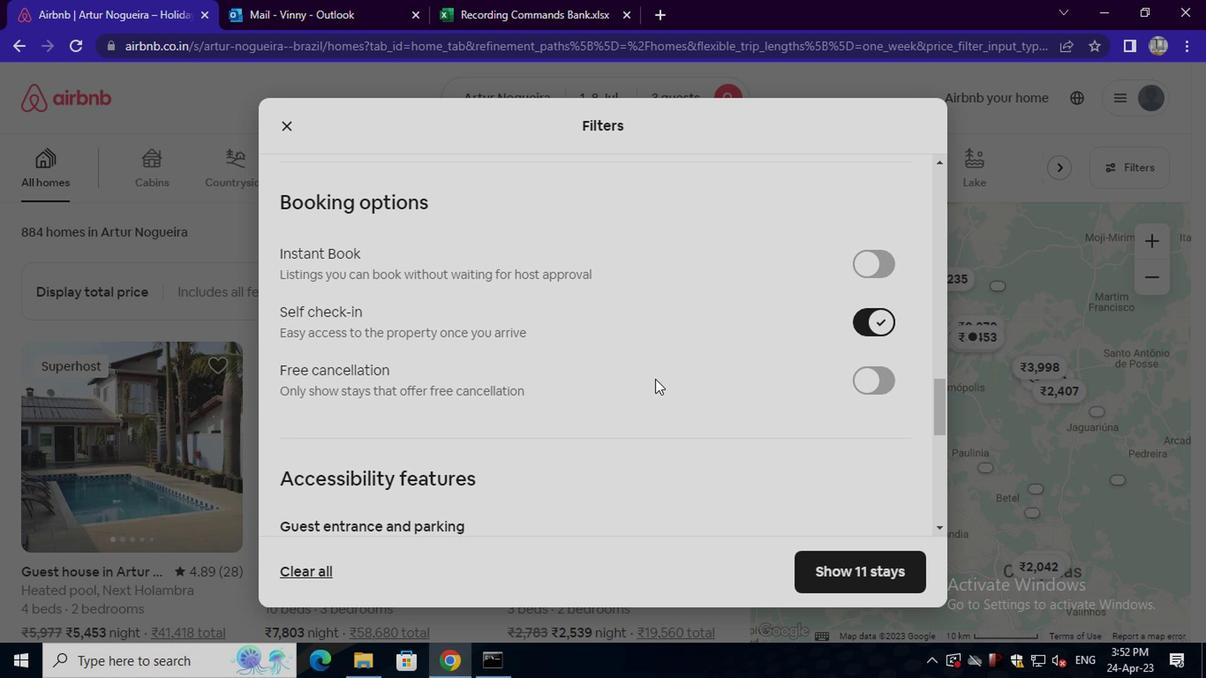 
Action: Mouse scrolled (632, 383) with delta (0, 0)
Screenshot: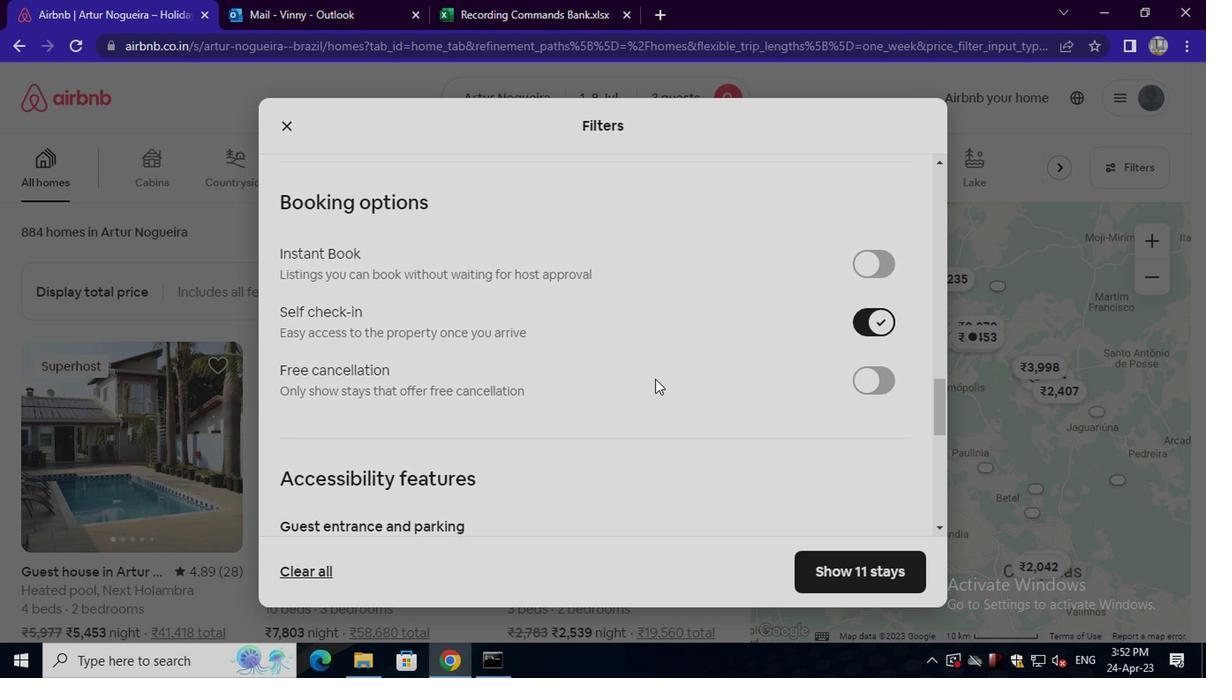 
Action: Mouse scrolled (632, 383) with delta (0, 0)
Screenshot: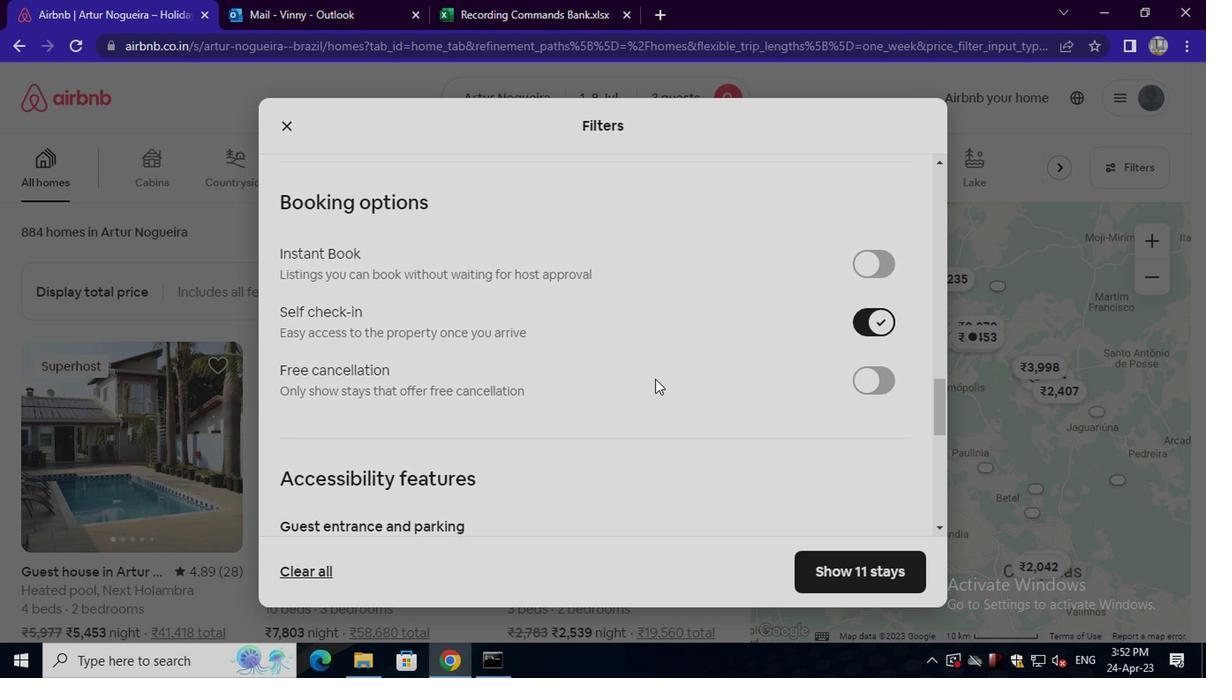 
Action: Mouse scrolled (632, 383) with delta (0, 0)
Screenshot: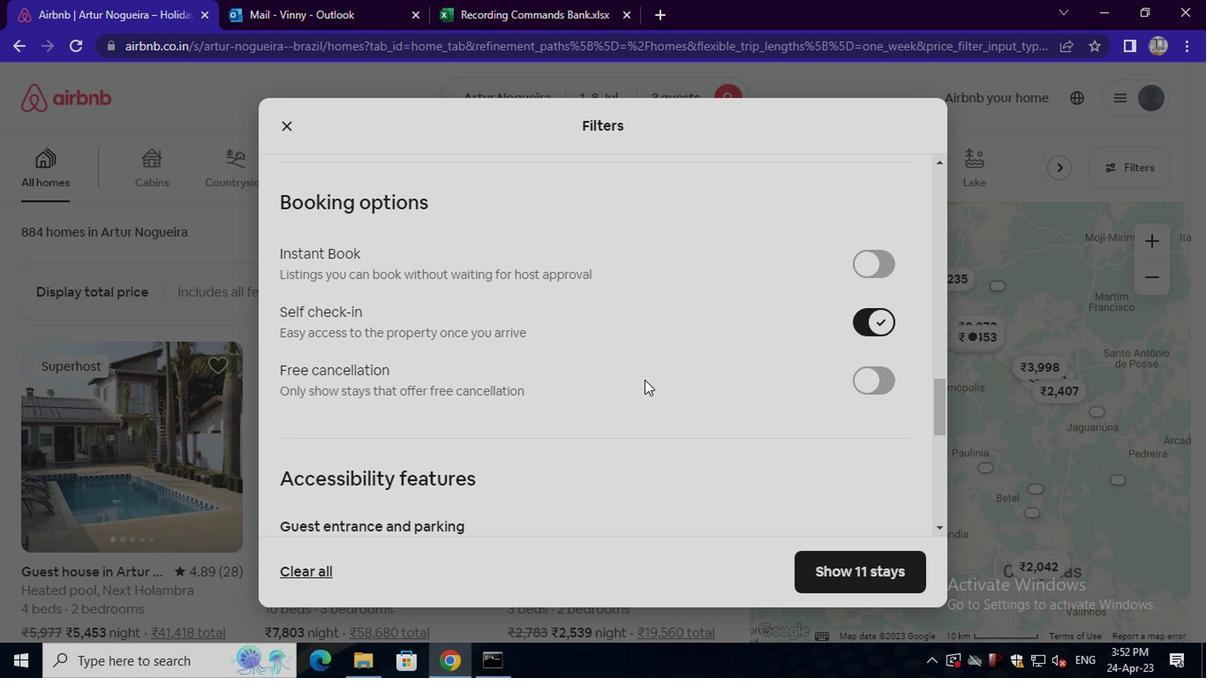 
Action: Mouse scrolled (632, 383) with delta (0, 0)
Screenshot: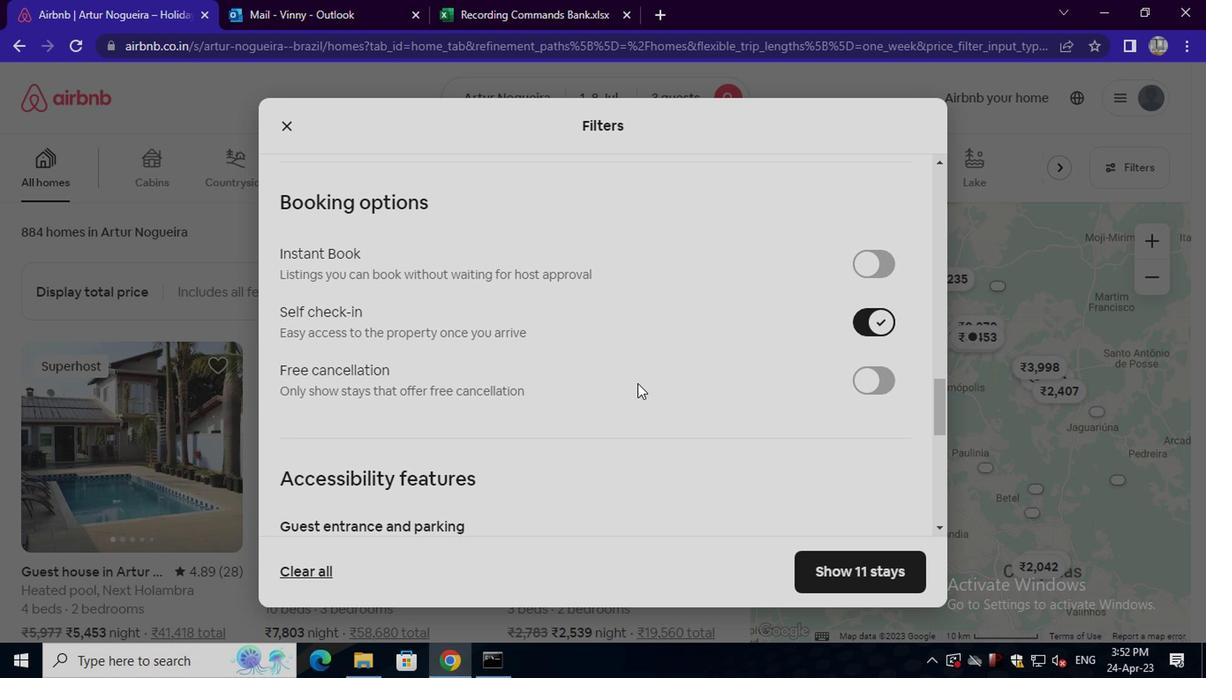 
Action: Mouse moved to (632, 383)
Screenshot: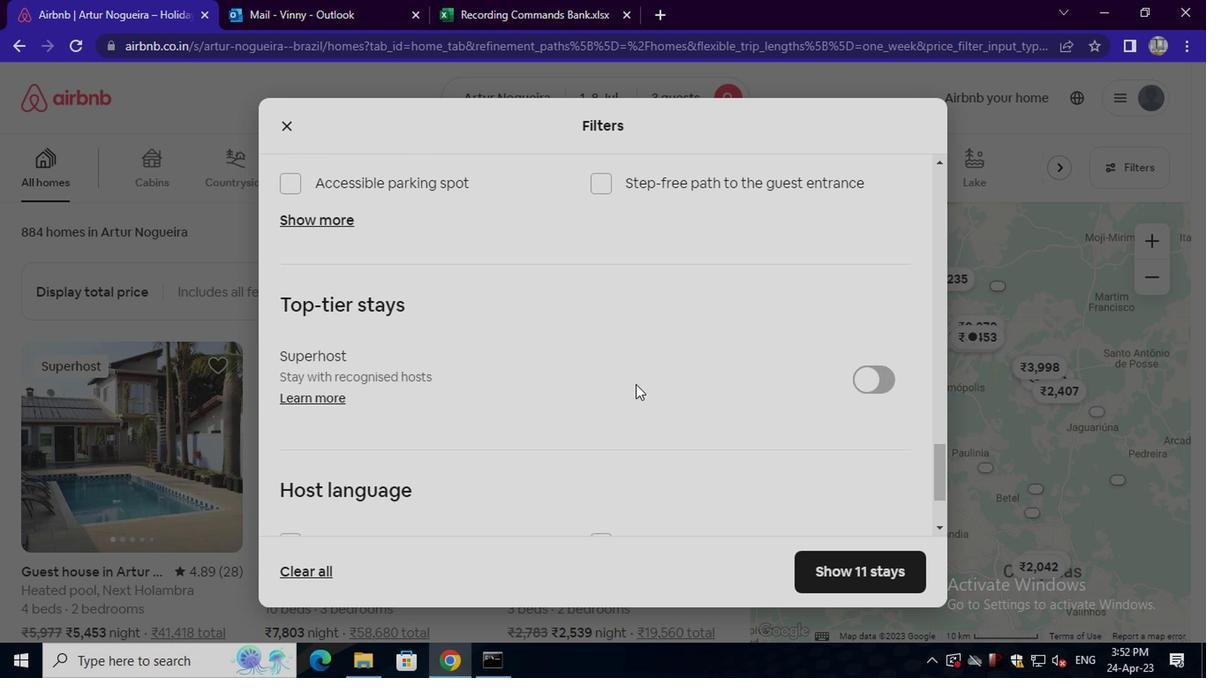 
Action: Mouse scrolled (632, 383) with delta (0, 0)
Screenshot: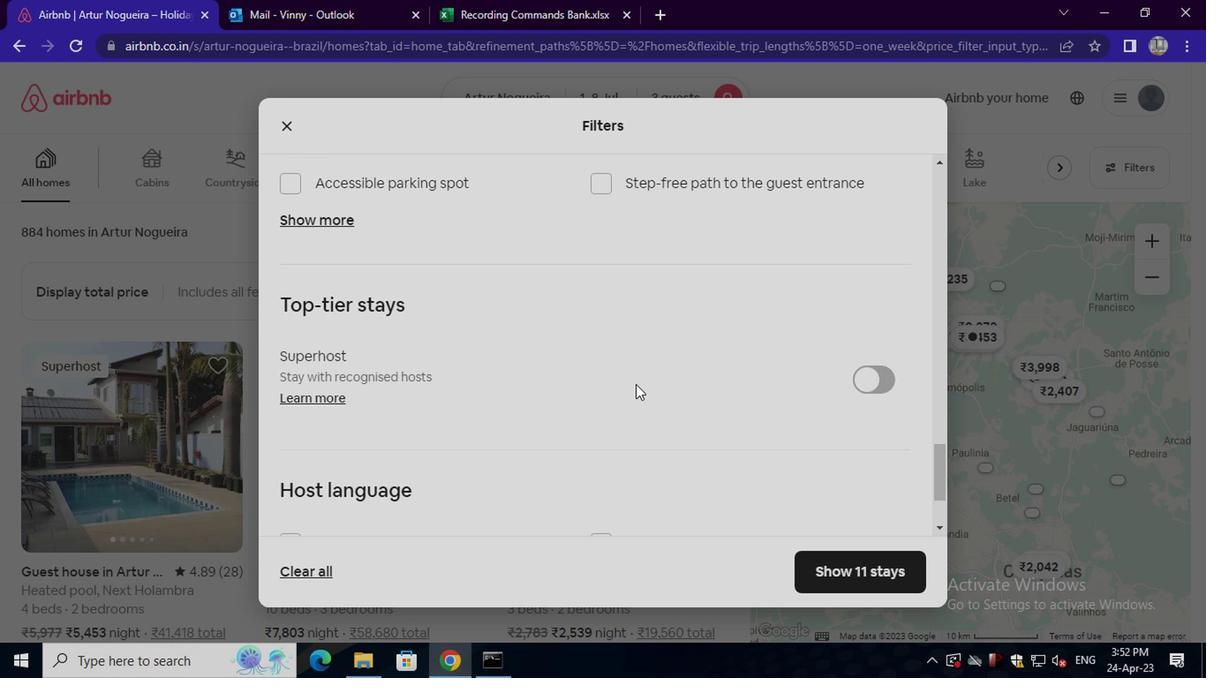 
Action: Mouse scrolled (632, 383) with delta (0, 0)
Screenshot: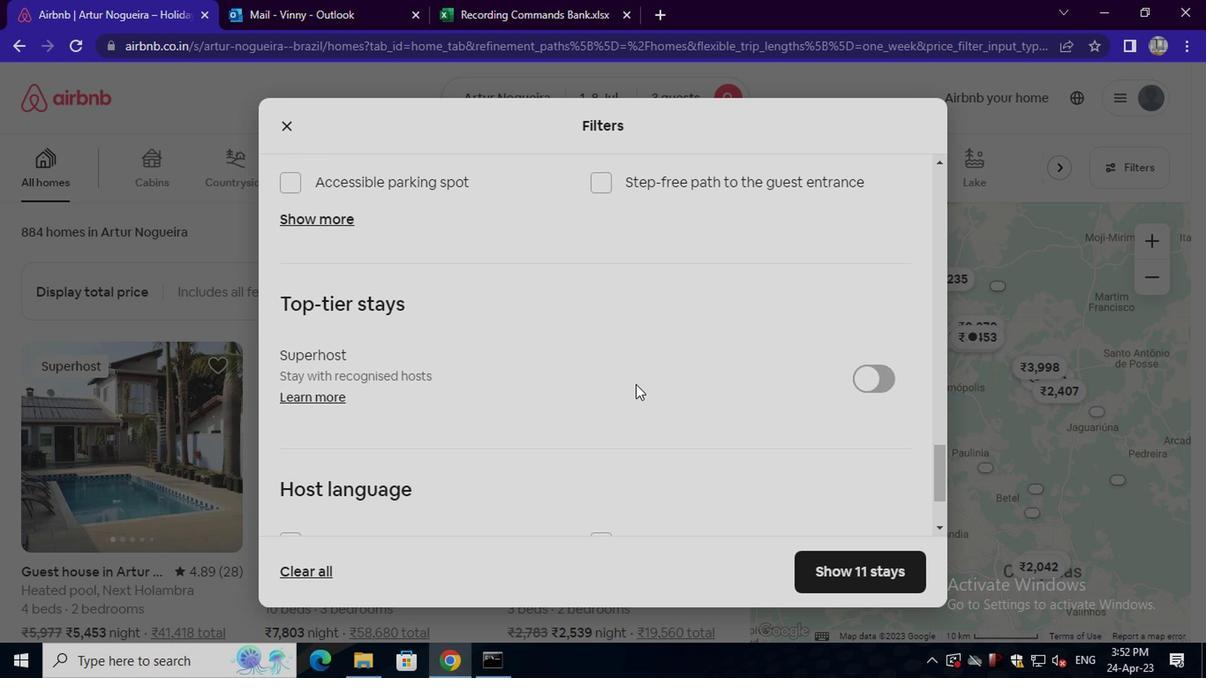 
Action: Mouse scrolled (632, 383) with delta (0, 0)
Screenshot: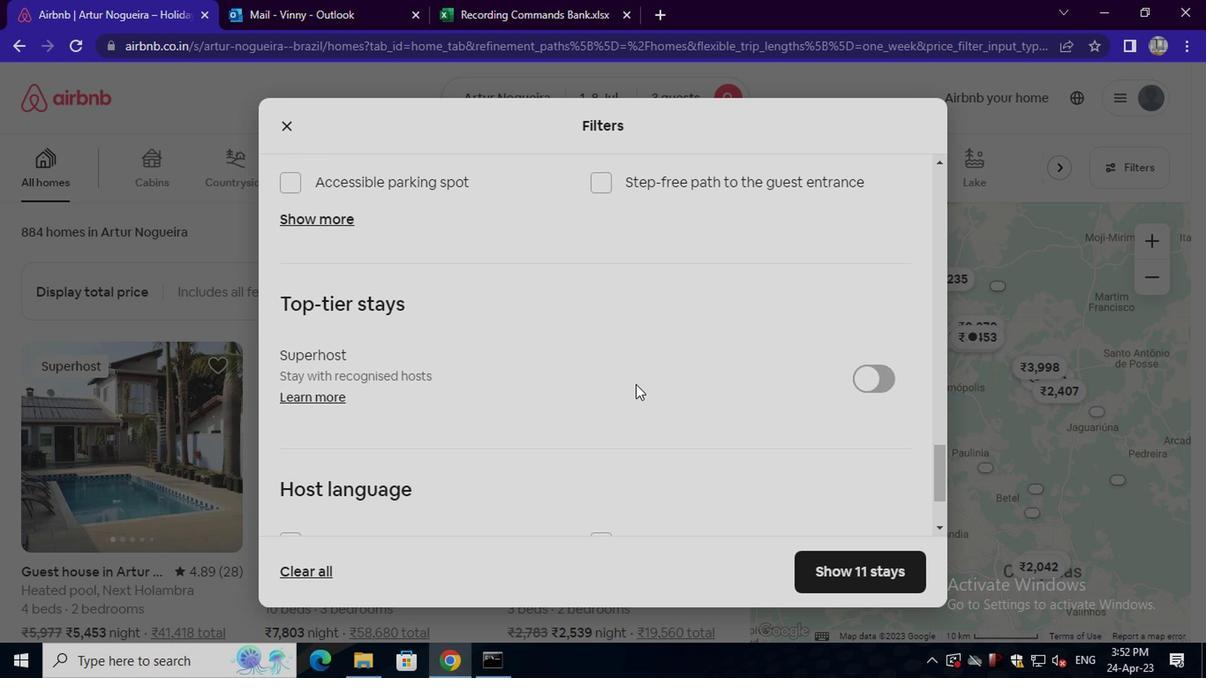 
Action: Mouse scrolled (632, 383) with delta (0, 0)
Screenshot: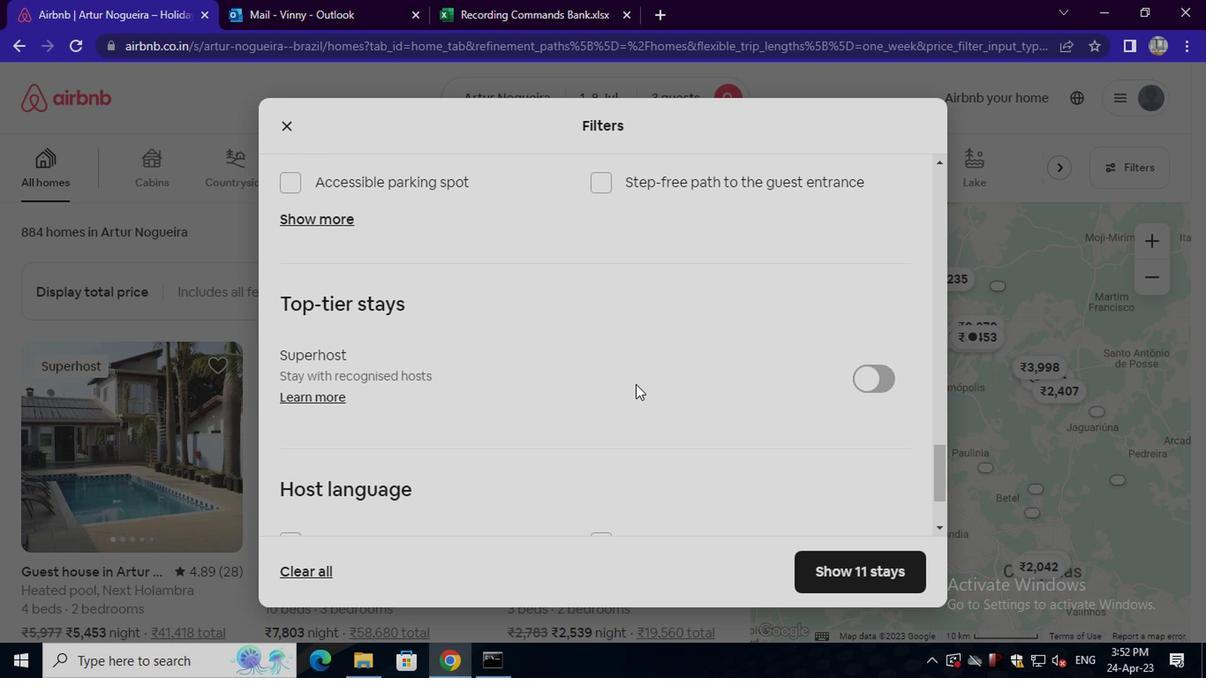 
Action: Mouse moved to (326, 498)
Screenshot: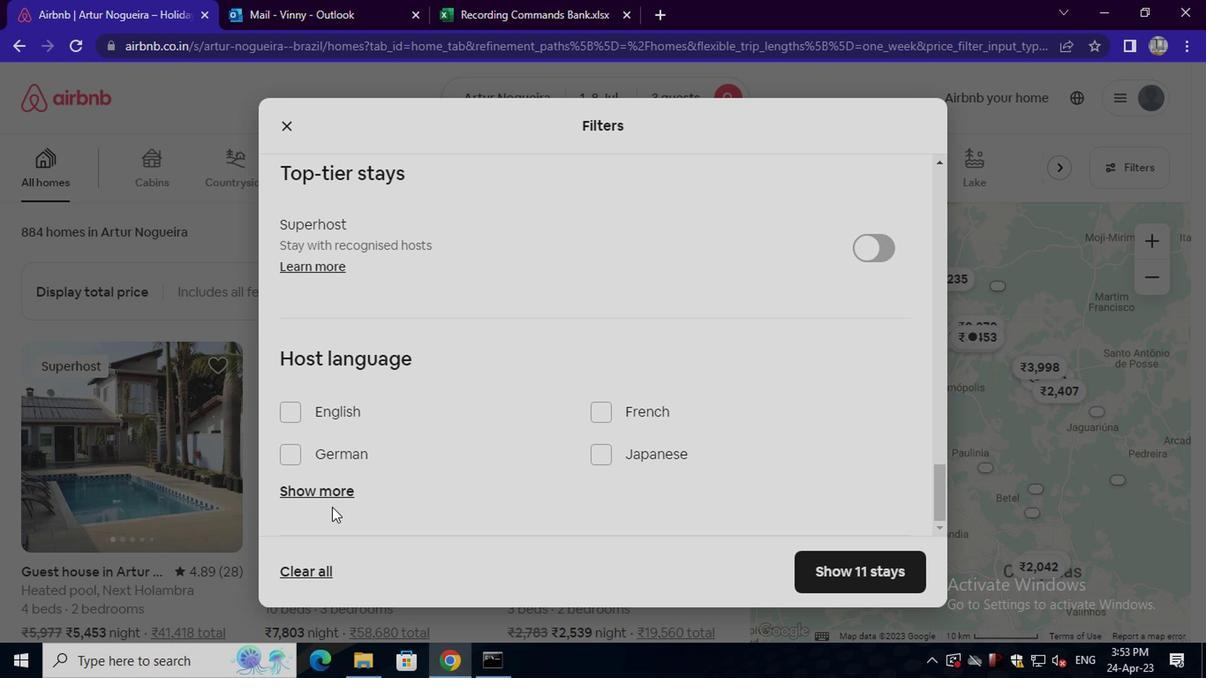
Action: Mouse pressed left at (326, 498)
Screenshot: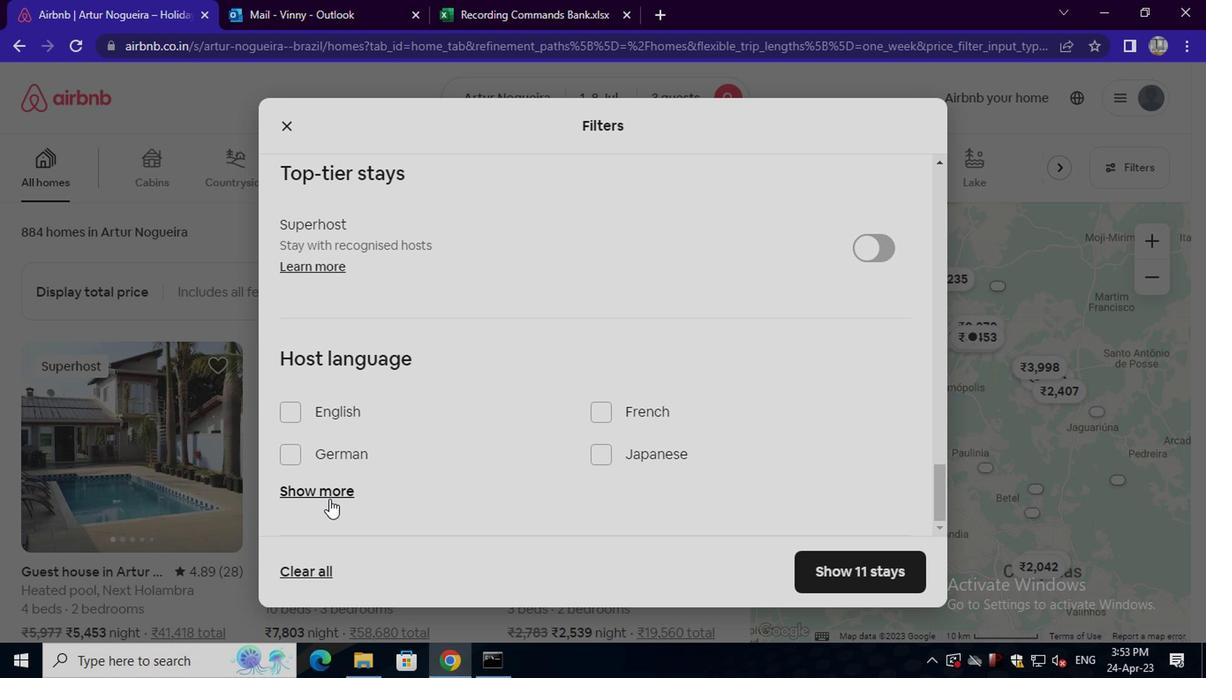 
Action: Mouse moved to (372, 503)
Screenshot: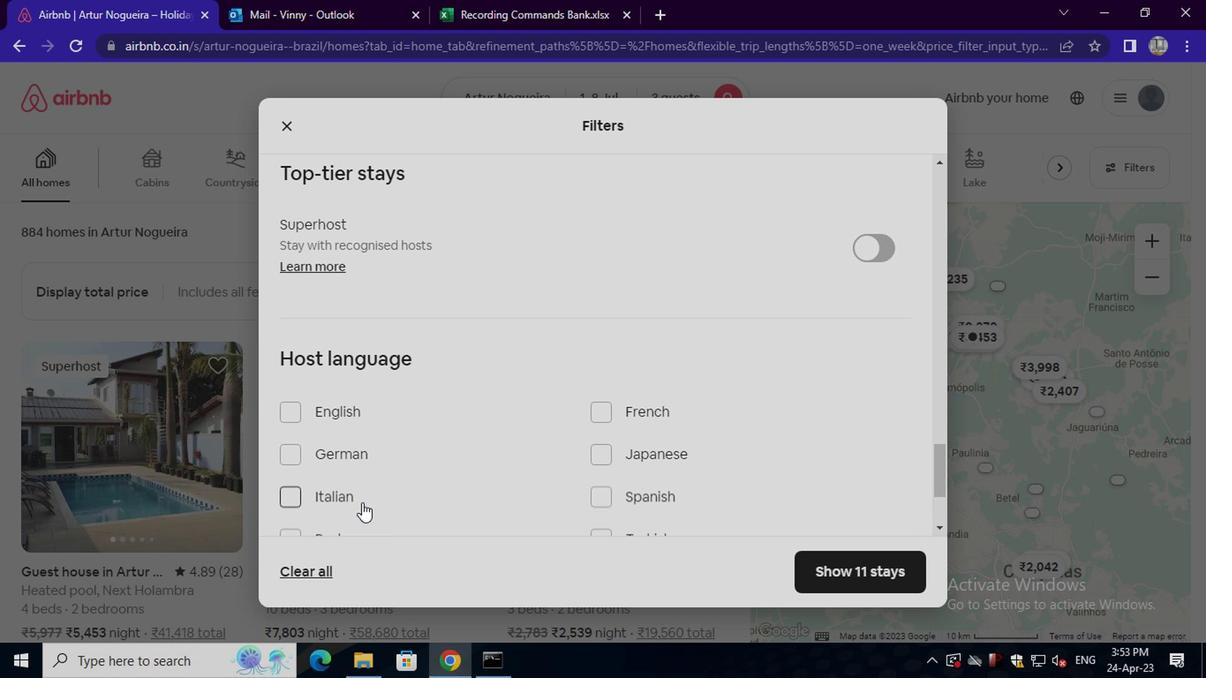 
Action: Mouse scrolled (372, 502) with delta (0, 0)
Screenshot: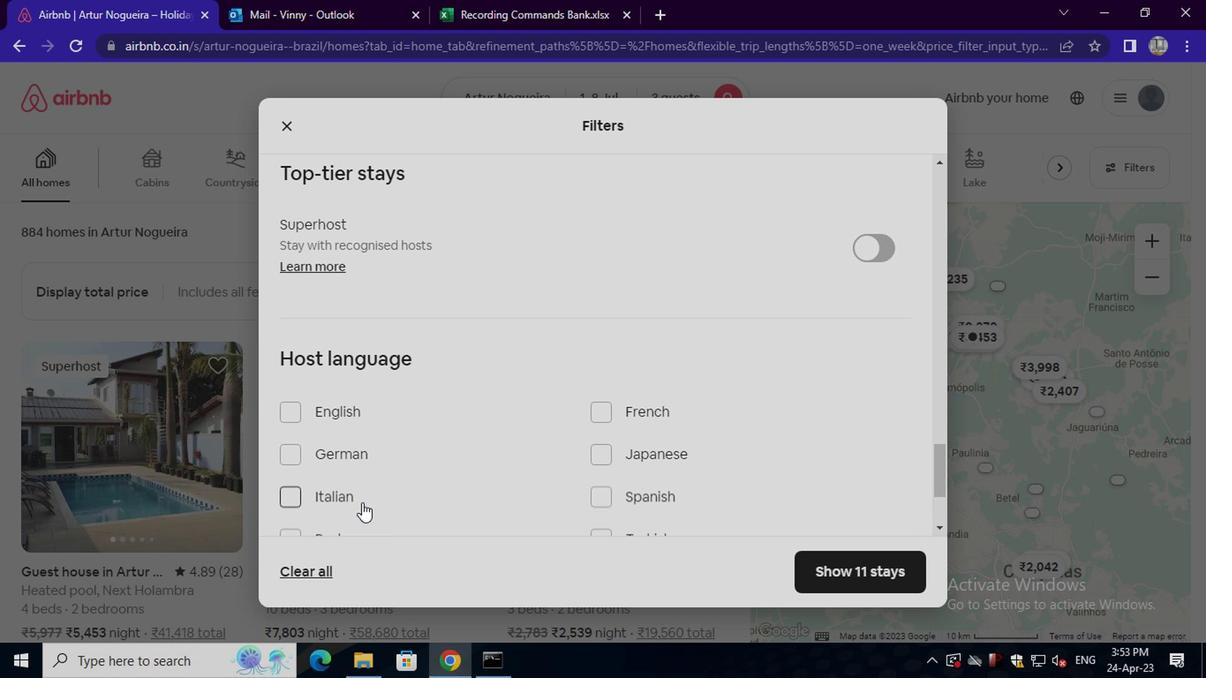 
Action: Mouse moved to (601, 416)
Screenshot: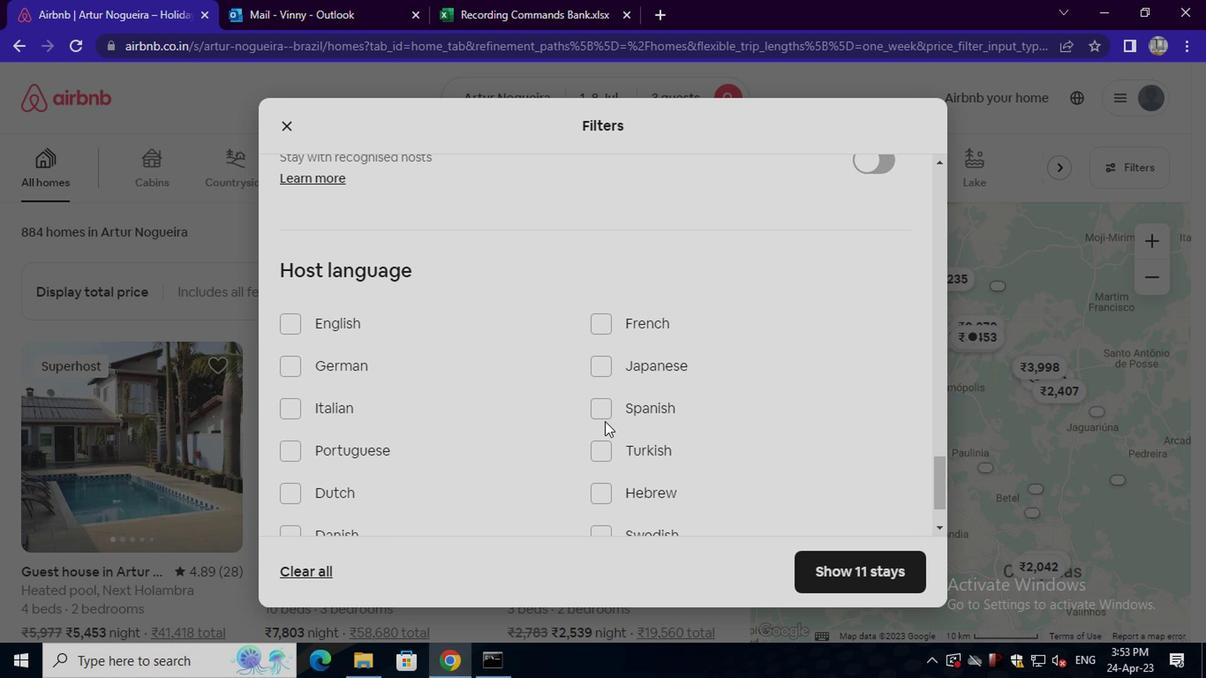 
Action: Mouse pressed left at (601, 416)
Screenshot: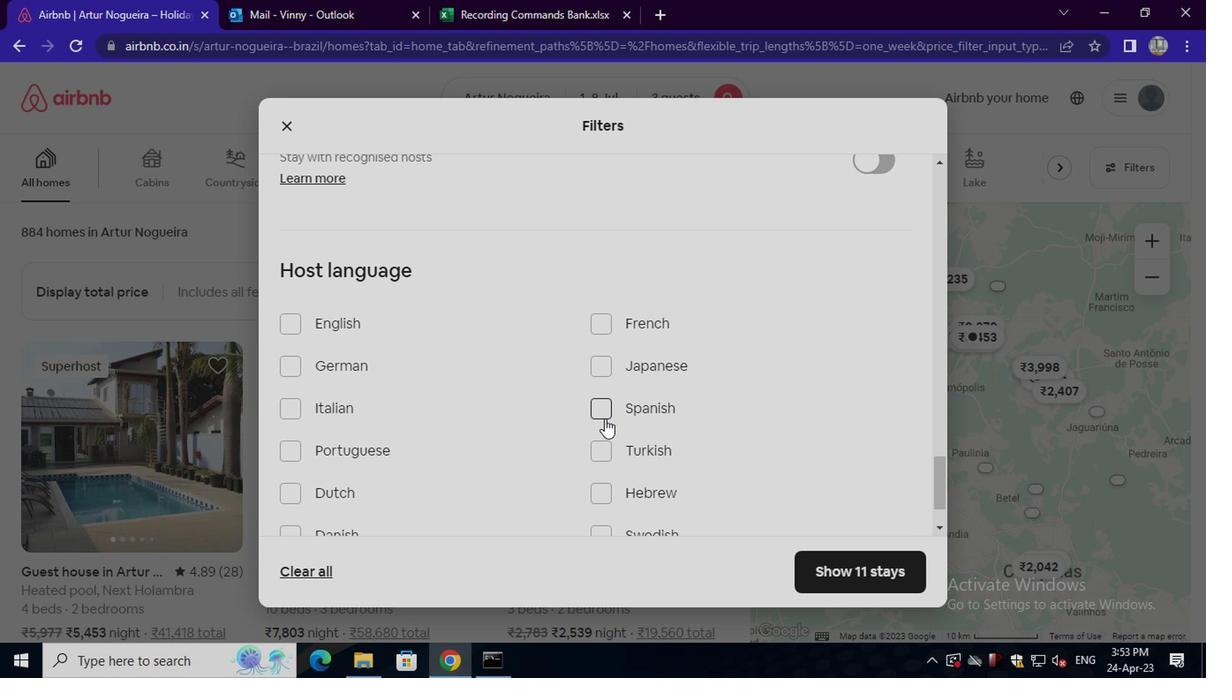 
Action: Mouse moved to (833, 559)
Screenshot: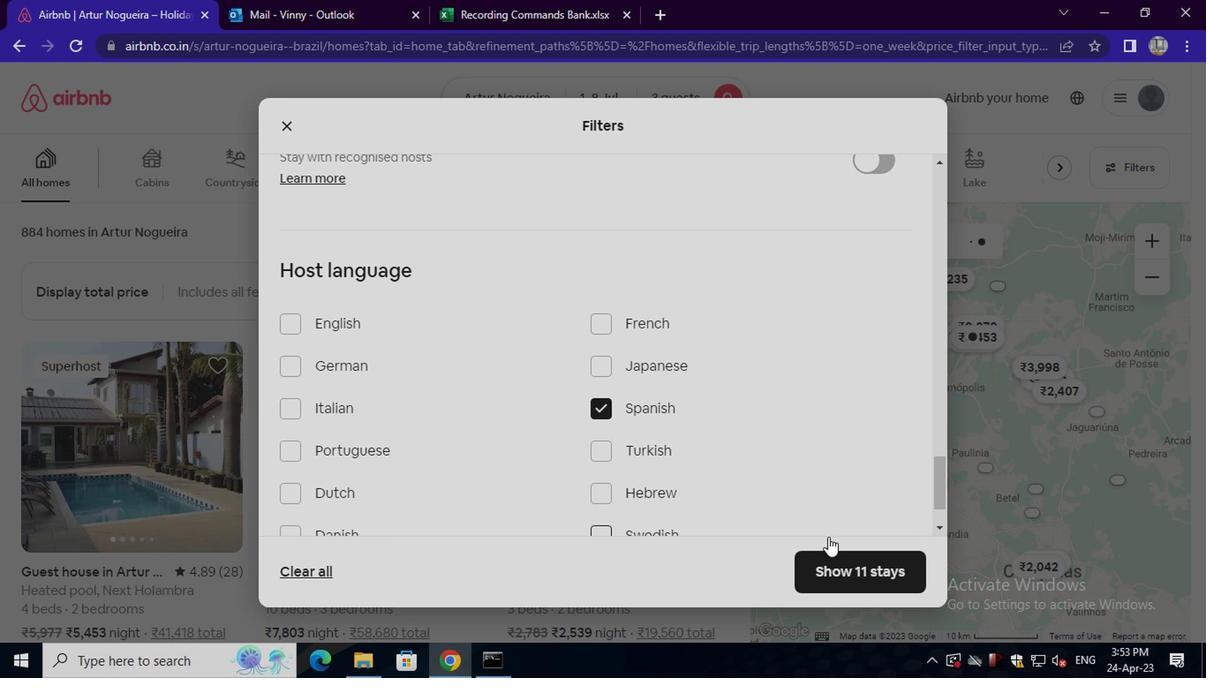 
Action: Mouse pressed left at (833, 559)
Screenshot: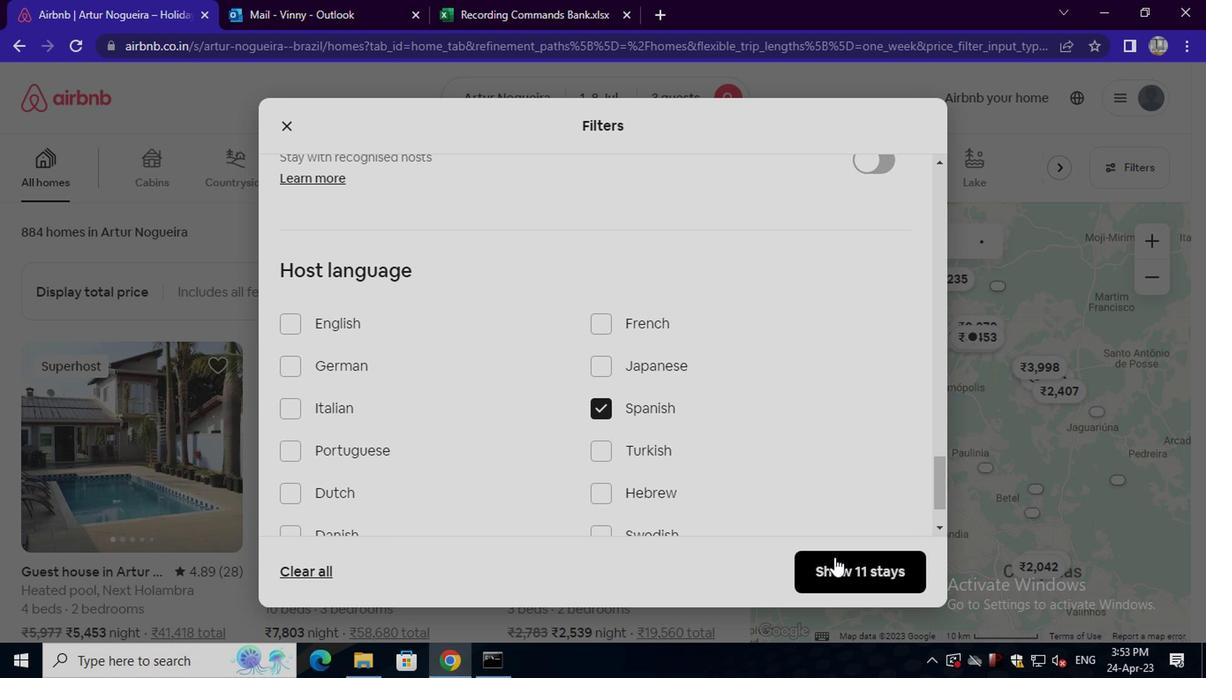 
